Task: Find connections with filter location Cayambe with filter topic #Bitcoinwith filter profile language French with filter current company Wunderman Thompson Commerce & Technology with filter school Dwarkadas J. Sanghvi College of Engineering with filter industry Appliances, Electrical, and Electronics Manufacturing with filter service category Financial Accounting with filter keywords title Salon Manager
Action: Mouse moved to (614, 89)
Screenshot: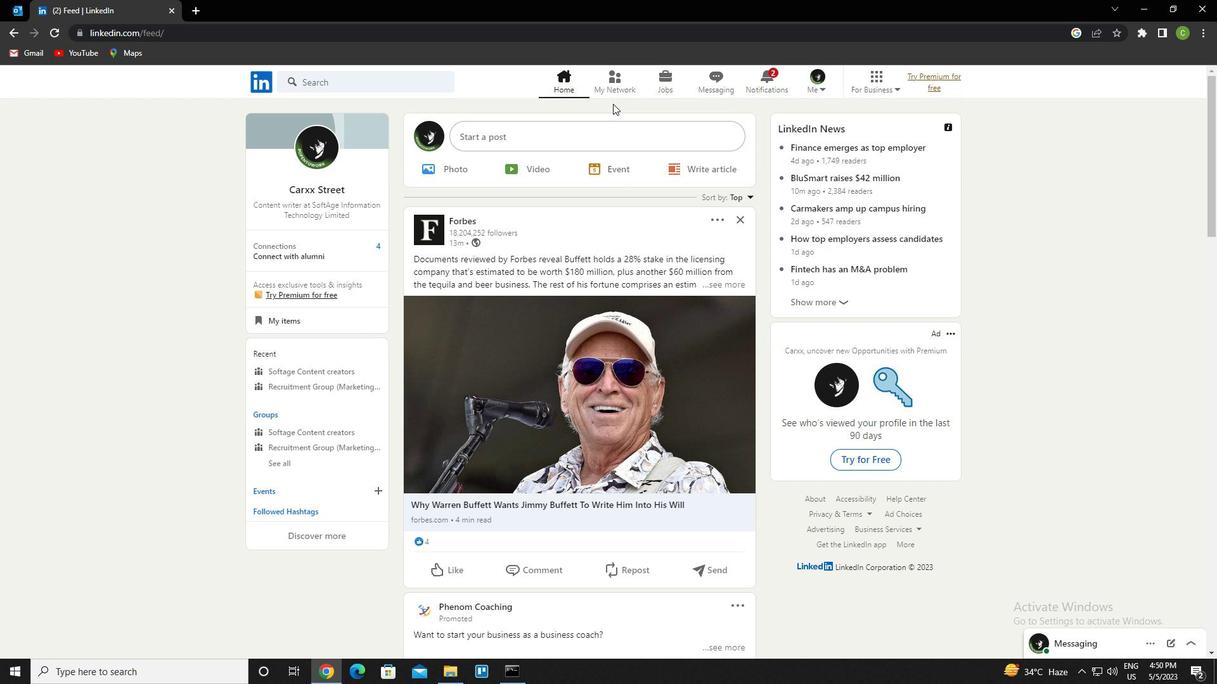 
Action: Mouse pressed left at (614, 89)
Screenshot: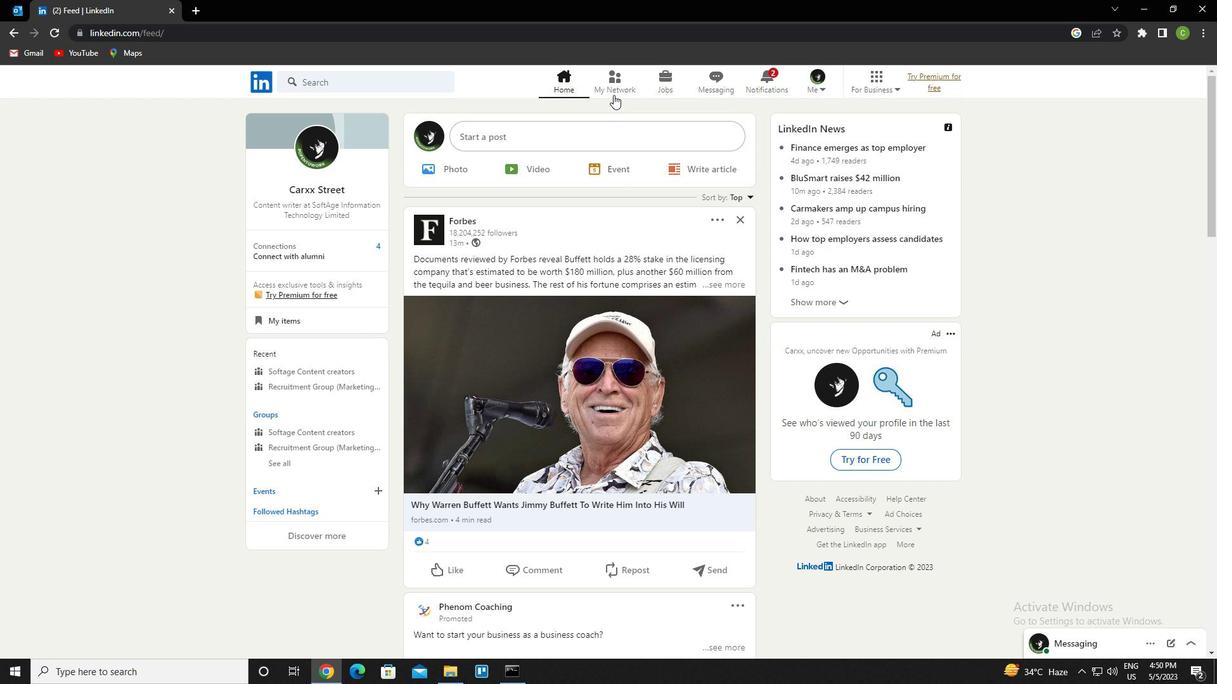 
Action: Mouse moved to (349, 159)
Screenshot: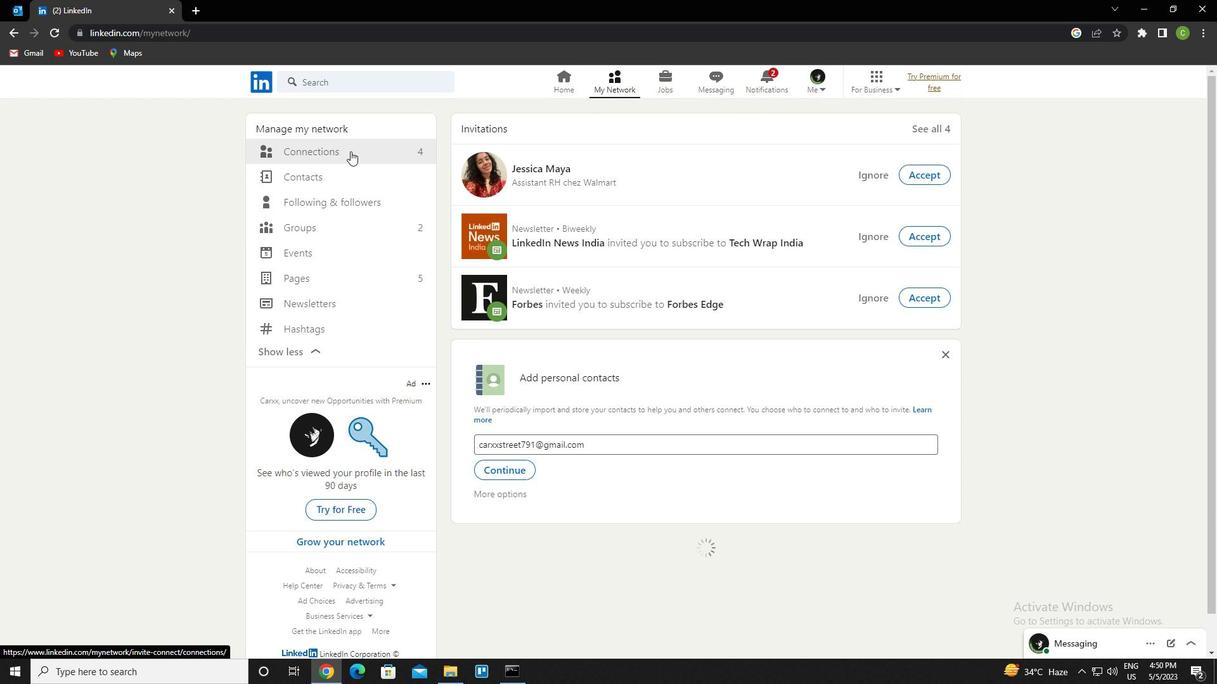 
Action: Mouse pressed left at (349, 159)
Screenshot: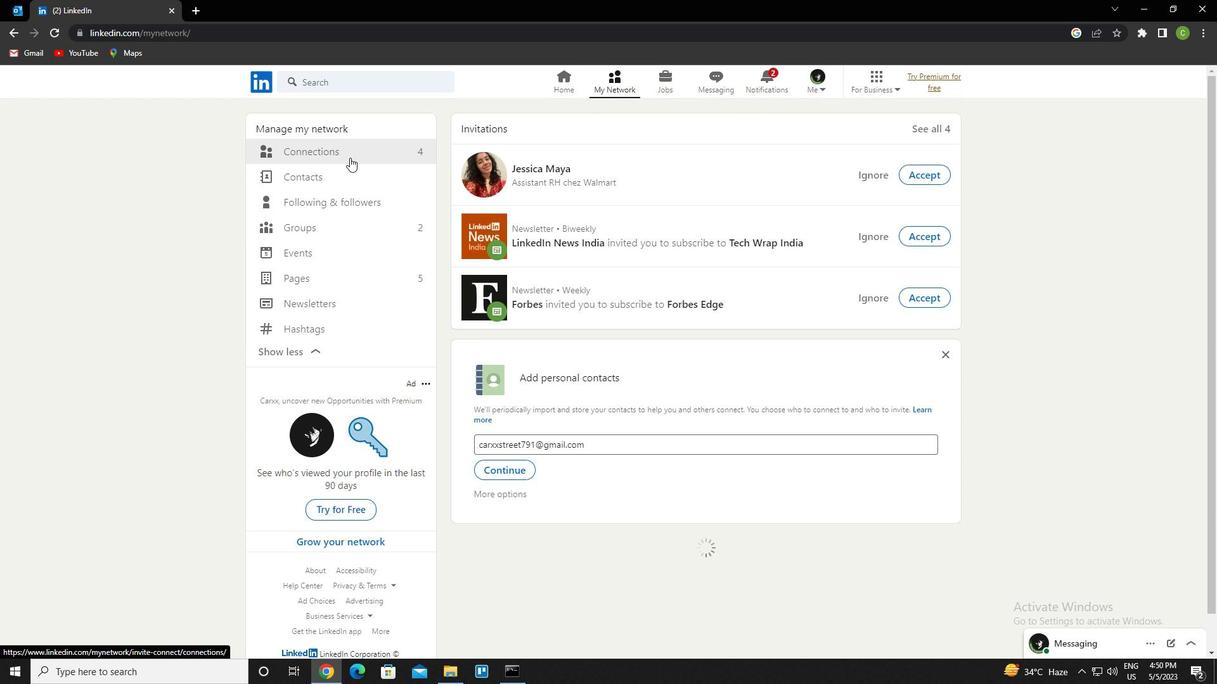 
Action: Mouse moved to (375, 157)
Screenshot: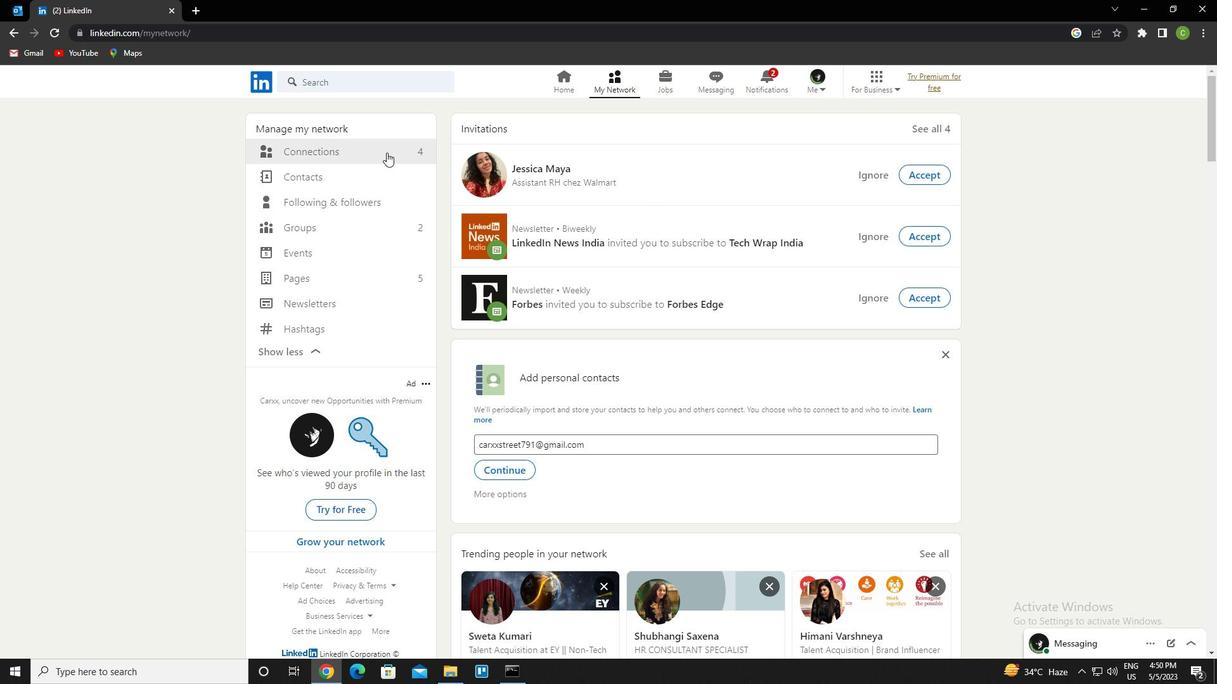 
Action: Mouse pressed left at (375, 157)
Screenshot: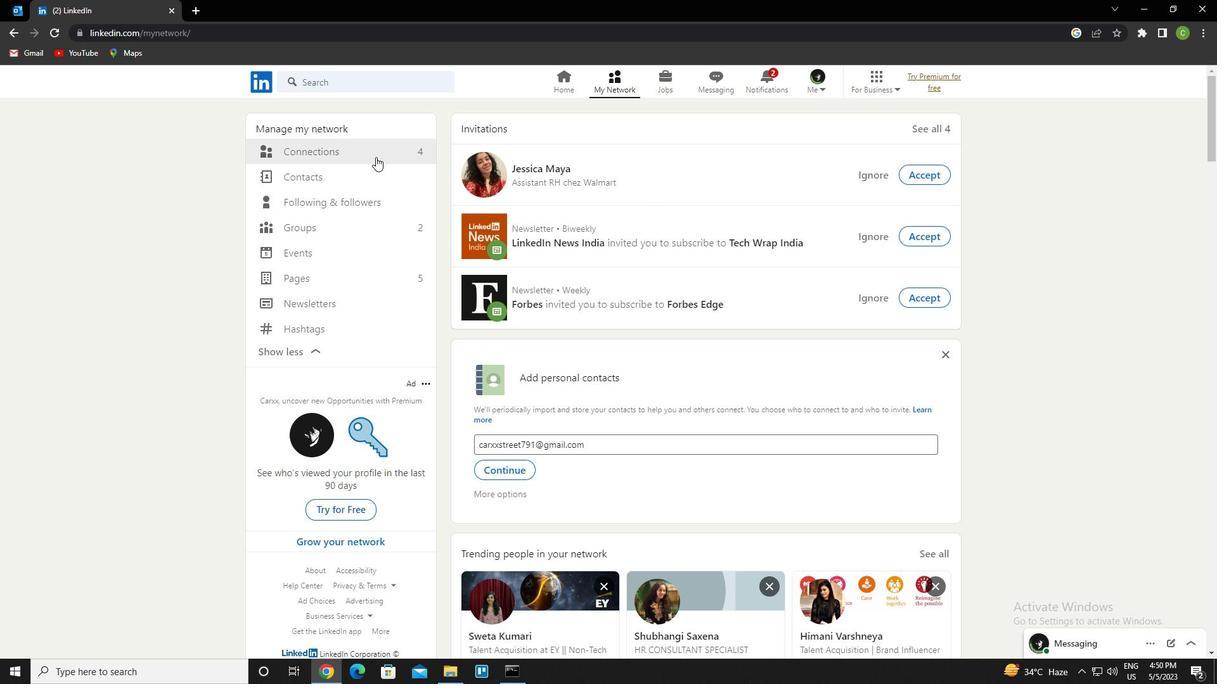 
Action: Mouse moved to (708, 152)
Screenshot: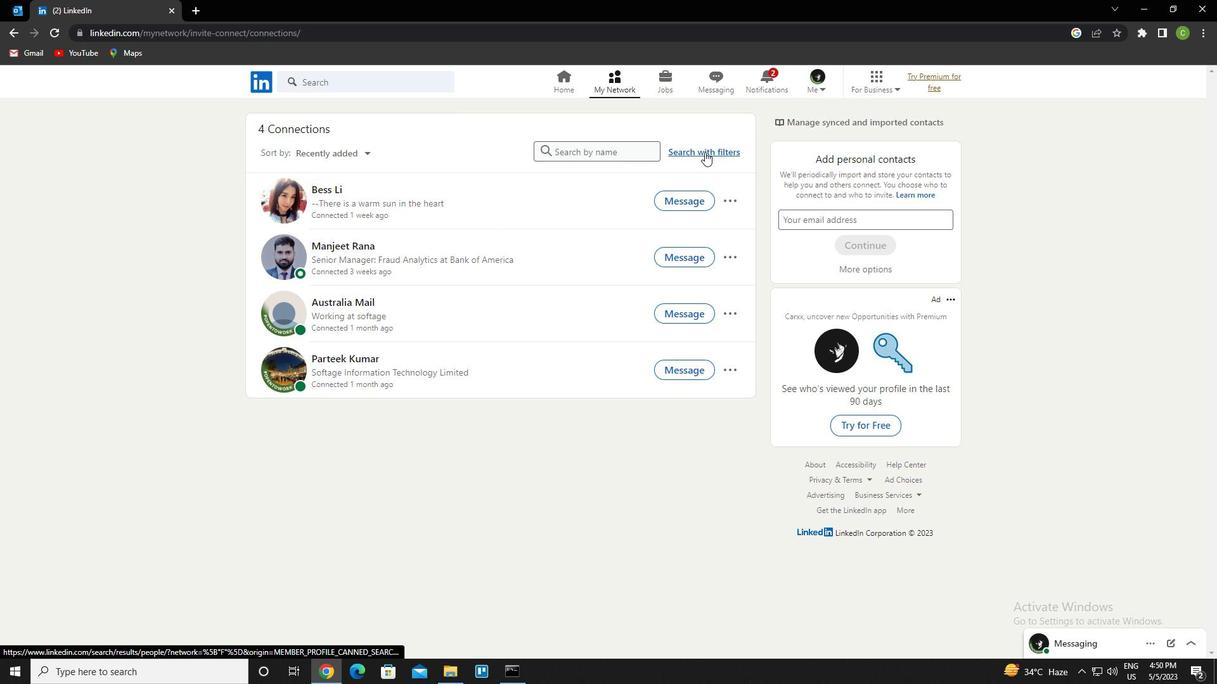 
Action: Mouse pressed left at (708, 152)
Screenshot: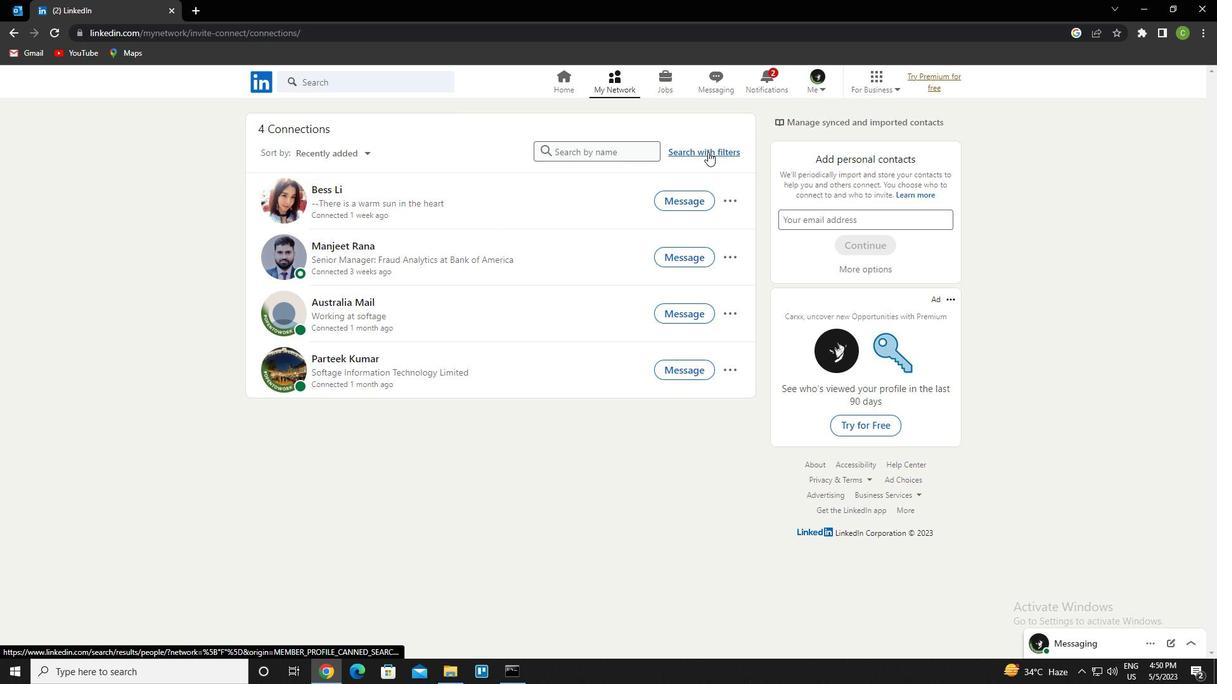 
Action: Mouse moved to (647, 119)
Screenshot: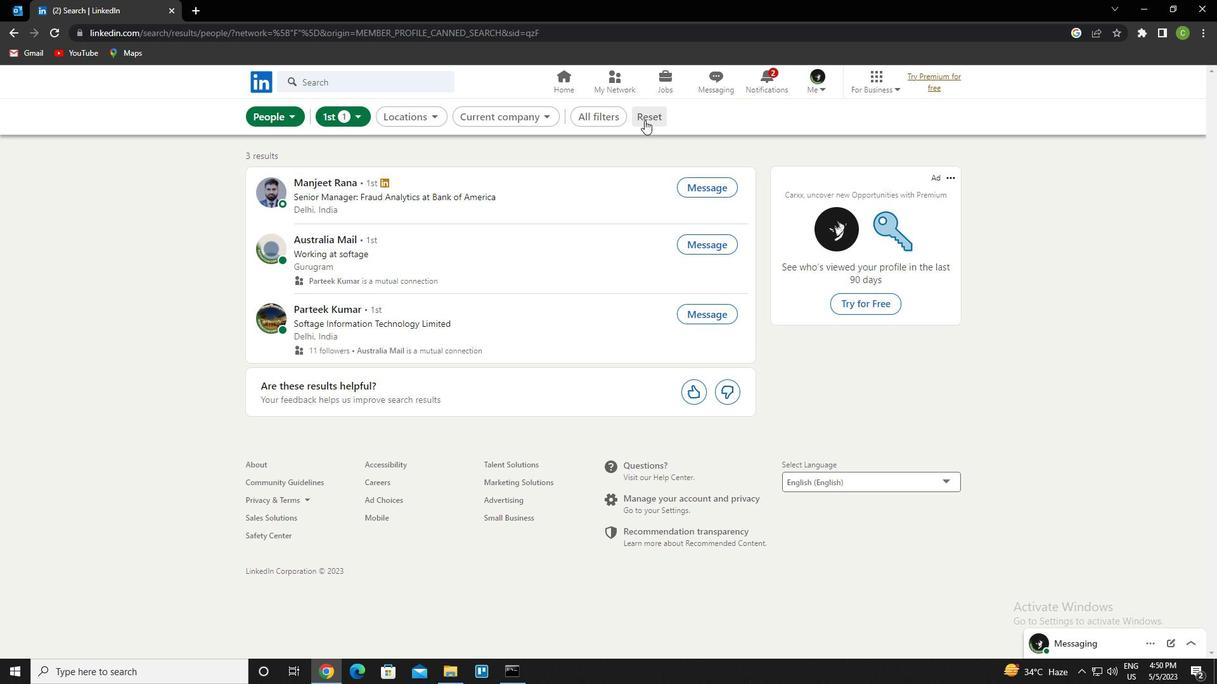 
Action: Mouse pressed left at (647, 119)
Screenshot: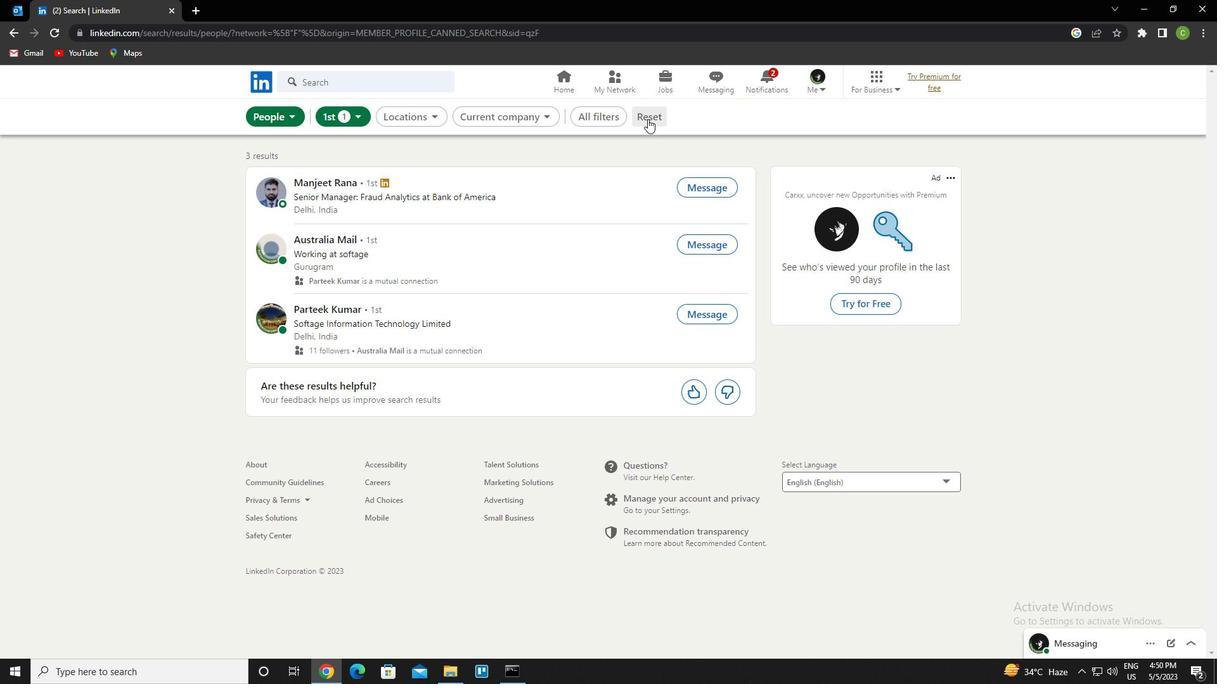 
Action: Mouse moved to (648, 118)
Screenshot: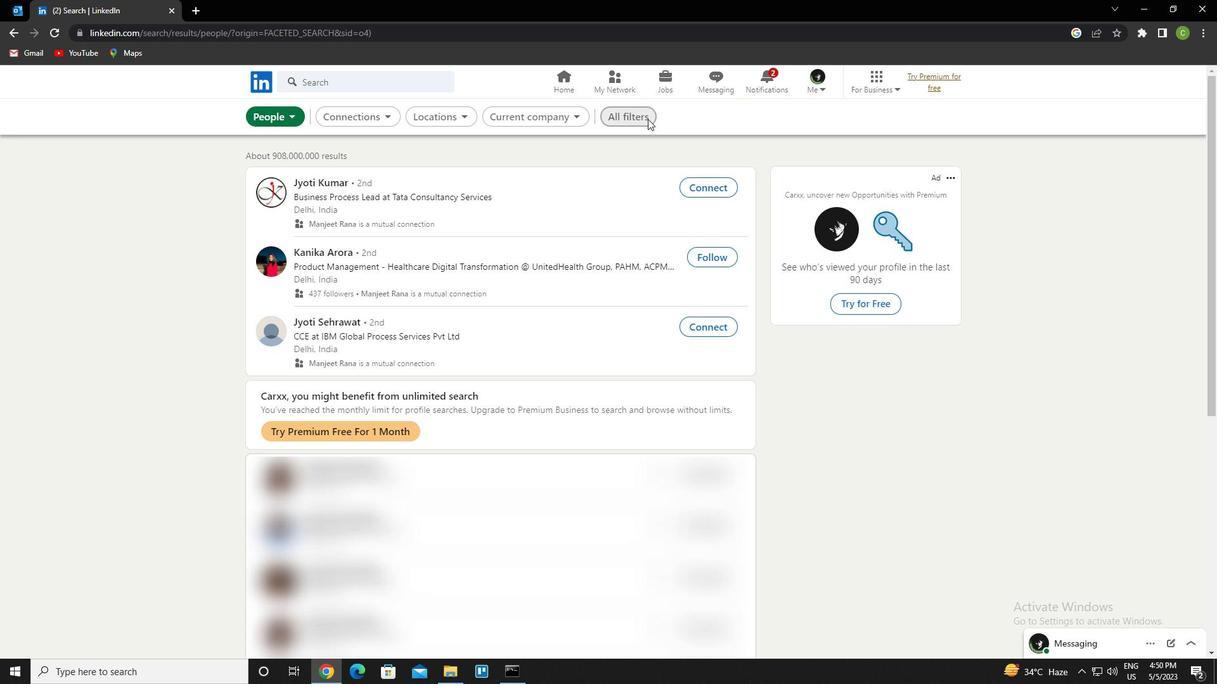 
Action: Mouse pressed left at (648, 118)
Screenshot: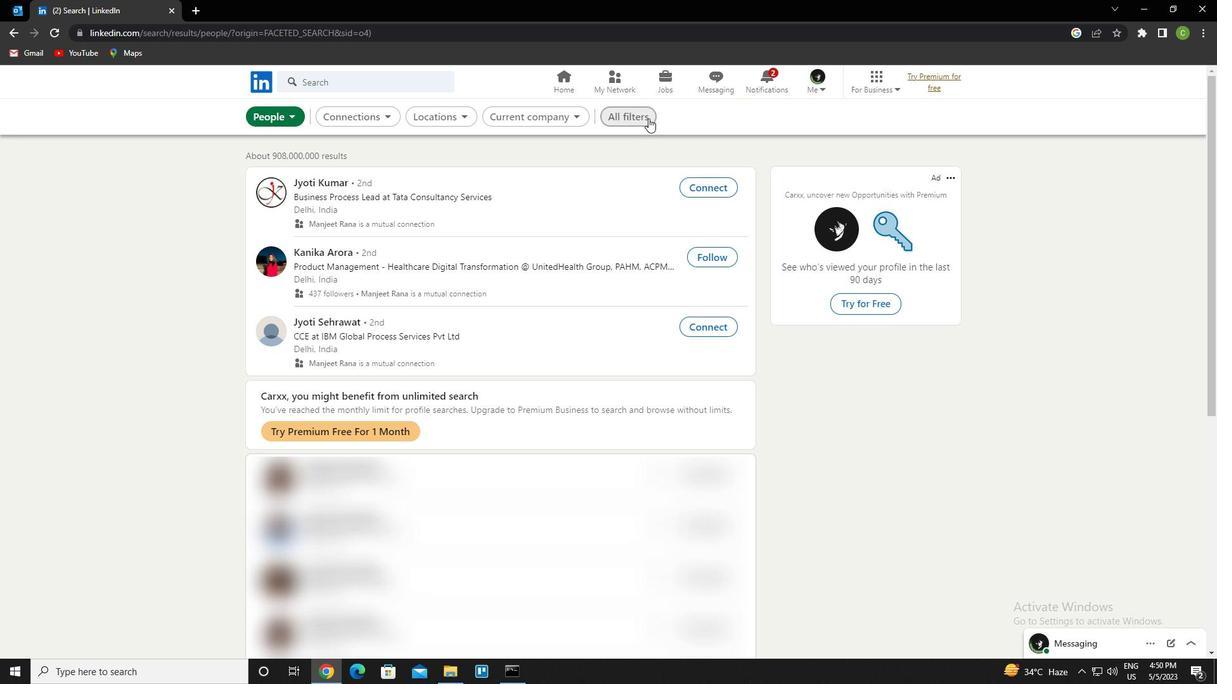 
Action: Mouse moved to (1104, 365)
Screenshot: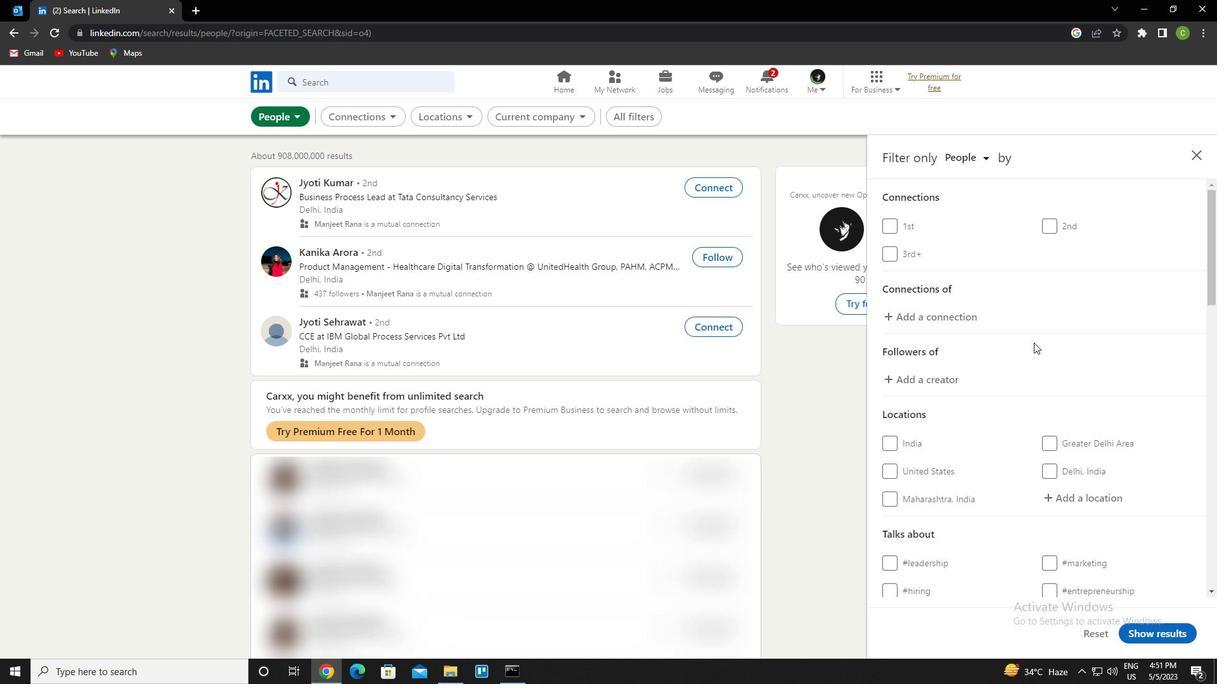 
Action: Mouse scrolled (1104, 365) with delta (0, 0)
Screenshot: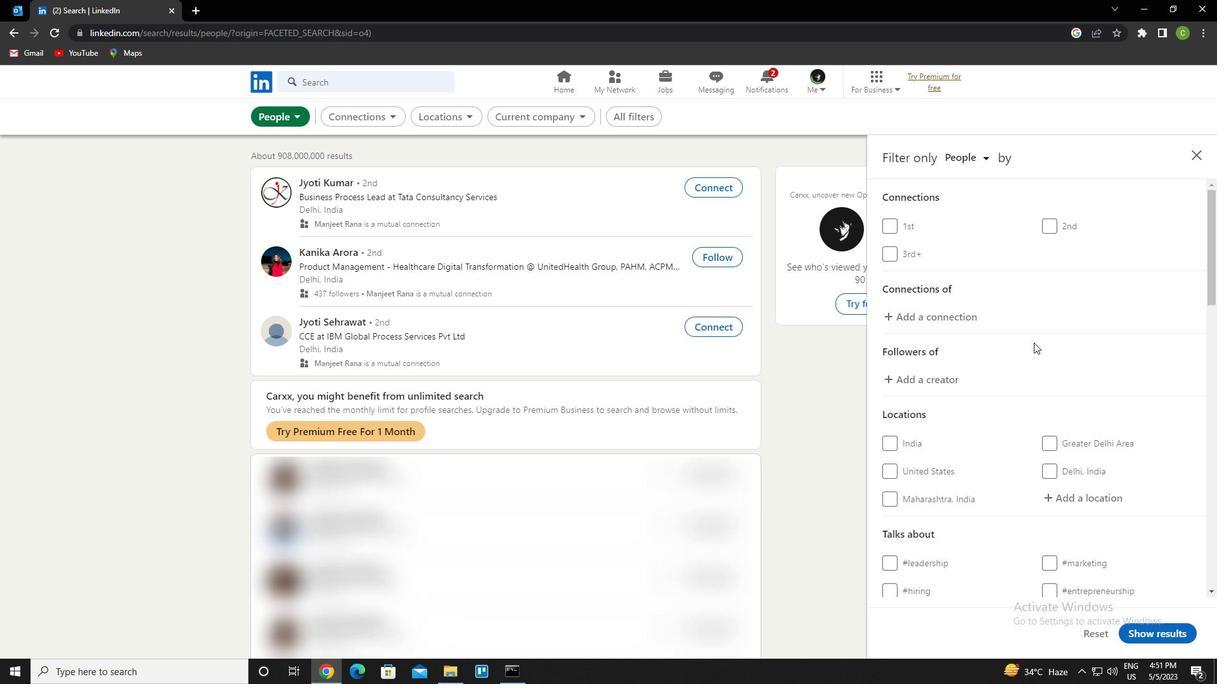 
Action: Mouse scrolled (1104, 365) with delta (0, 0)
Screenshot: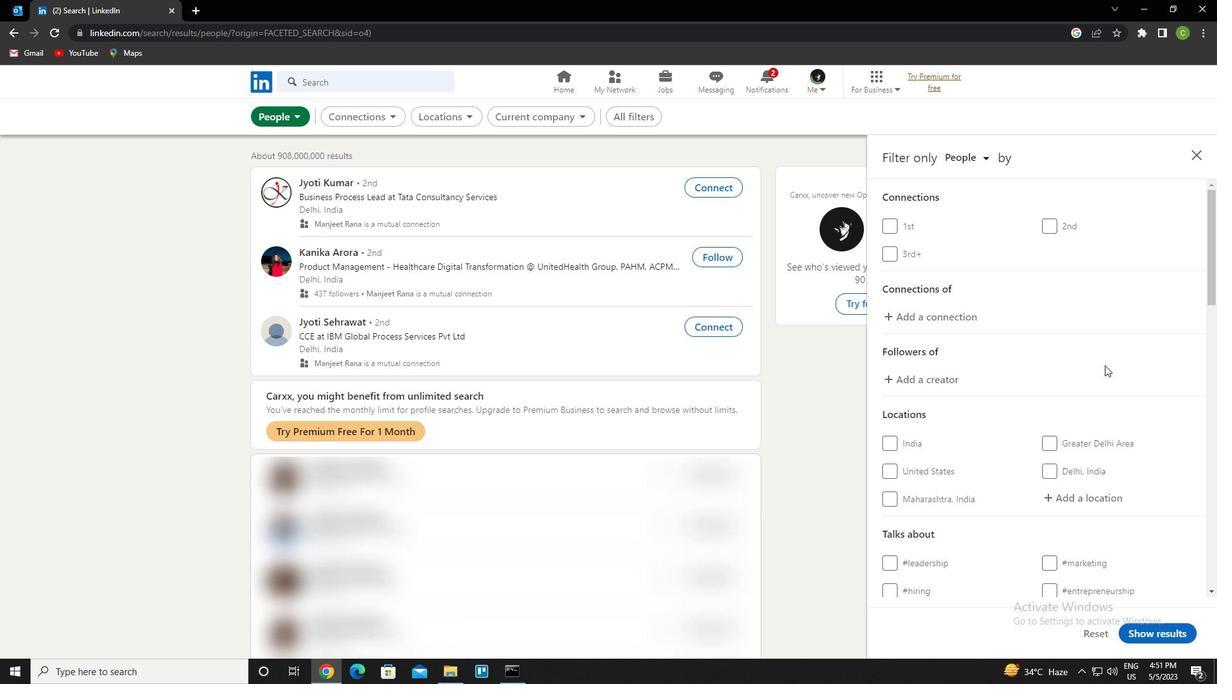 
Action: Mouse moved to (1092, 375)
Screenshot: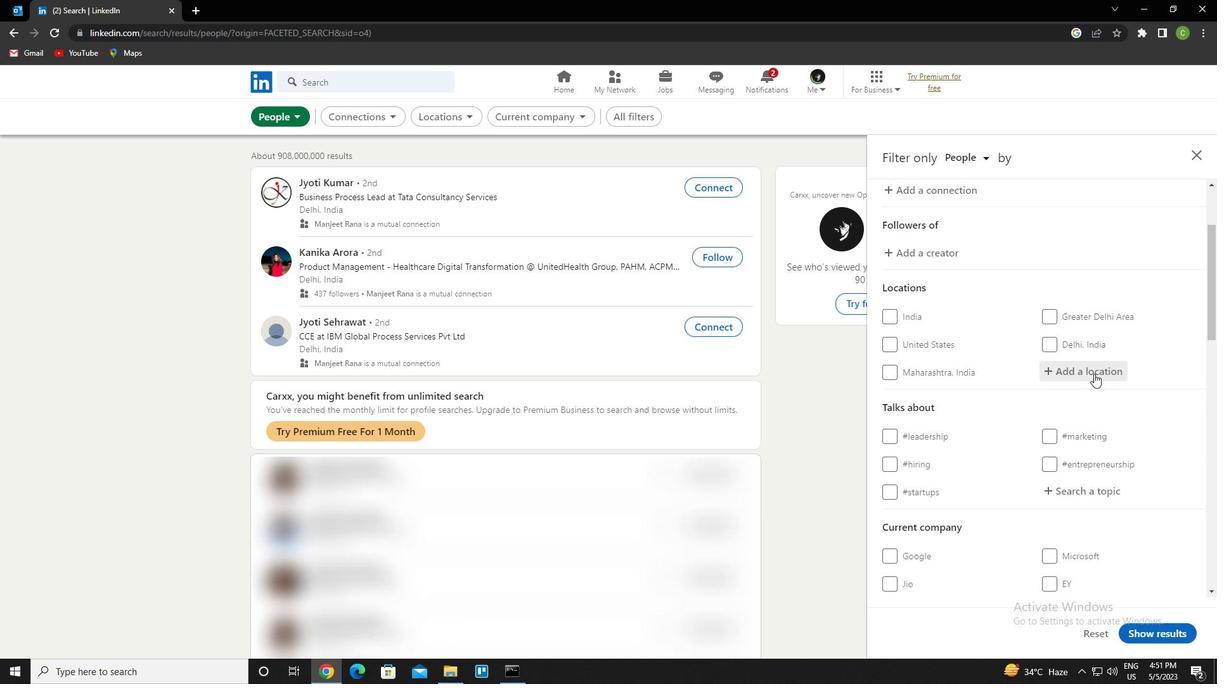 
Action: Mouse pressed left at (1092, 375)
Screenshot: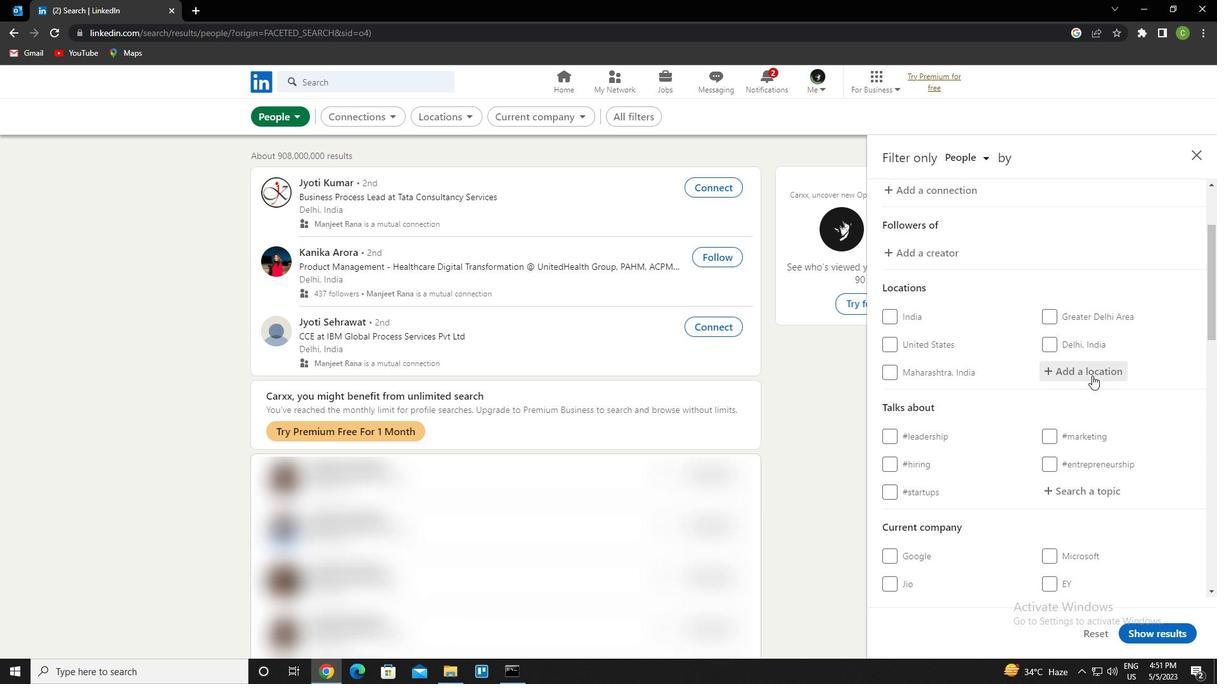 
Action: Key pressed <Key.caps_lock>c<Key.caps_lock>ayan<Key.backspace>mbe<Key.down><Key.enter>
Screenshot: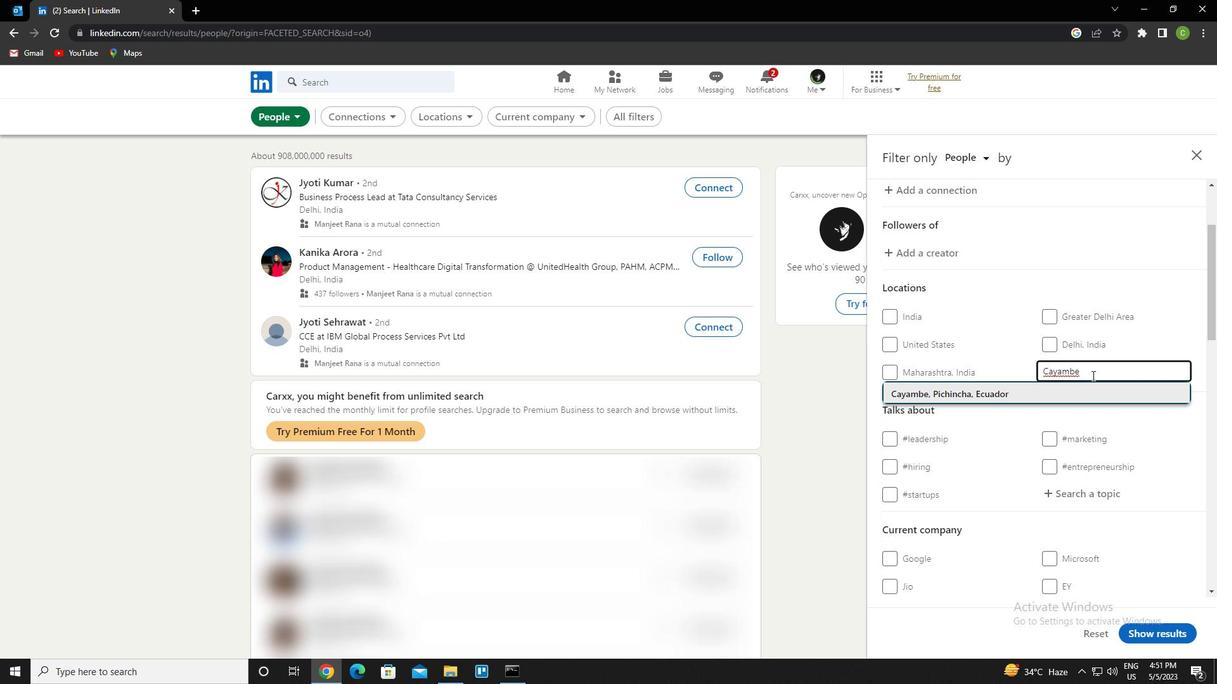 
Action: Mouse scrolled (1092, 375) with delta (0, 0)
Screenshot: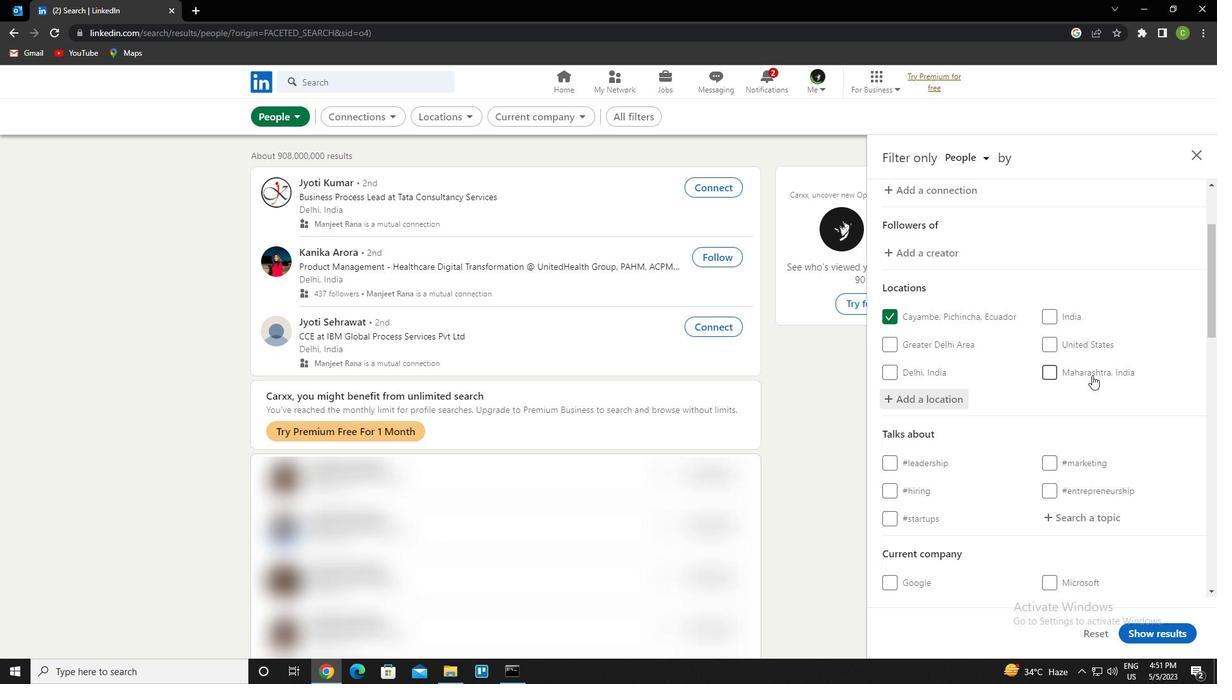 
Action: Mouse scrolled (1092, 375) with delta (0, 0)
Screenshot: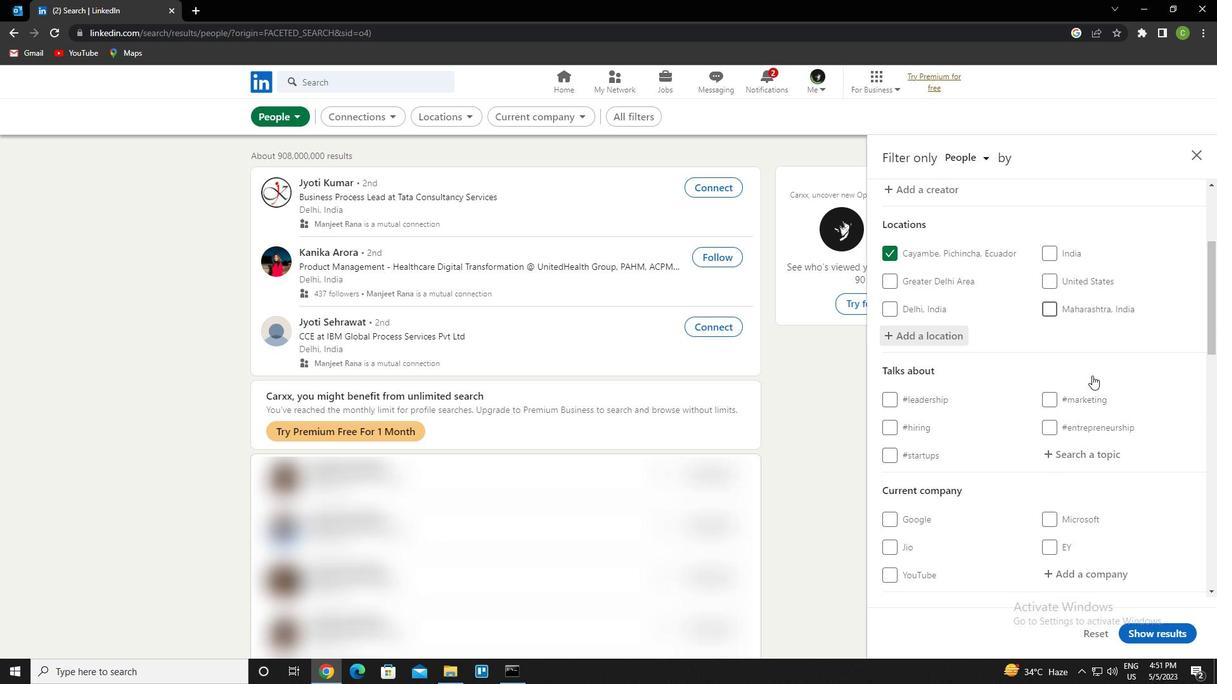 
Action: Mouse moved to (1080, 394)
Screenshot: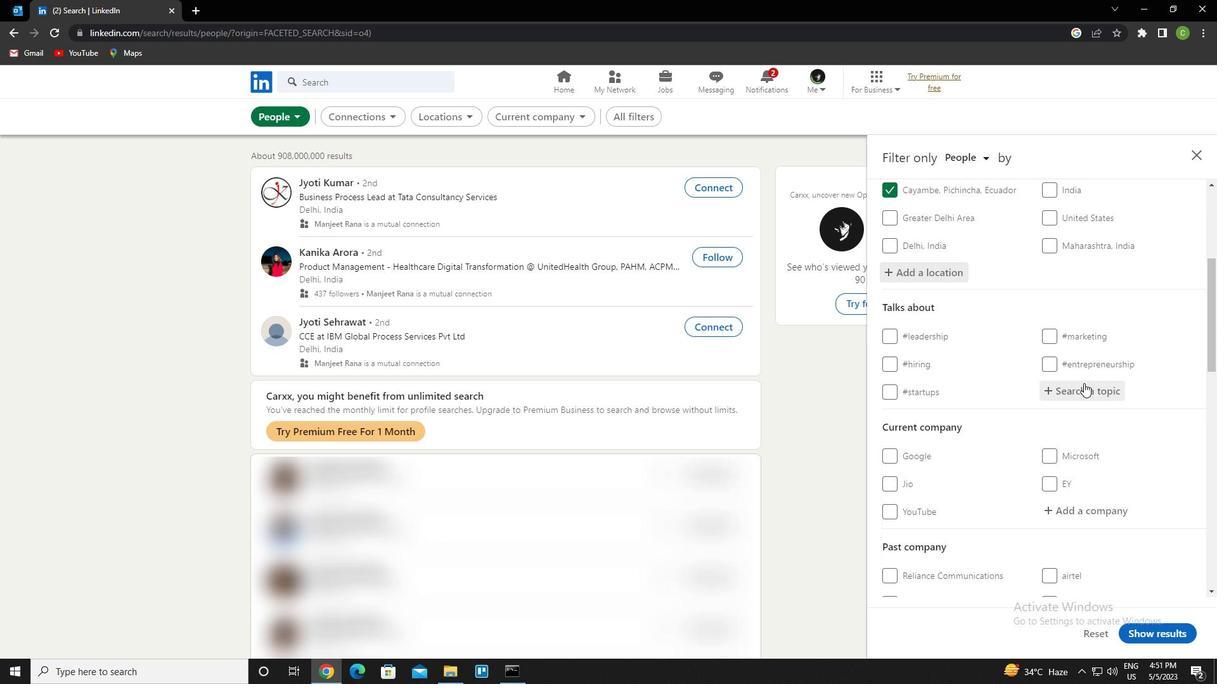 
Action: Mouse pressed left at (1080, 394)
Screenshot: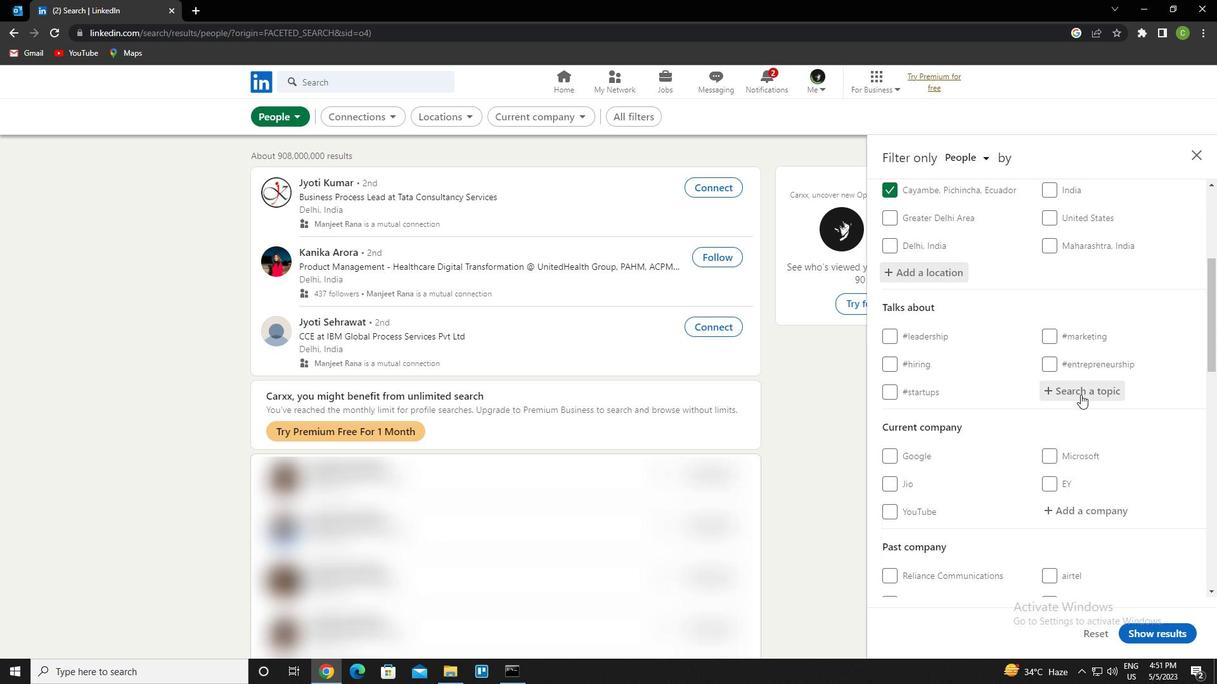 
Action: Key pressed bitcoin<Key.down><Key.enter>
Screenshot: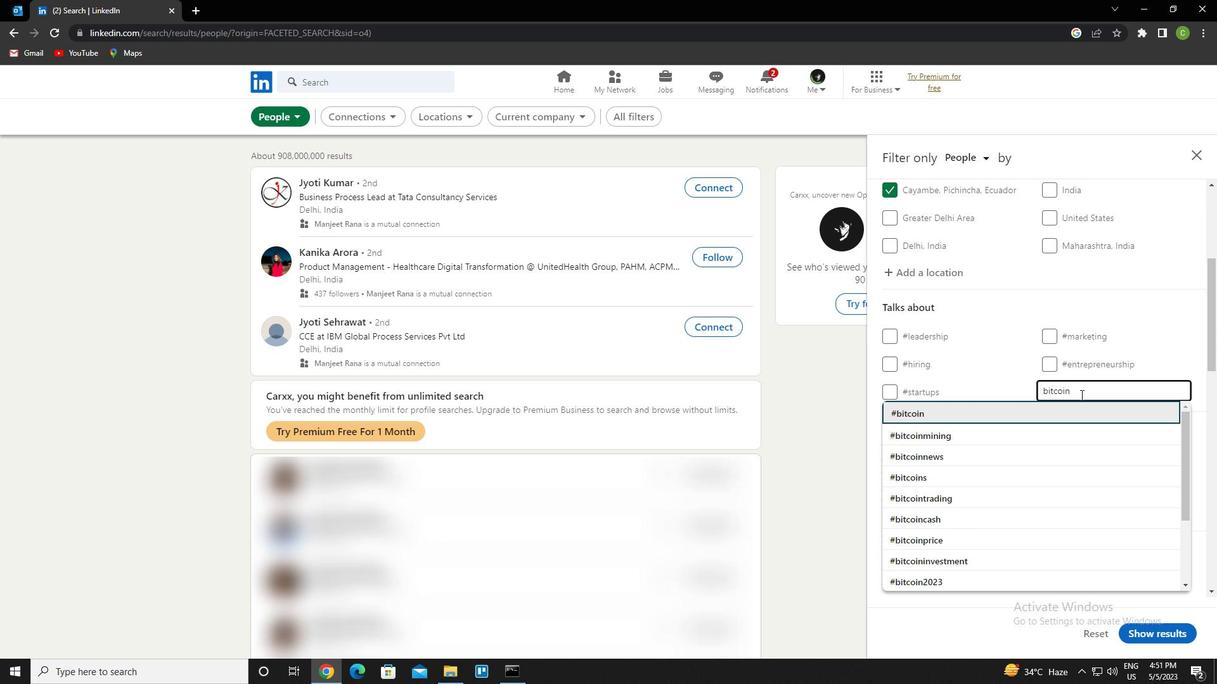 
Action: Mouse moved to (1080, 394)
Screenshot: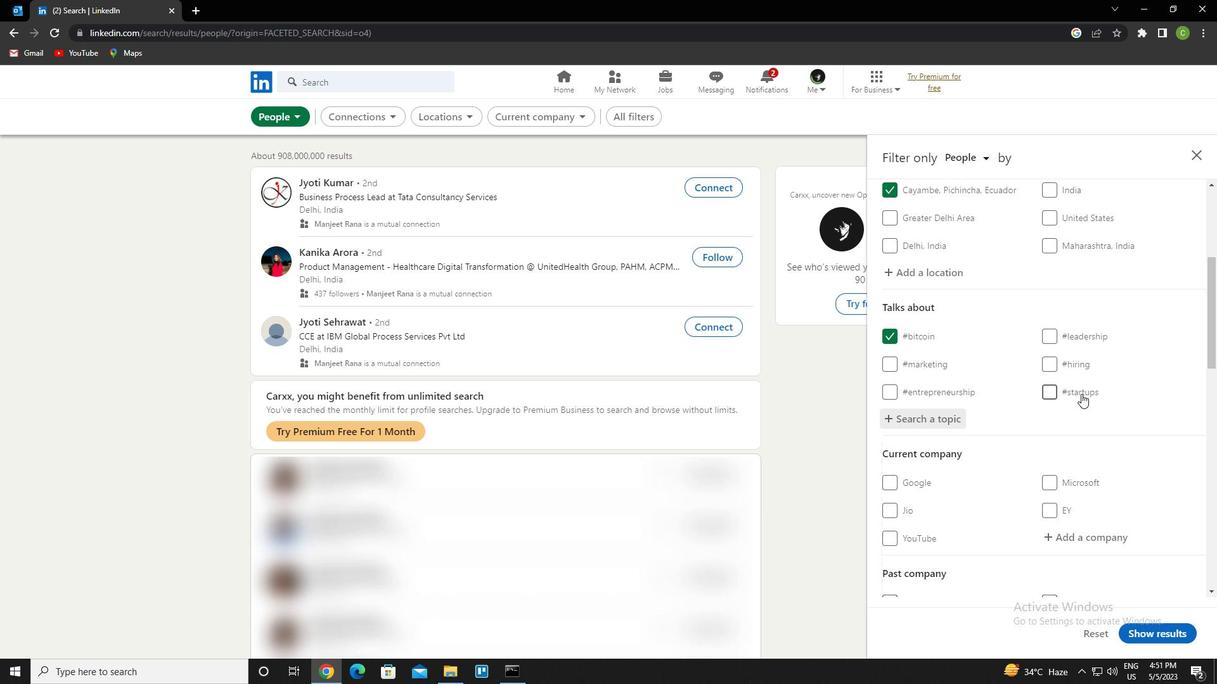 
Action: Mouse scrolled (1080, 394) with delta (0, 0)
Screenshot: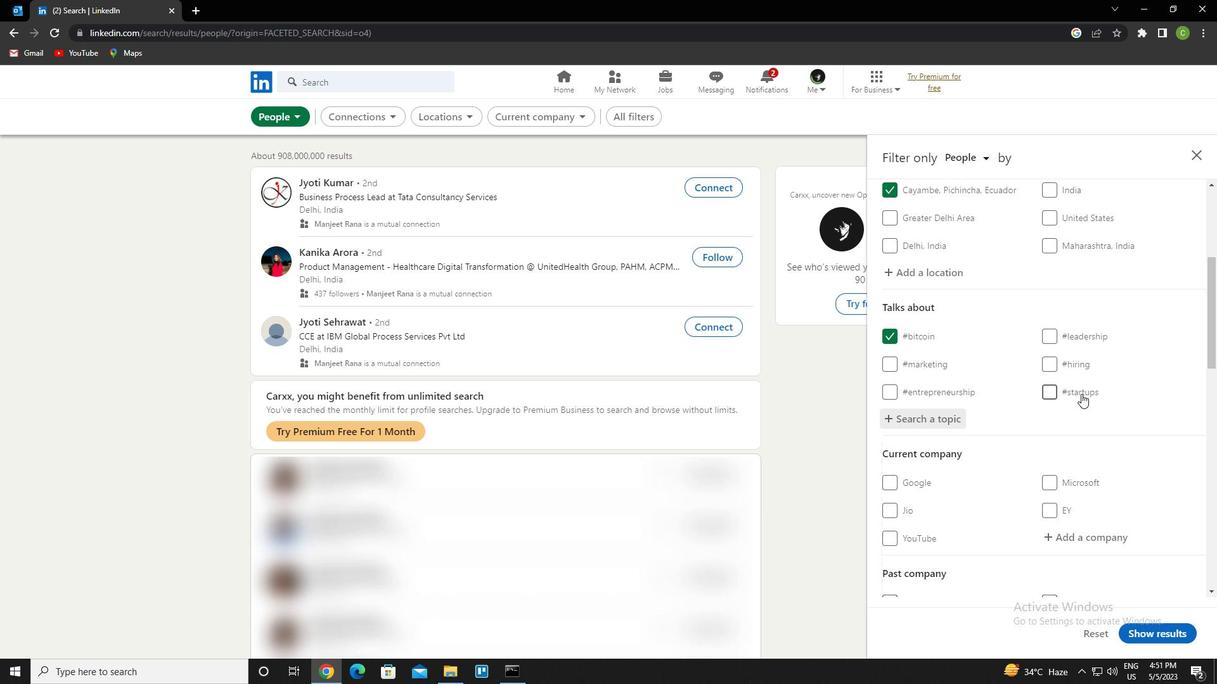 
Action: Mouse moved to (1063, 400)
Screenshot: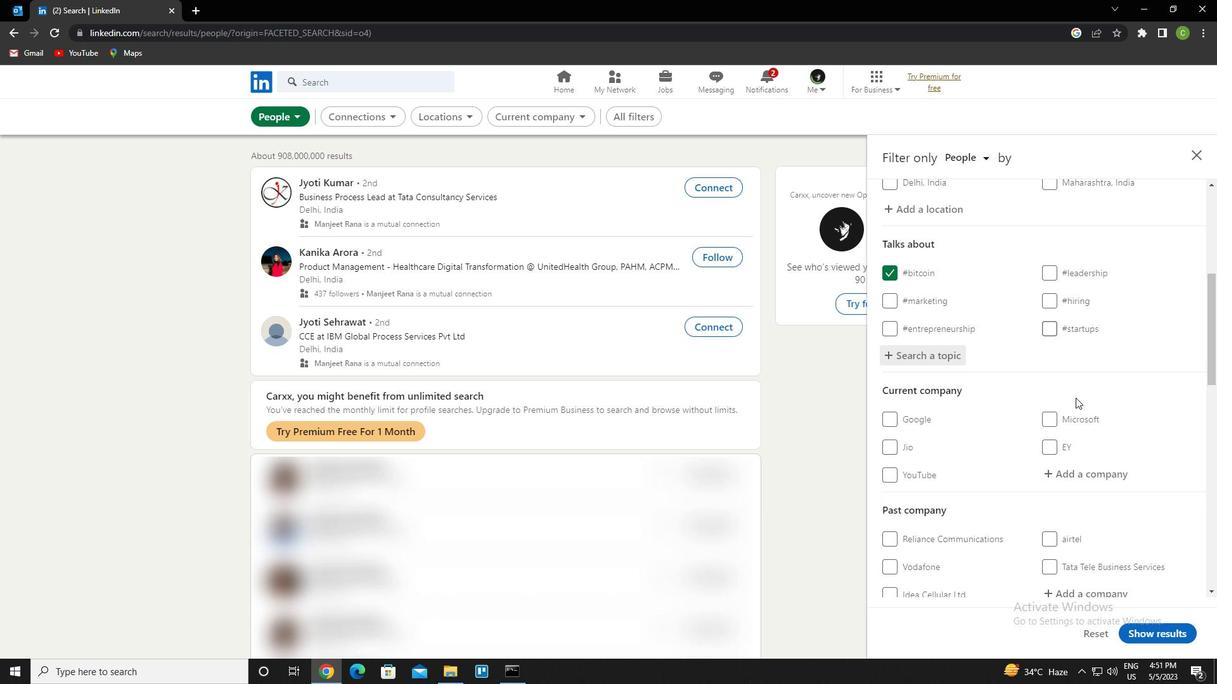 
Action: Mouse scrolled (1063, 399) with delta (0, 0)
Screenshot: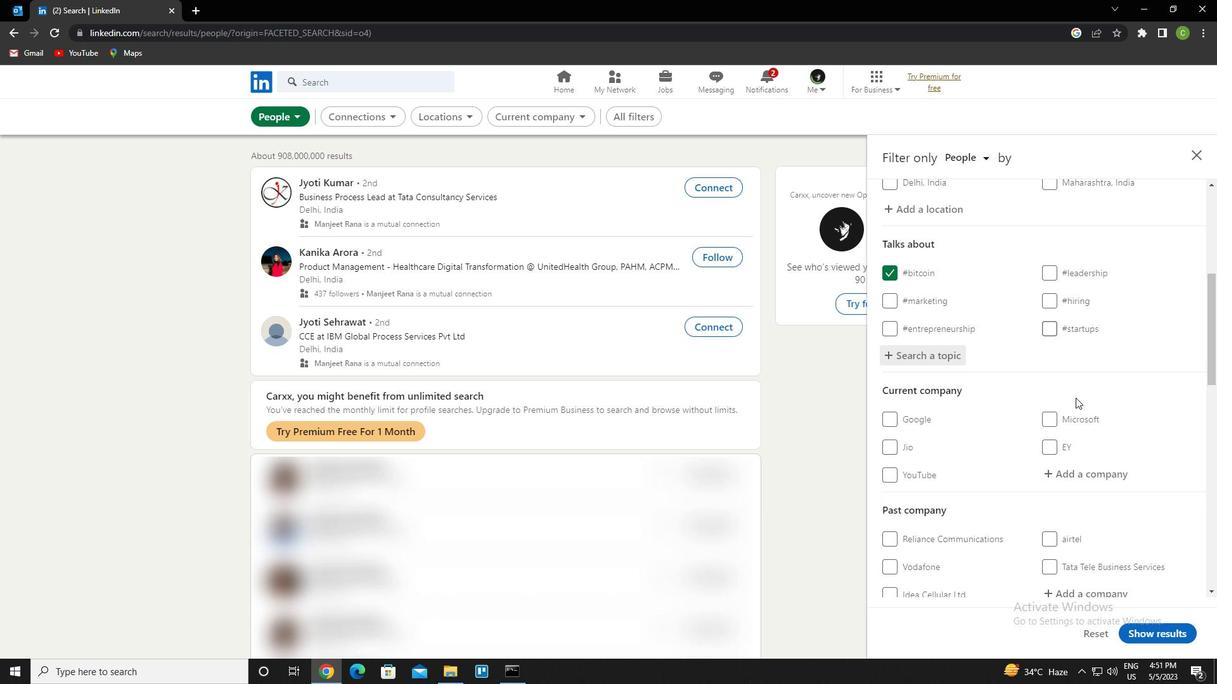 
Action: Mouse moved to (1053, 401)
Screenshot: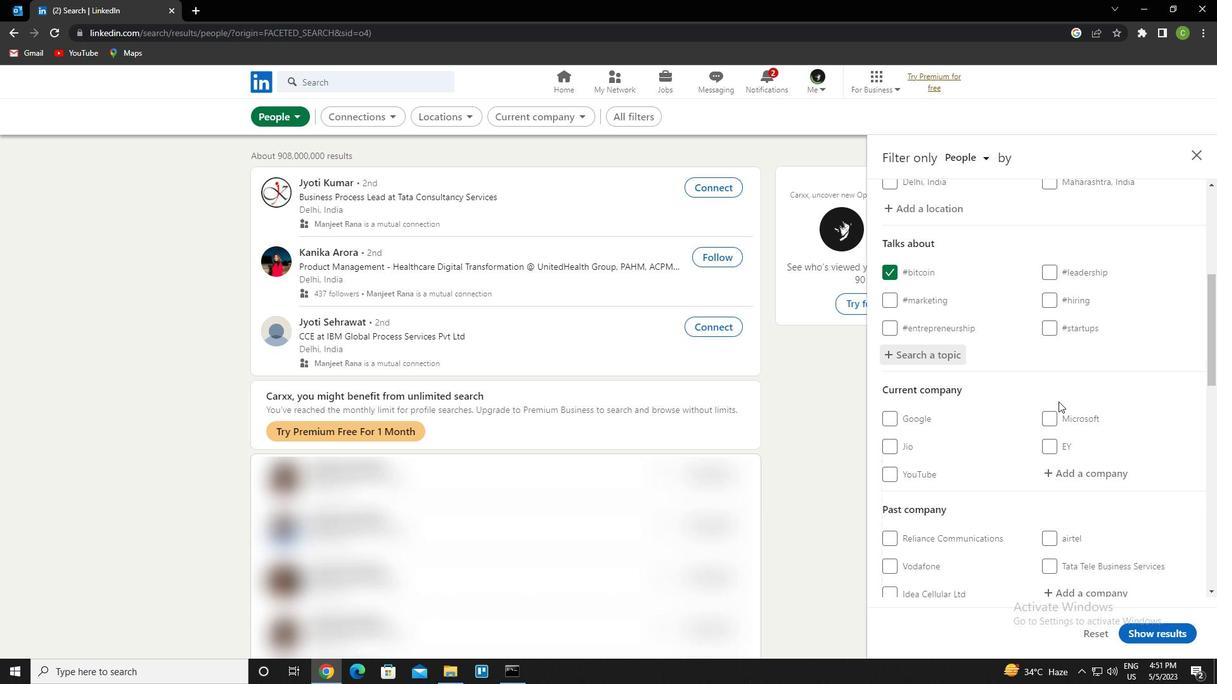 
Action: Mouse scrolled (1053, 401) with delta (0, 0)
Screenshot: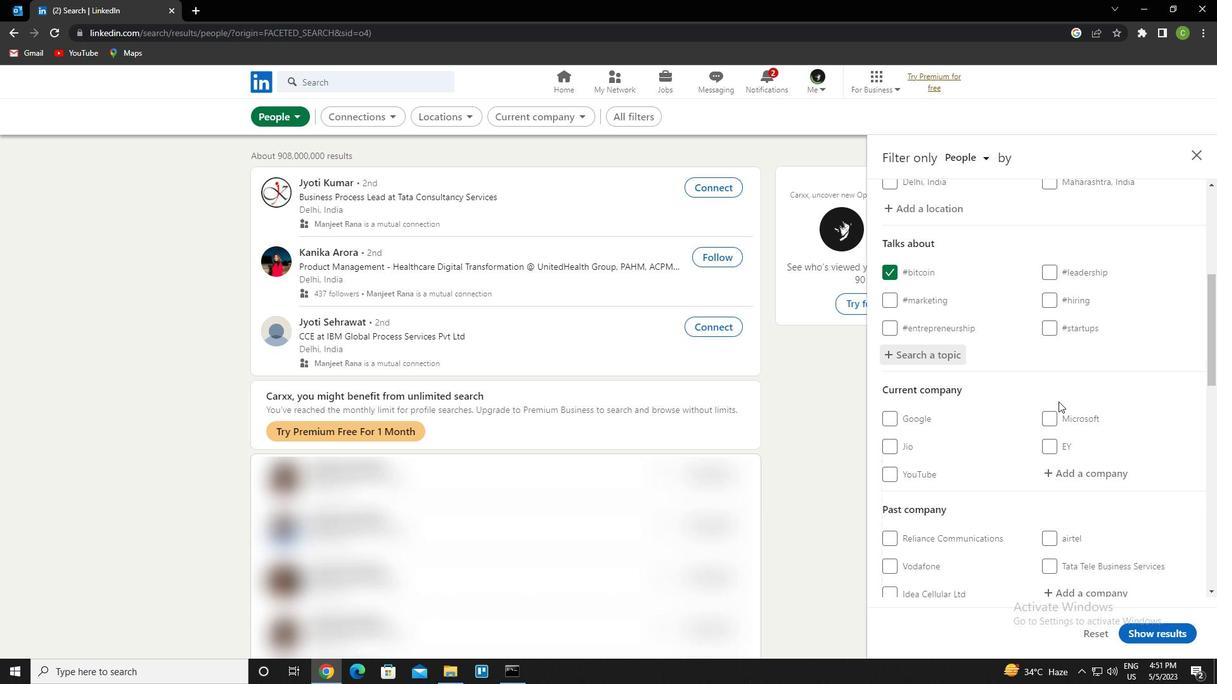 
Action: Mouse moved to (1052, 401)
Screenshot: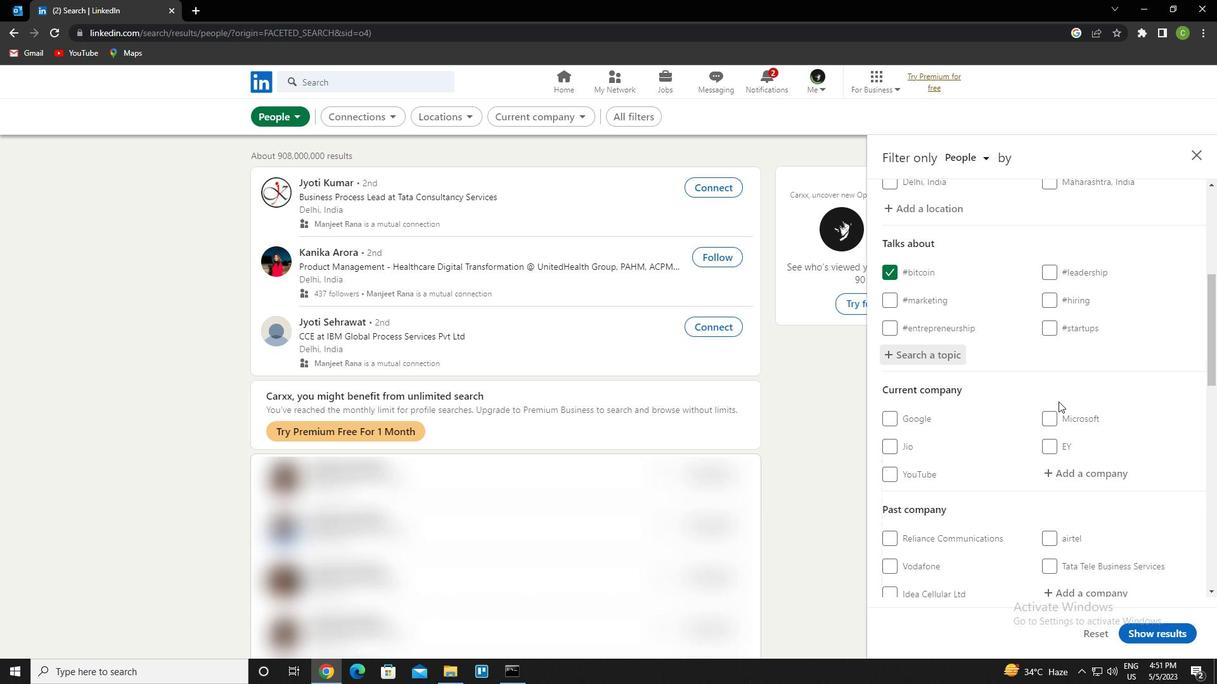 
Action: Mouse scrolled (1052, 401) with delta (0, 0)
Screenshot: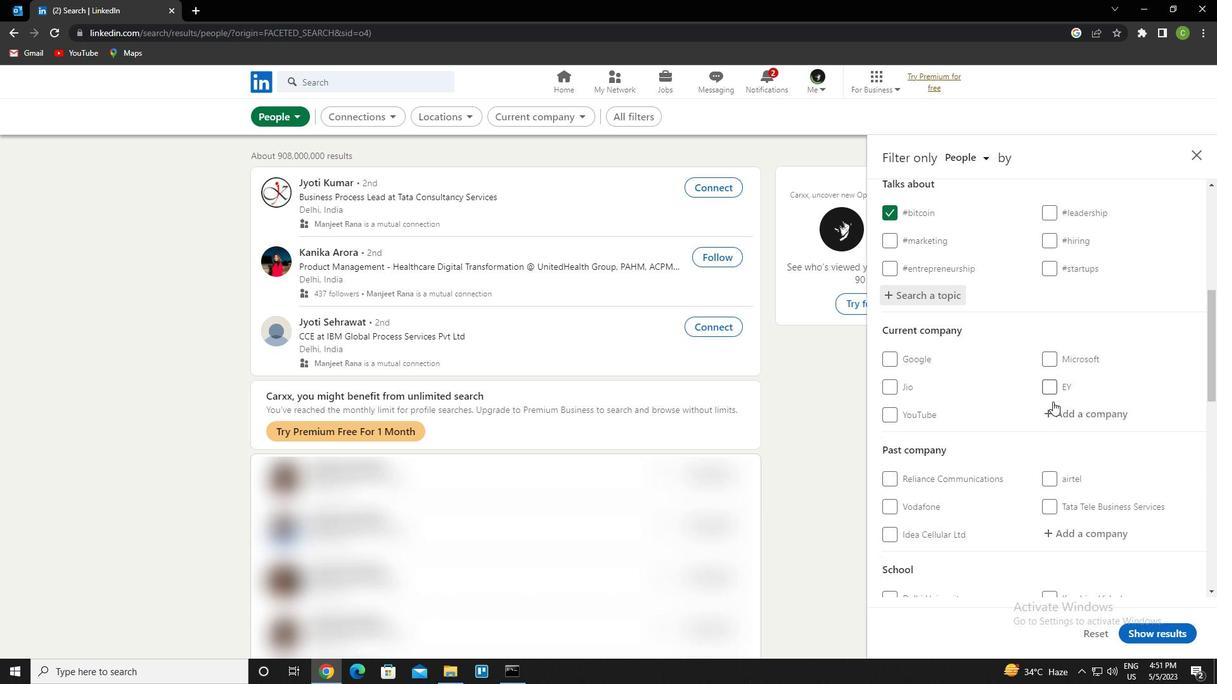 
Action: Mouse scrolled (1052, 401) with delta (0, 0)
Screenshot: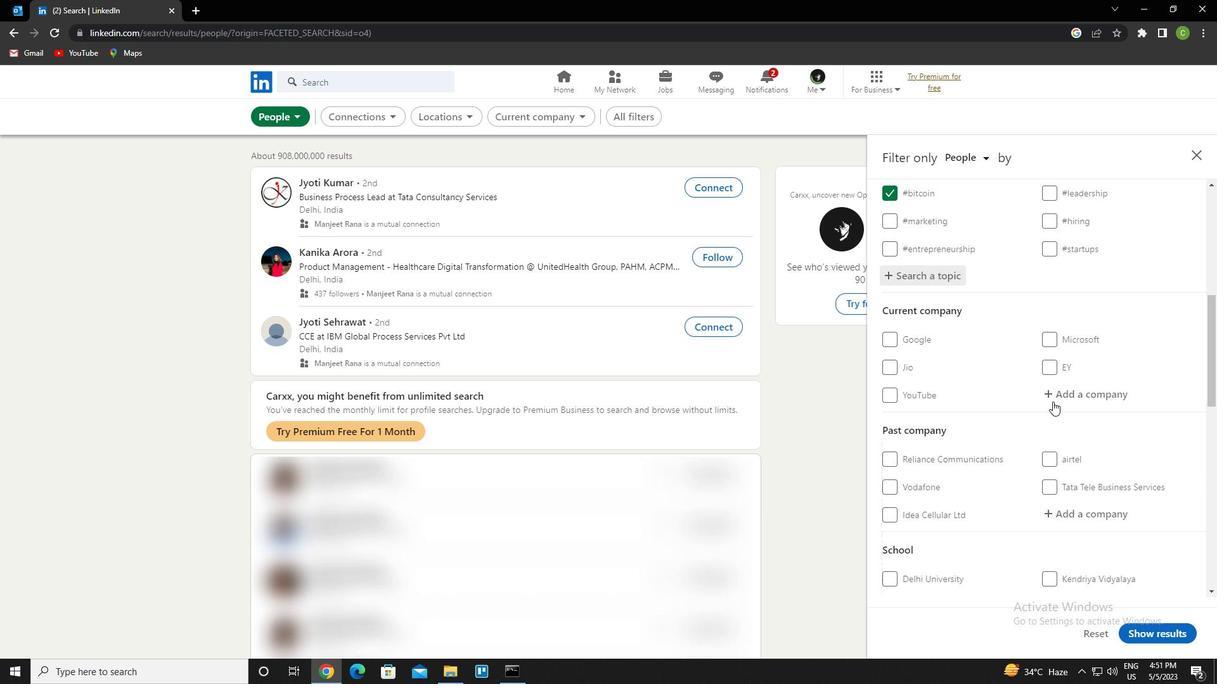 
Action: Mouse scrolled (1052, 401) with delta (0, 0)
Screenshot: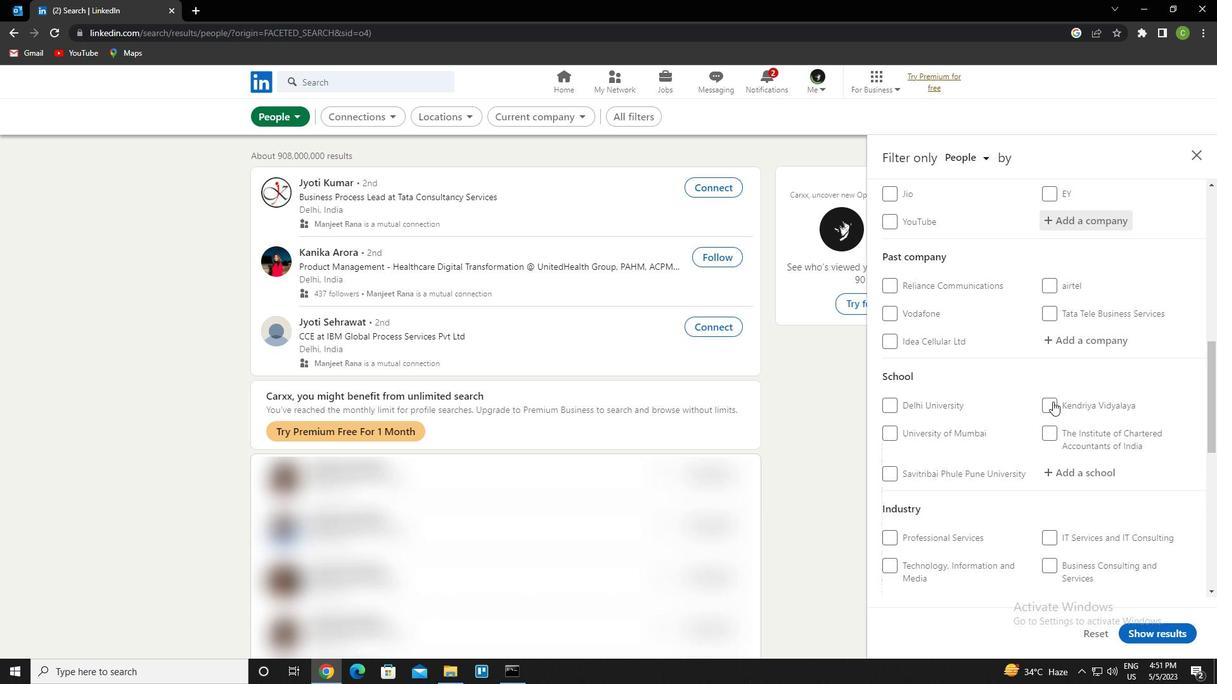 
Action: Mouse scrolled (1052, 401) with delta (0, 0)
Screenshot: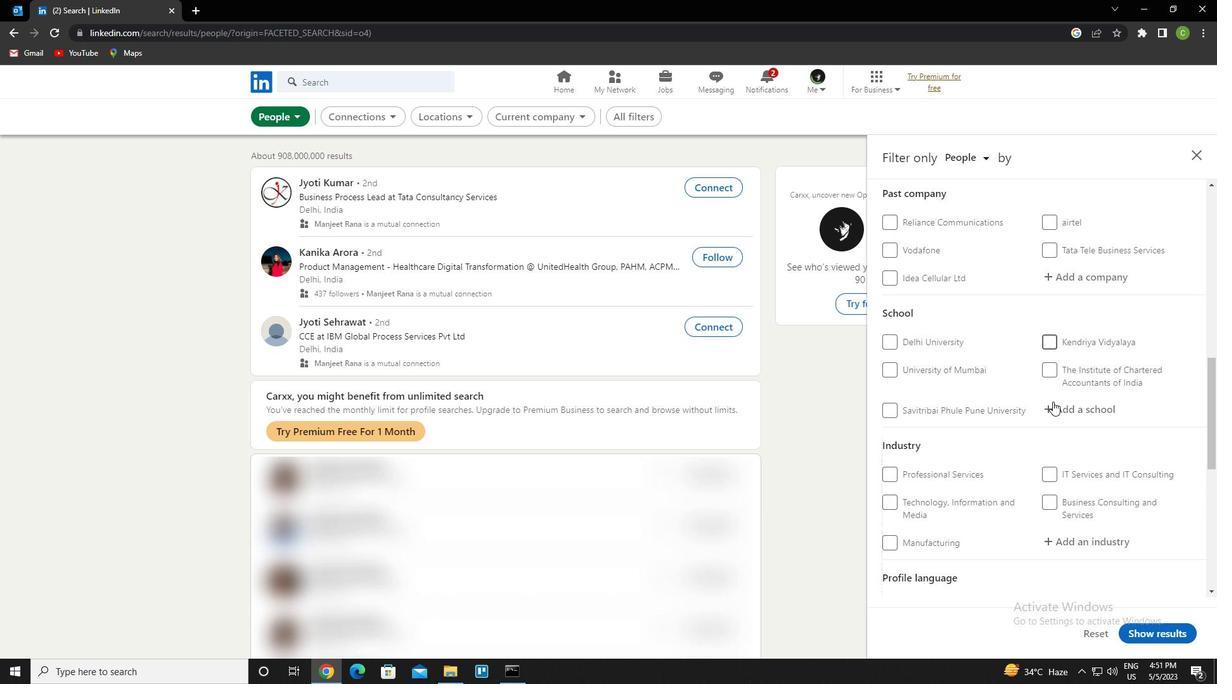 
Action: Mouse scrolled (1052, 401) with delta (0, 0)
Screenshot: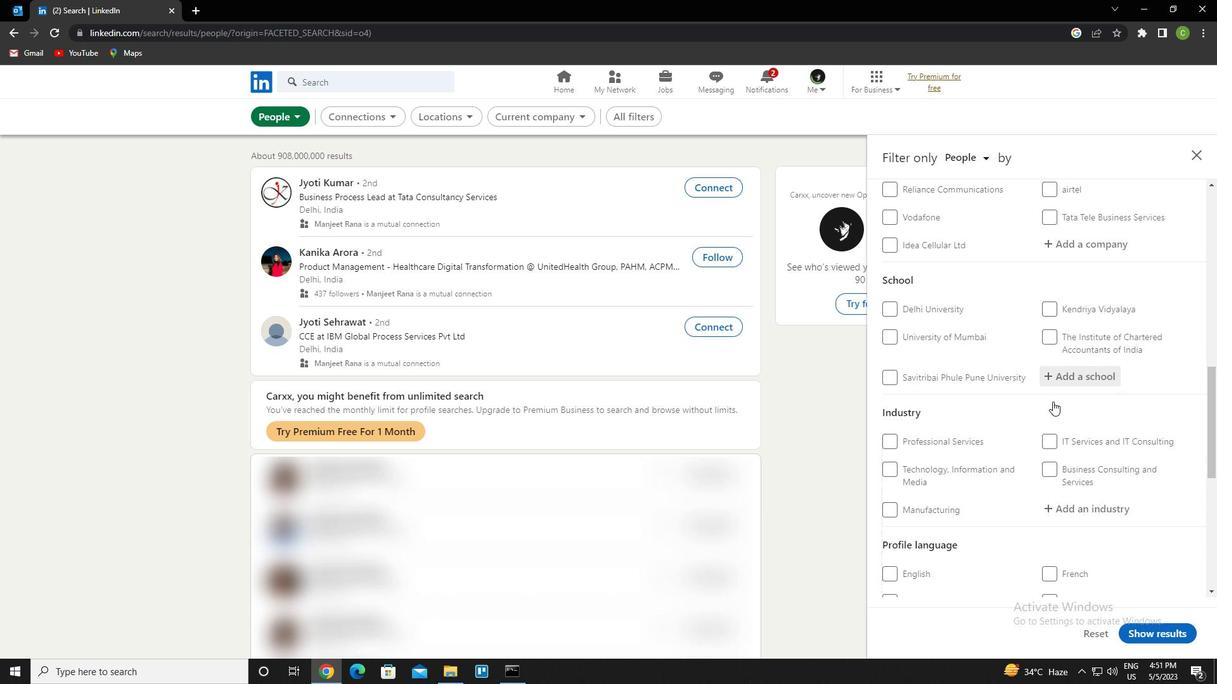 
Action: Mouse scrolled (1052, 401) with delta (0, 0)
Screenshot: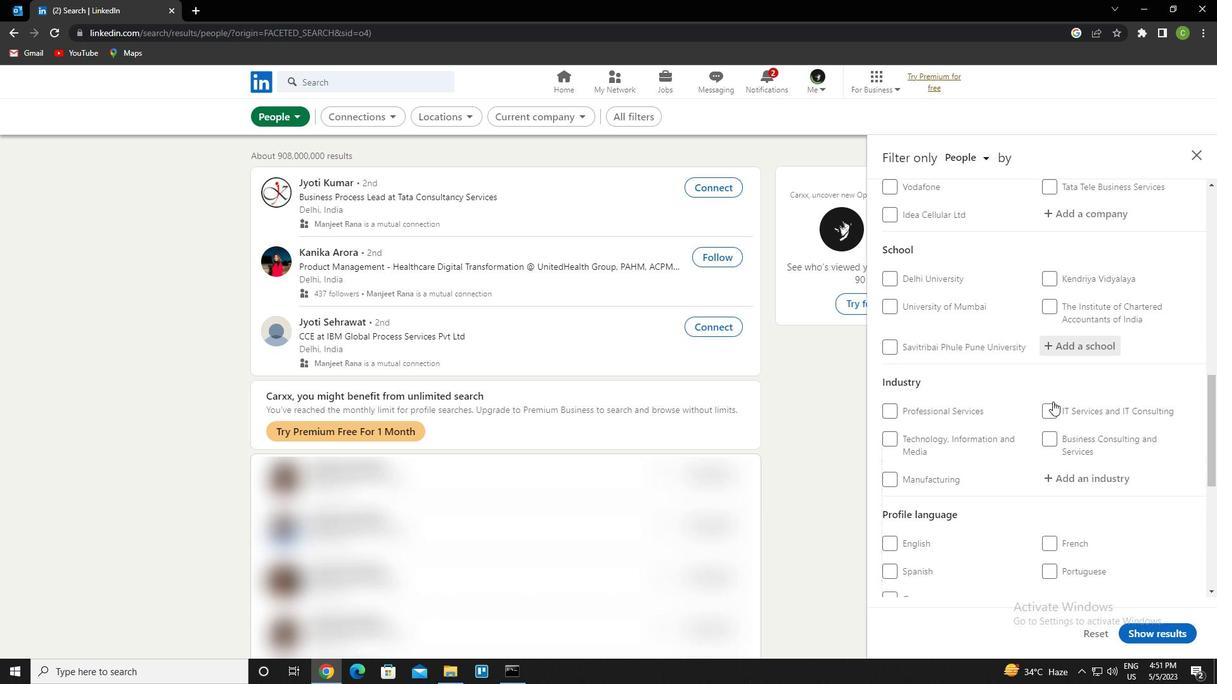 
Action: Mouse moved to (1057, 421)
Screenshot: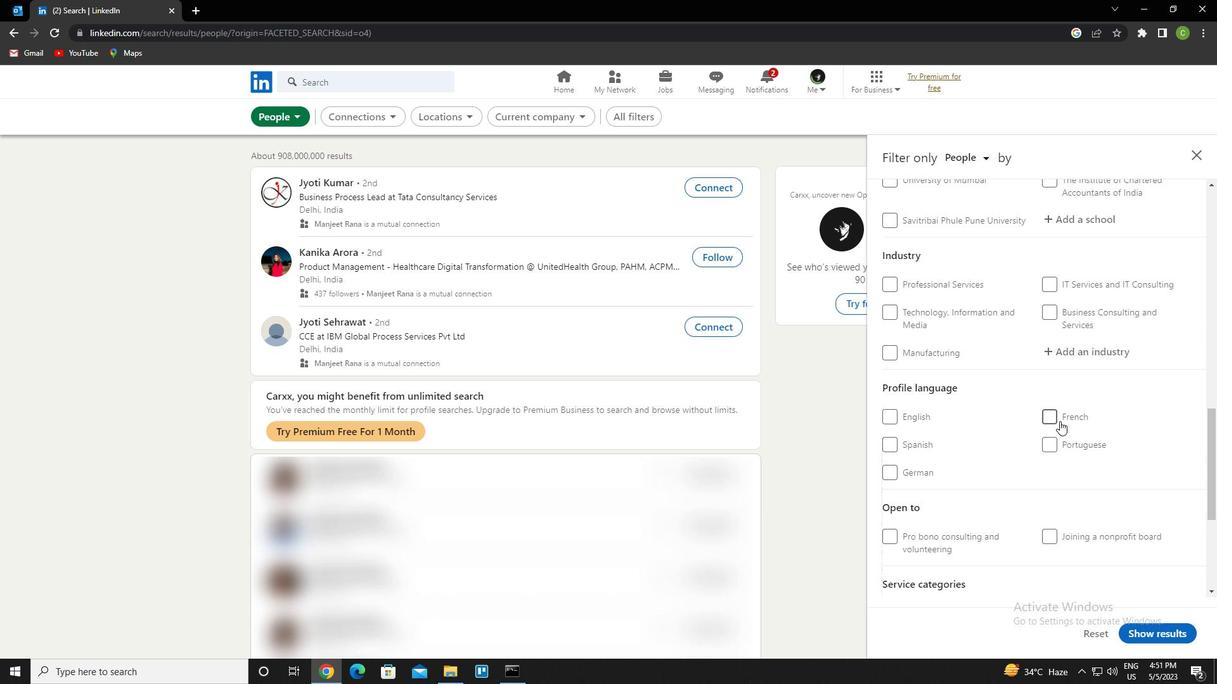
Action: Mouse pressed left at (1057, 421)
Screenshot: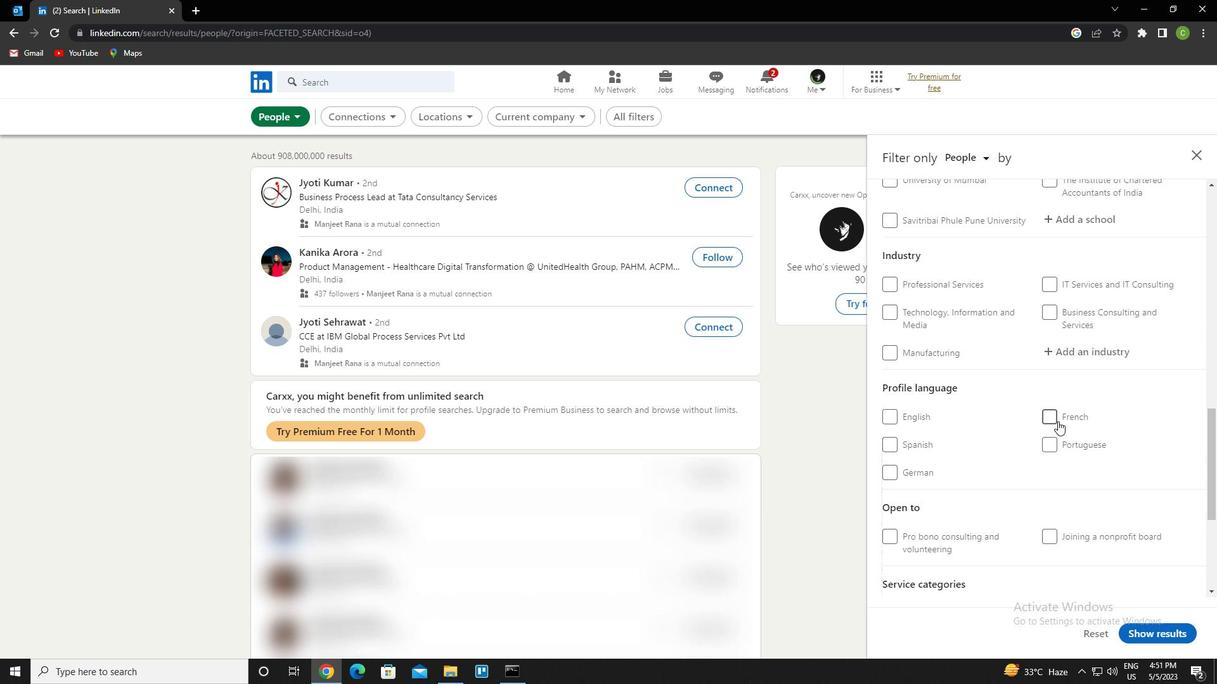 
Action: Mouse moved to (1012, 390)
Screenshot: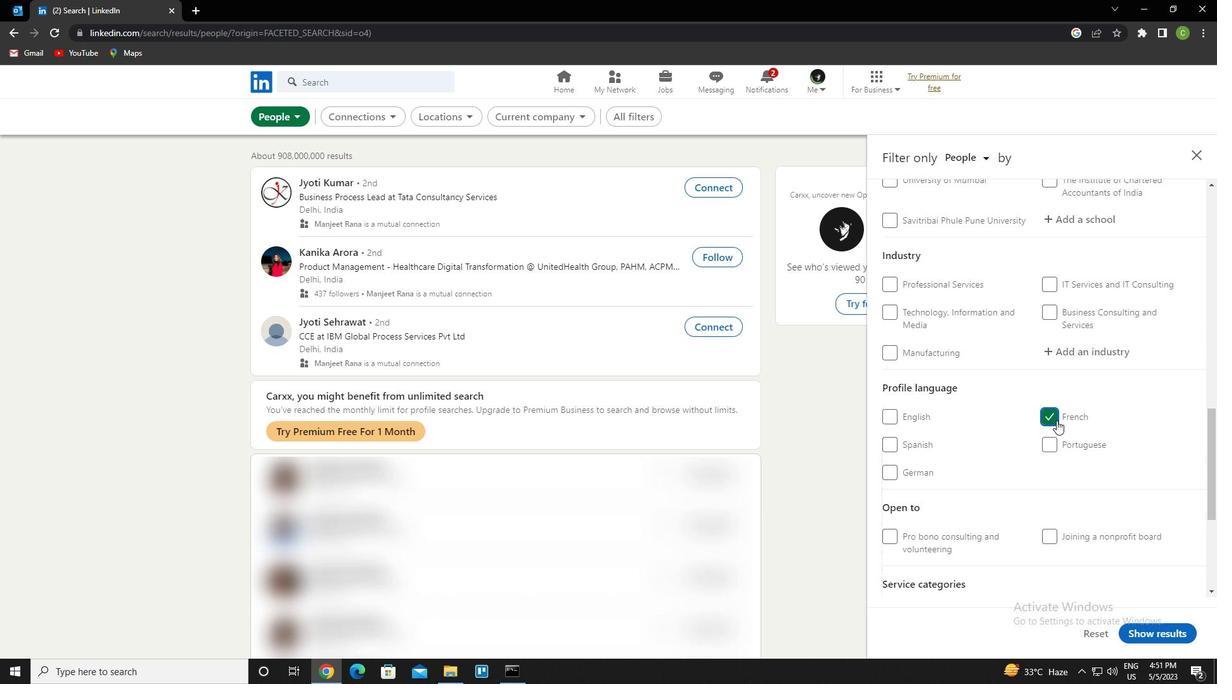 
Action: Mouse scrolled (1012, 391) with delta (0, 0)
Screenshot: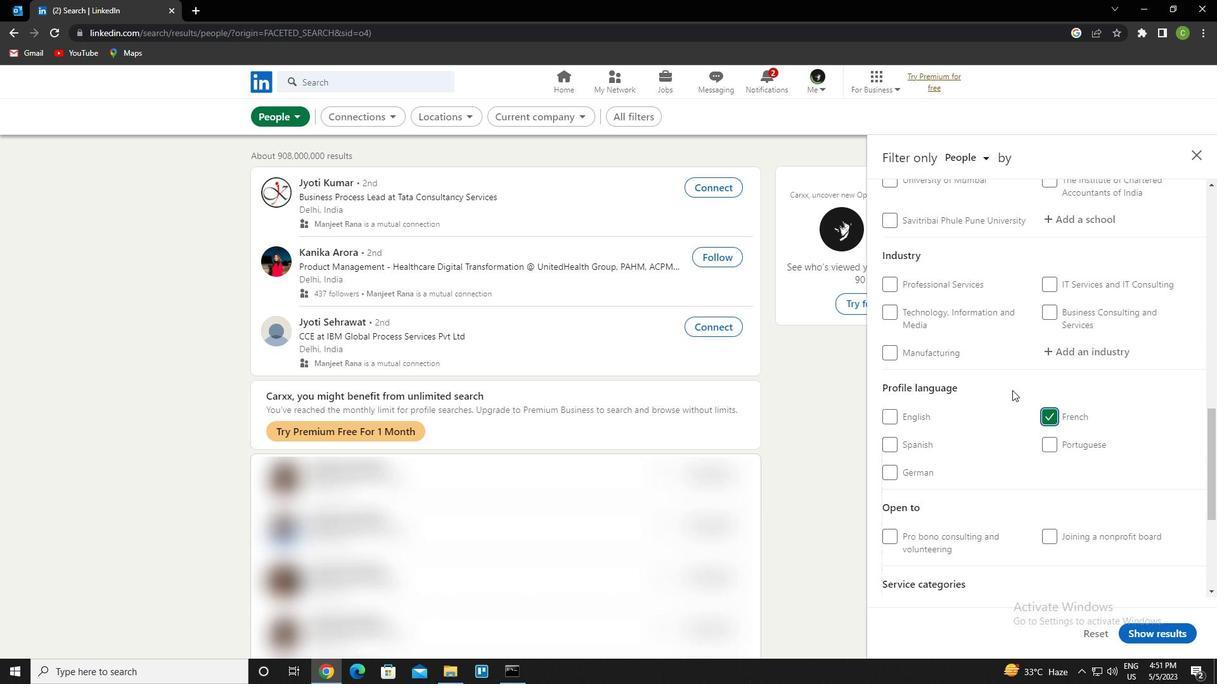 
Action: Mouse scrolled (1012, 391) with delta (0, 0)
Screenshot: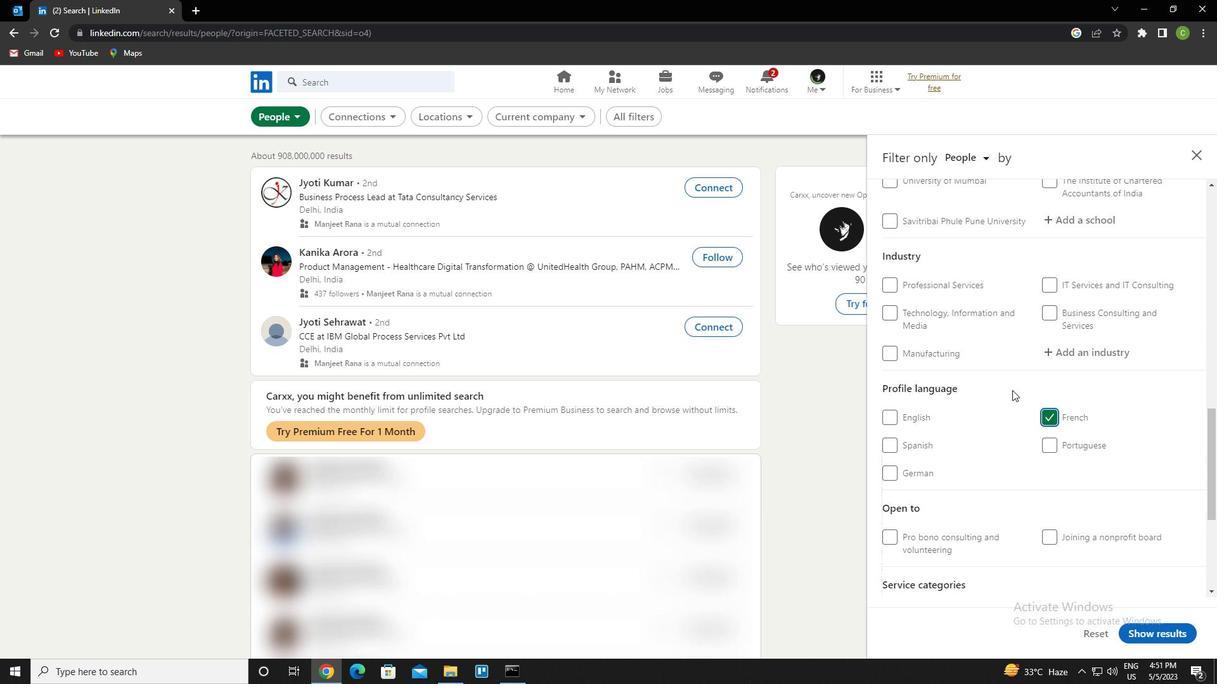 
Action: Mouse scrolled (1012, 391) with delta (0, 0)
Screenshot: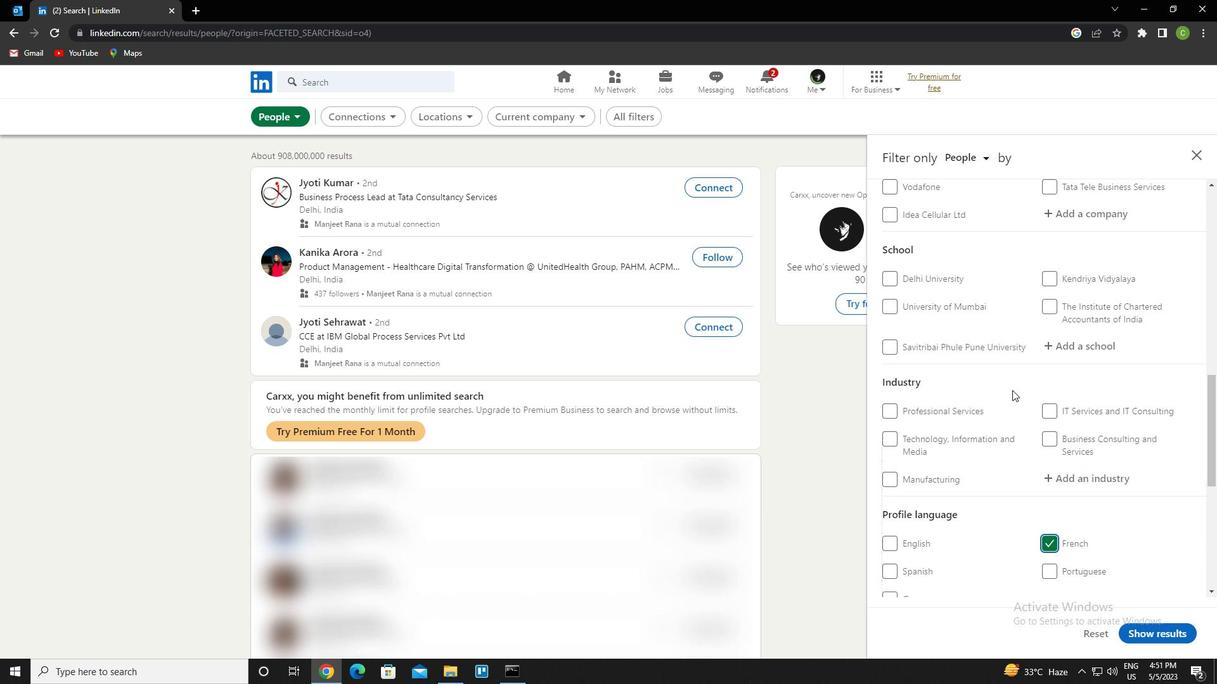 
Action: Mouse scrolled (1012, 391) with delta (0, 0)
Screenshot: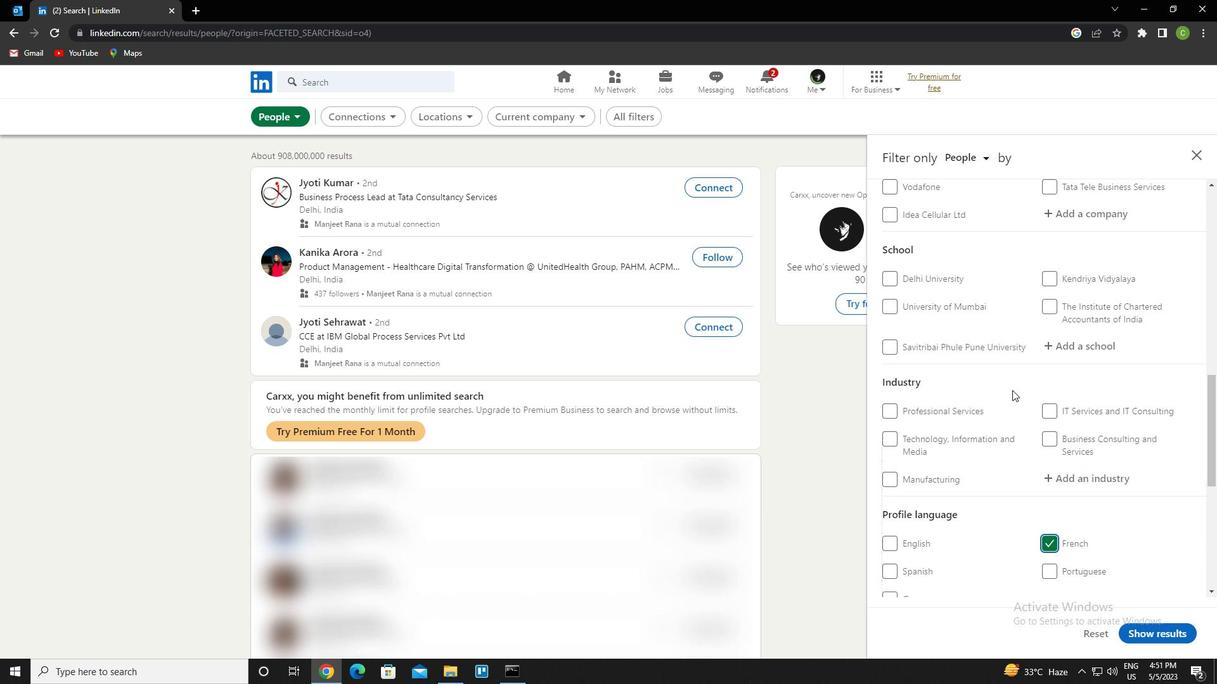 
Action: Mouse scrolled (1012, 391) with delta (0, 0)
Screenshot: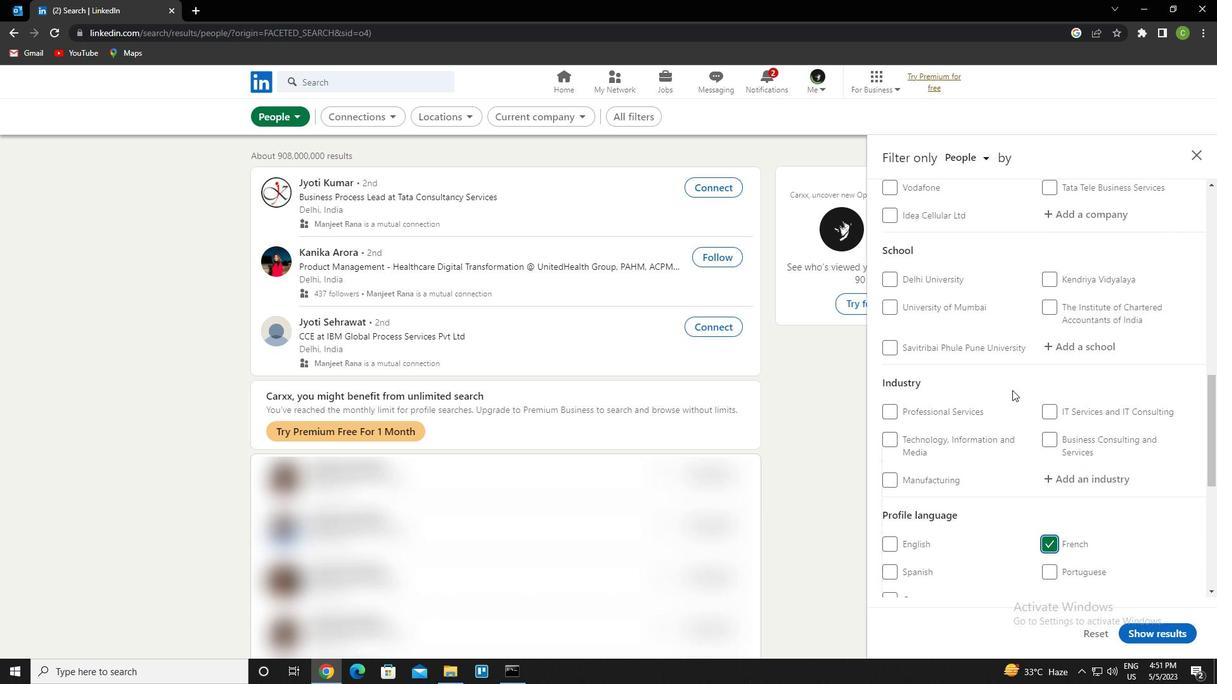 
Action: Mouse scrolled (1012, 391) with delta (0, 0)
Screenshot: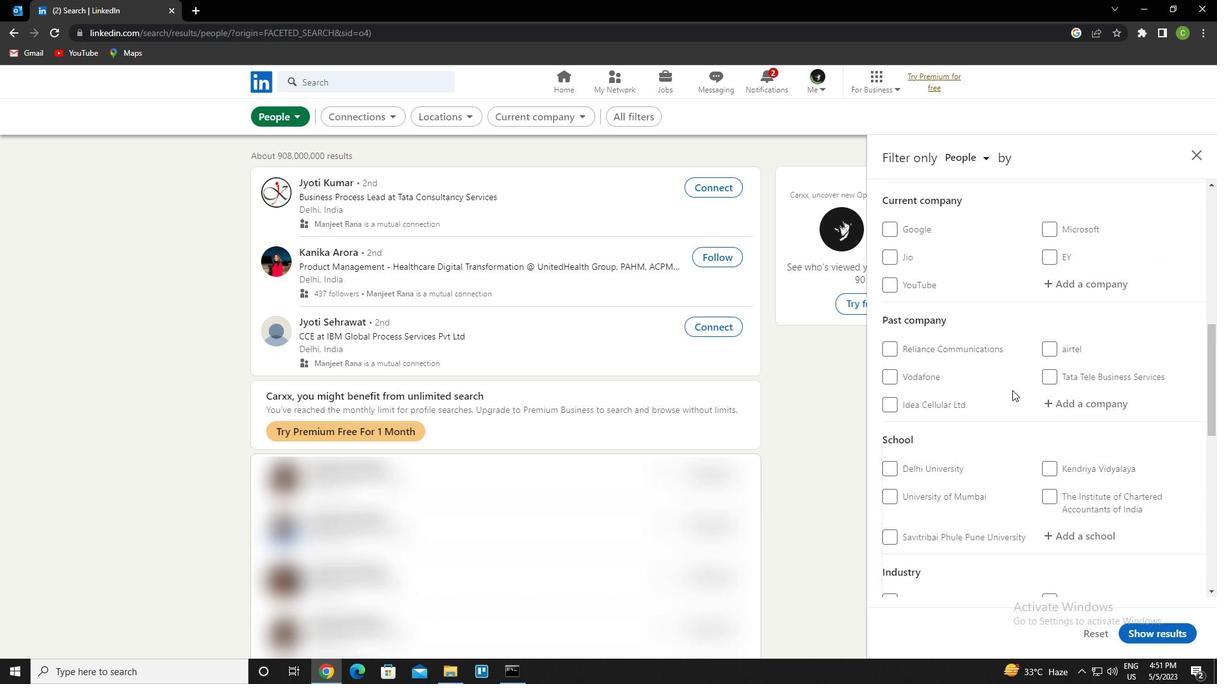 
Action: Mouse scrolled (1012, 391) with delta (0, 0)
Screenshot: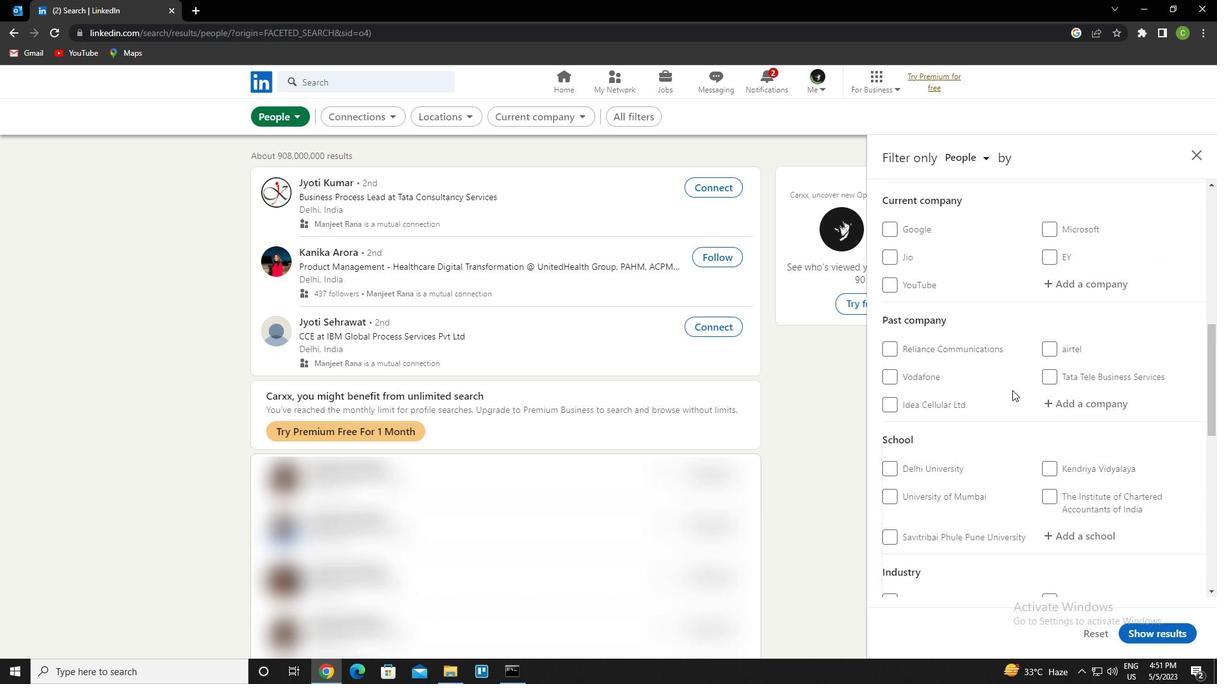 
Action: Mouse moved to (1106, 416)
Screenshot: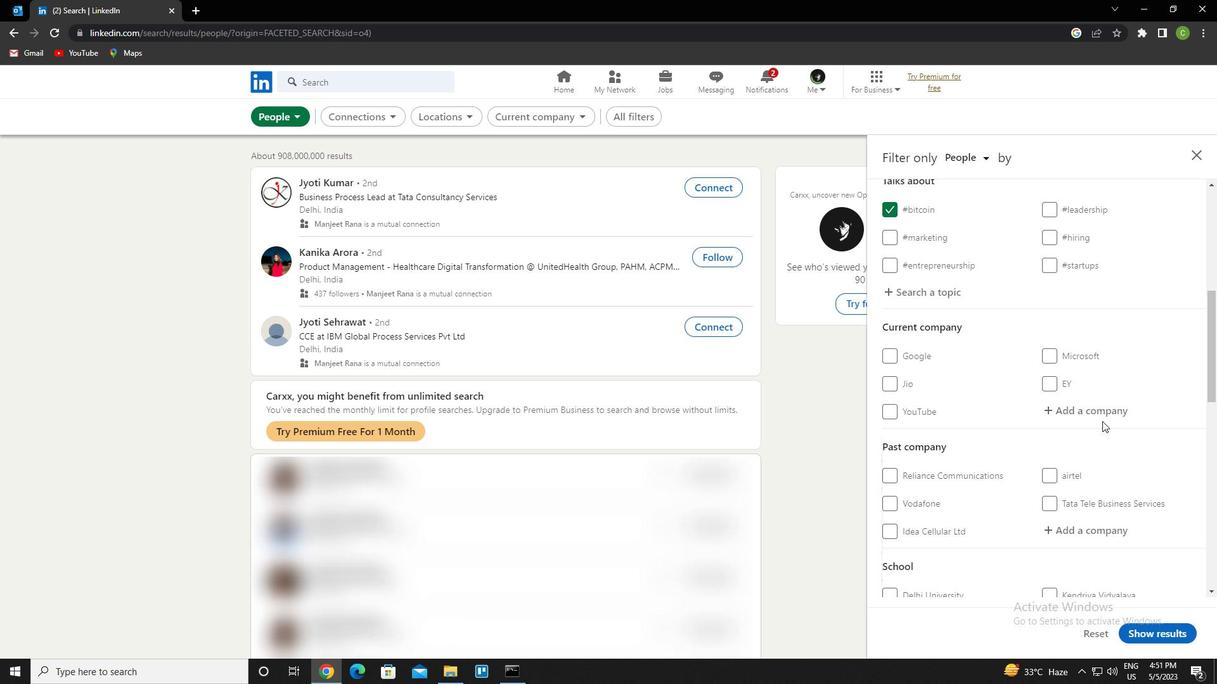 
Action: Mouse pressed left at (1106, 416)
Screenshot: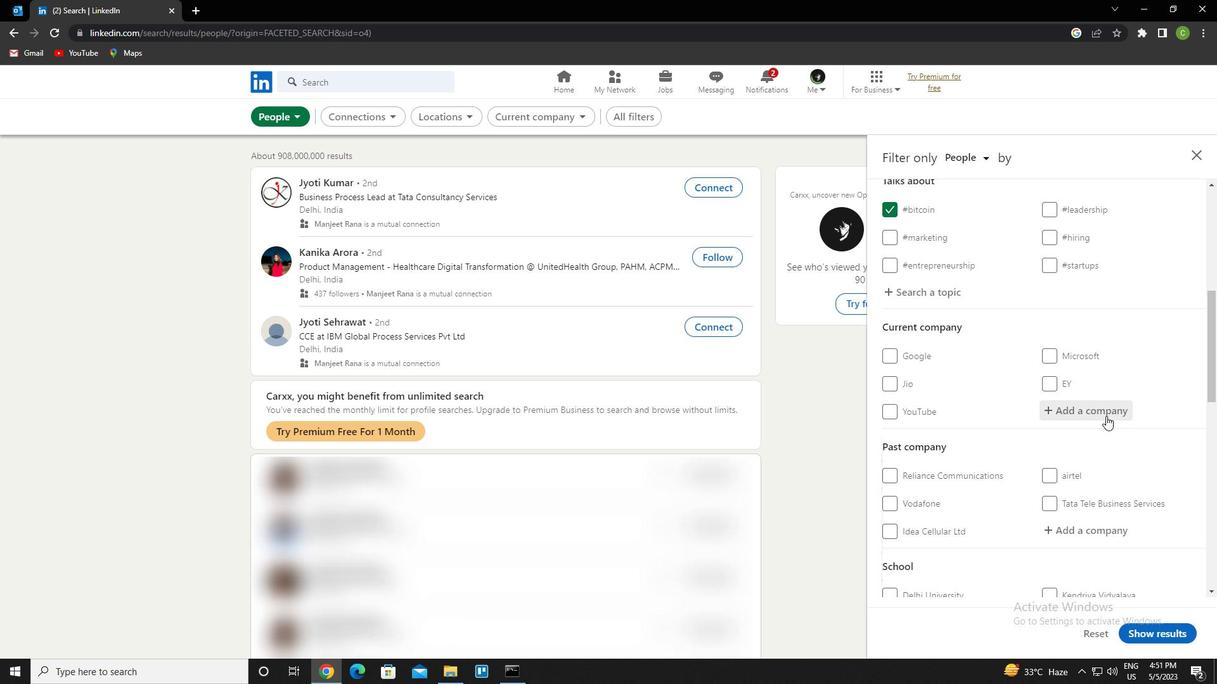 
Action: Key pressed <Key.caps_lock>w<Key.caps_lock>underman<Key.space>thompson<Key.space>commerce<Key.shift><Key.shift><Key.shift><Key.shift><Key.shift><Key.shift><Key.shift><Key.shift><Key.shift><Key.shift><Key.shift><Key.shift><Key.shift><Key.shift><Key.shift><Key.shift><Key.shift><Key.shift><Key.shift><Key.shift><Key.shift><Key.shift><Key.shift><Key.shift><Key.shift><Key.shift><Key.down><Key.enter>
Screenshot: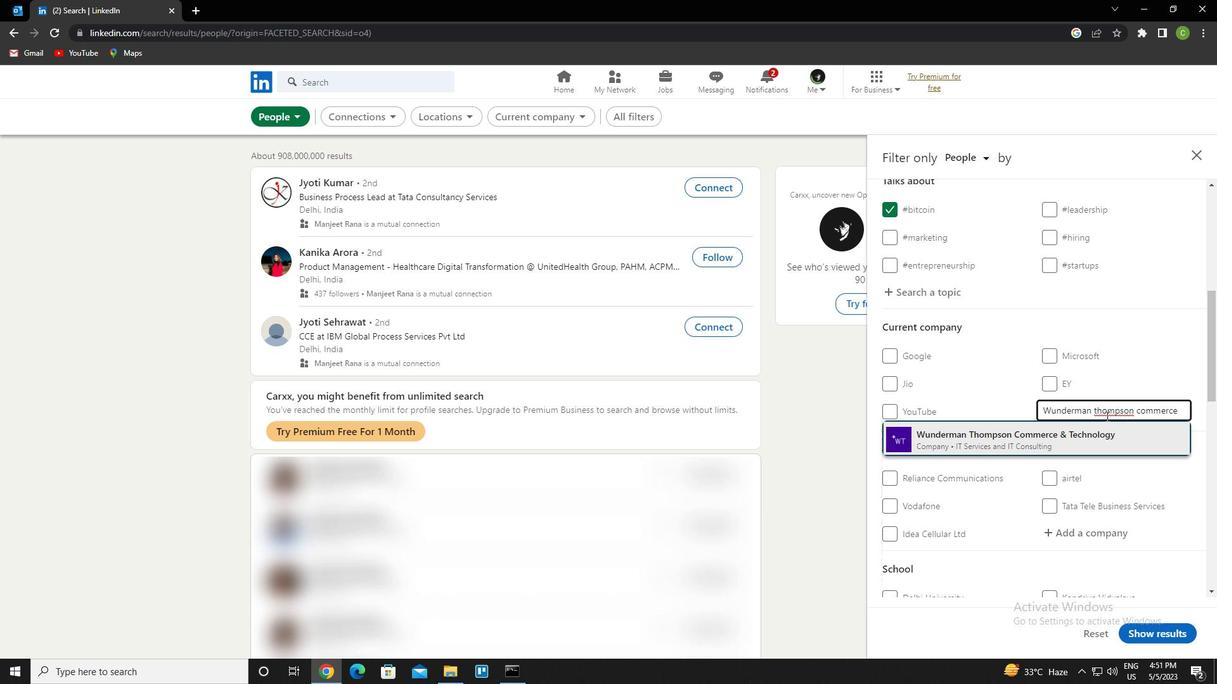 
Action: Mouse scrolled (1106, 415) with delta (0, 0)
Screenshot: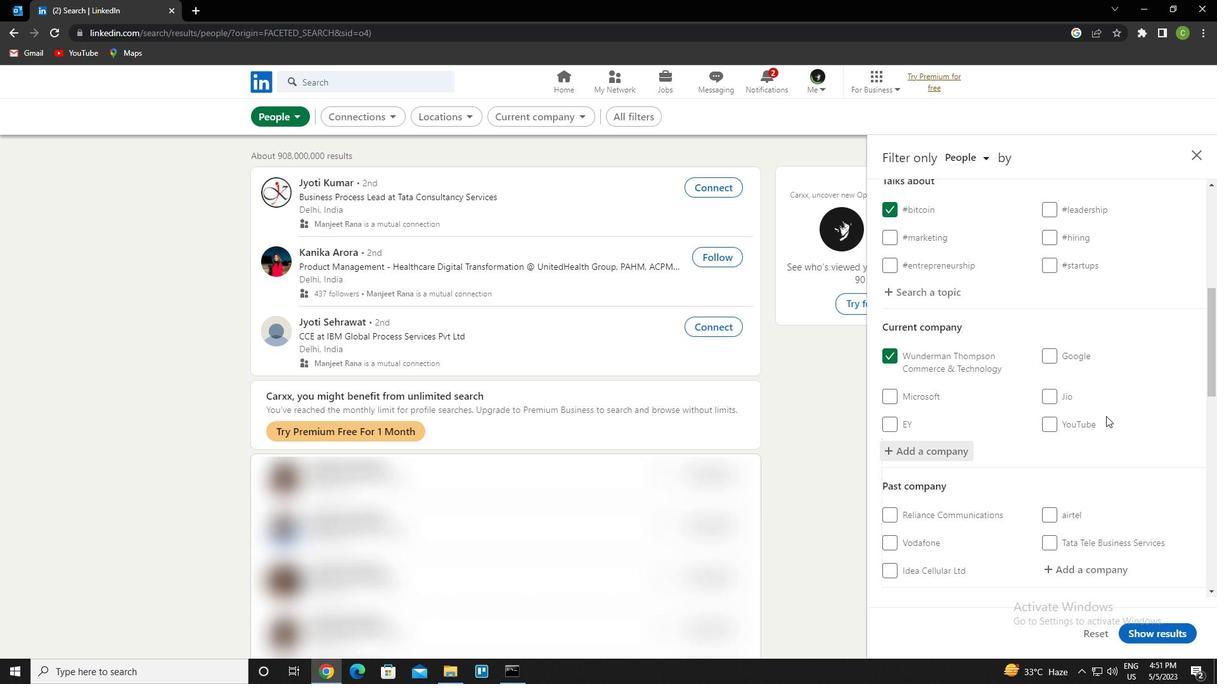 
Action: Mouse scrolled (1106, 415) with delta (0, 0)
Screenshot: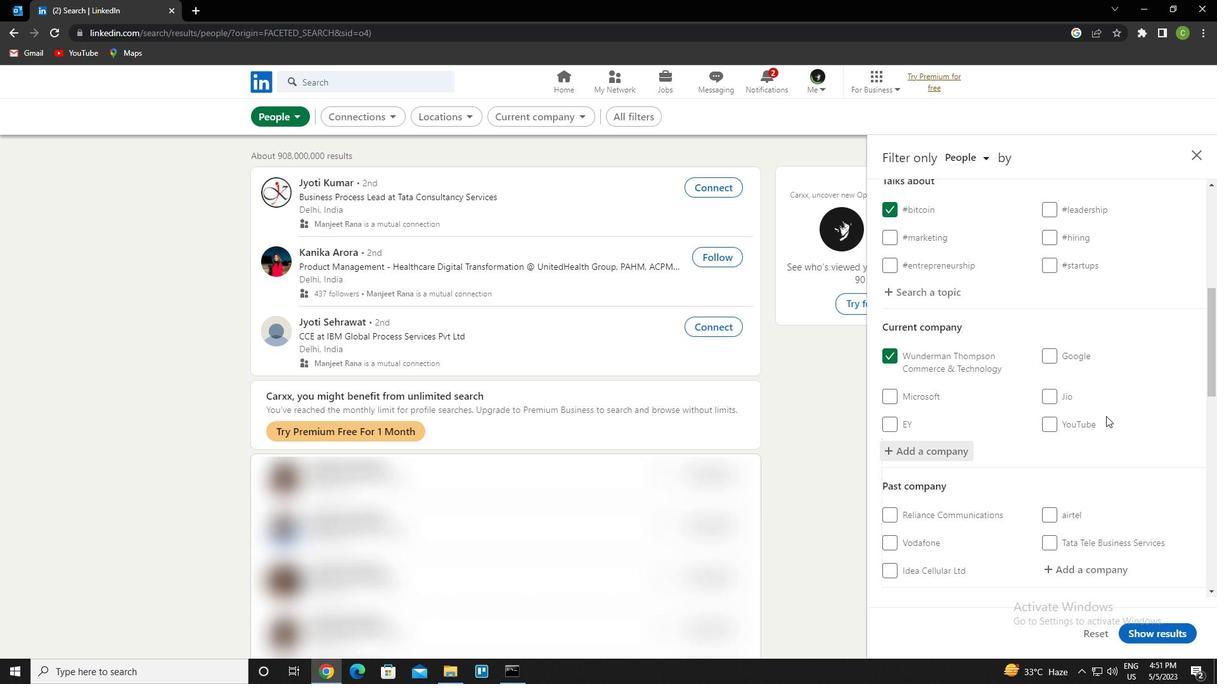 
Action: Mouse scrolled (1106, 415) with delta (0, 0)
Screenshot: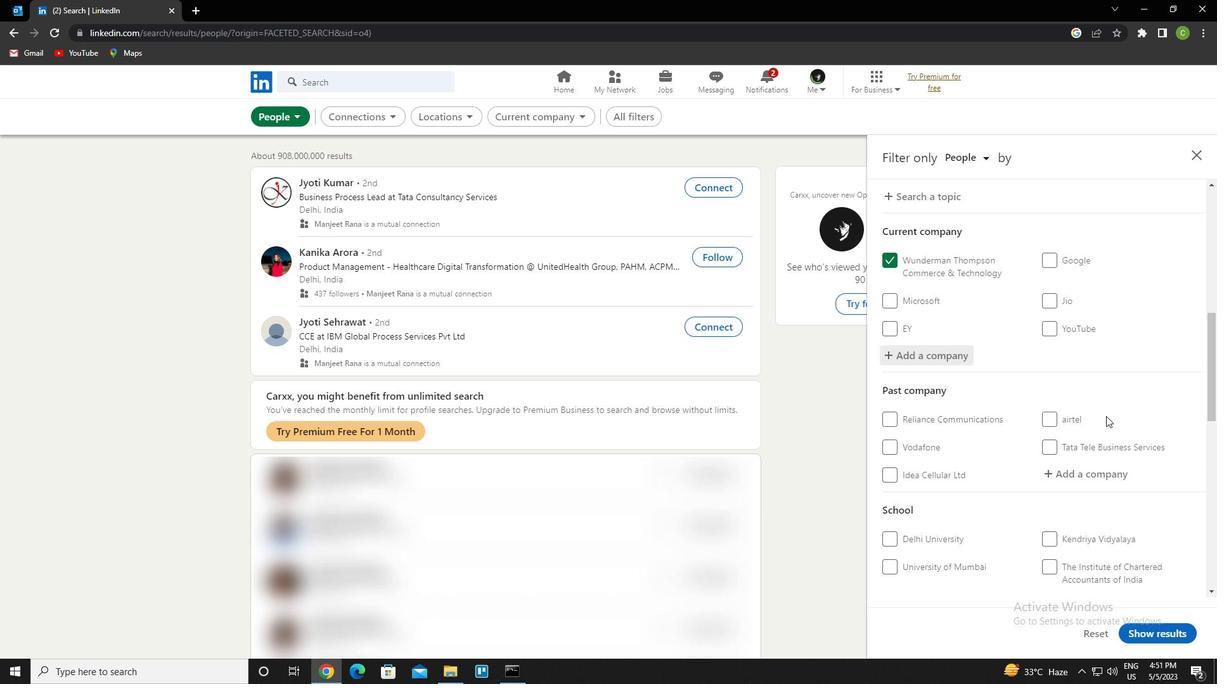 
Action: Mouse scrolled (1106, 415) with delta (0, 0)
Screenshot: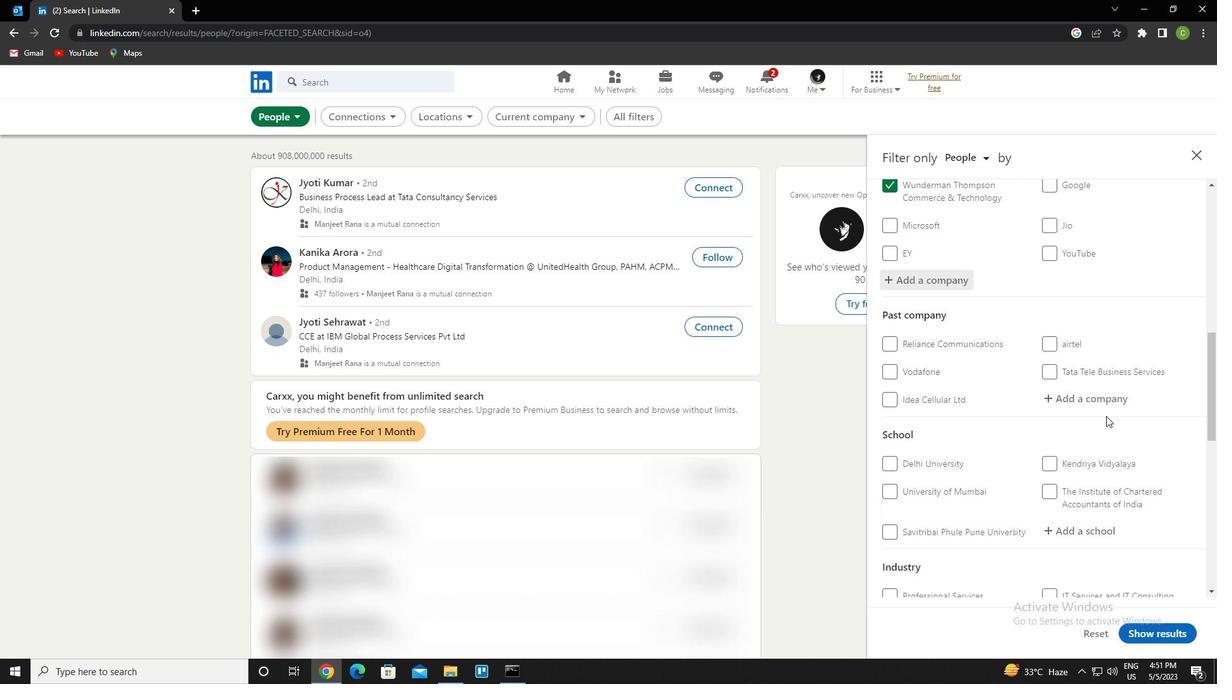 
Action: Mouse scrolled (1106, 415) with delta (0, 0)
Screenshot: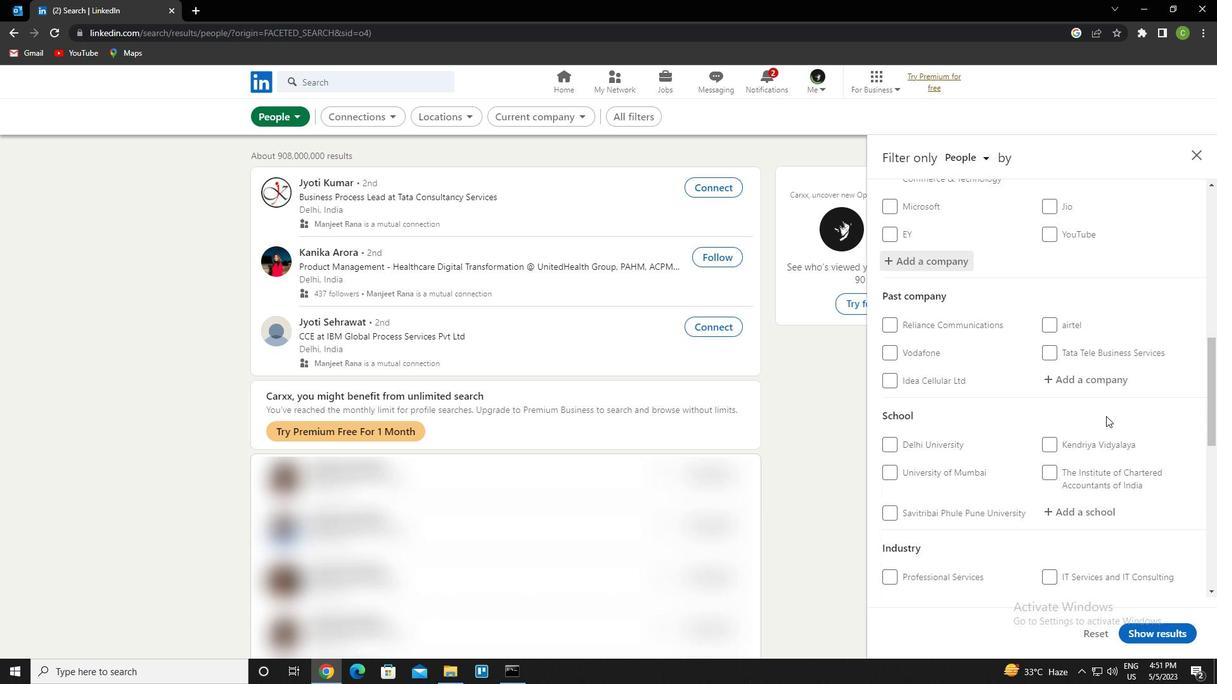 
Action: Mouse moved to (1098, 388)
Screenshot: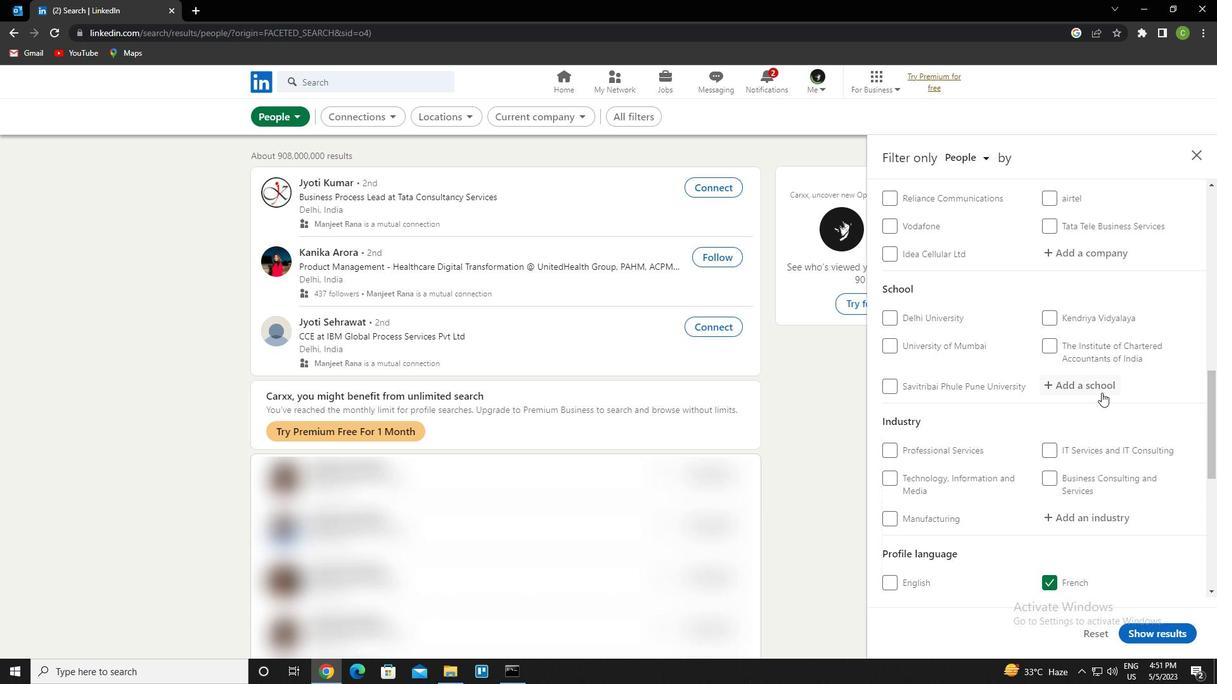 
Action: Mouse pressed left at (1098, 388)
Screenshot: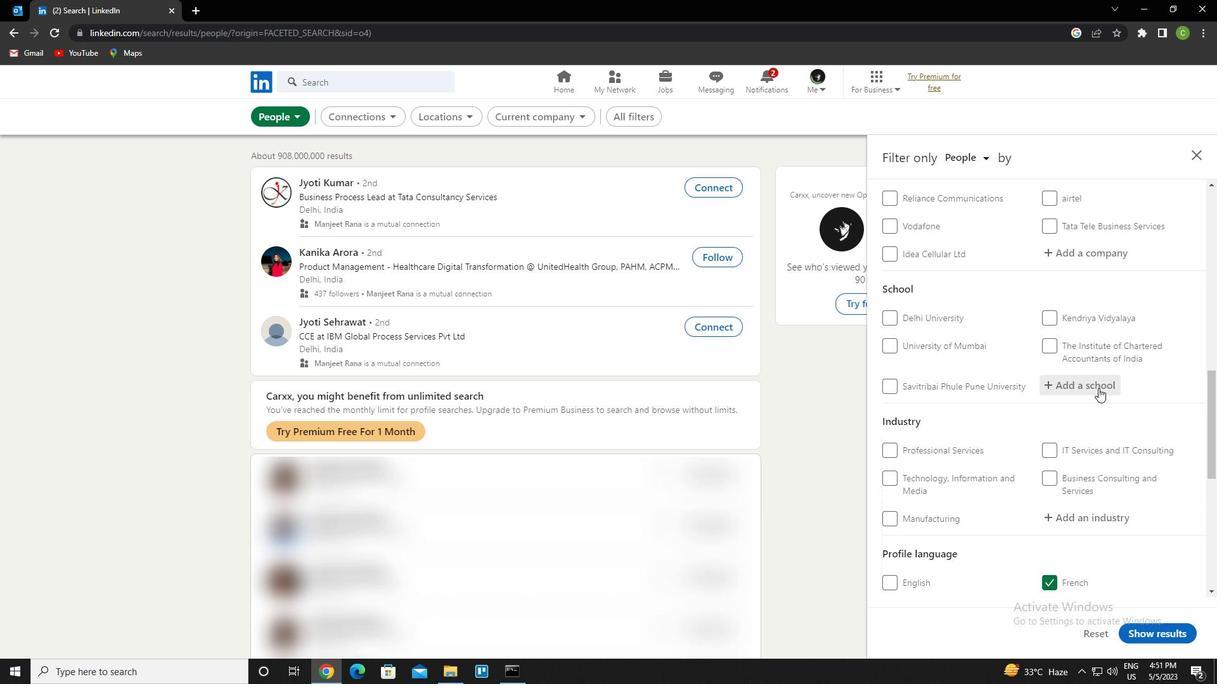 
Action: Key pressed <Key.caps_lock>D<Key.caps_lock>WARKADAS<Key.space><Key.caps_lock>J.<Key.space><Key.down><Key.enter>
Screenshot: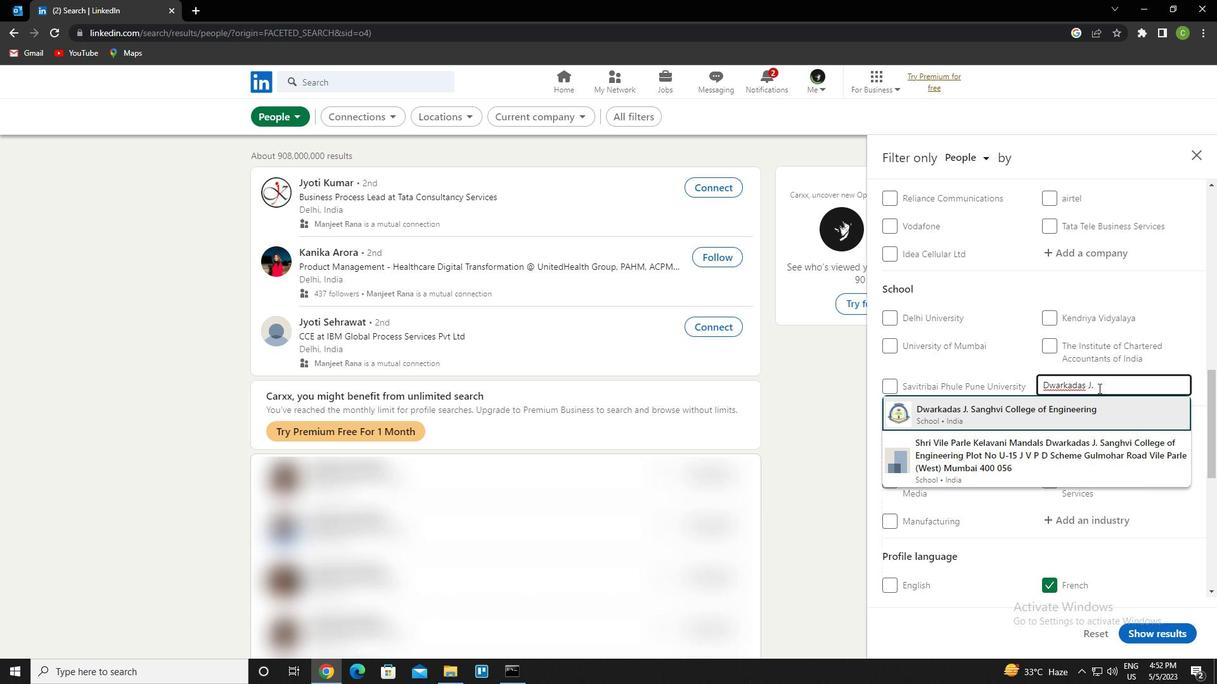 
Action: Mouse scrolled (1098, 387) with delta (0, 0)
Screenshot: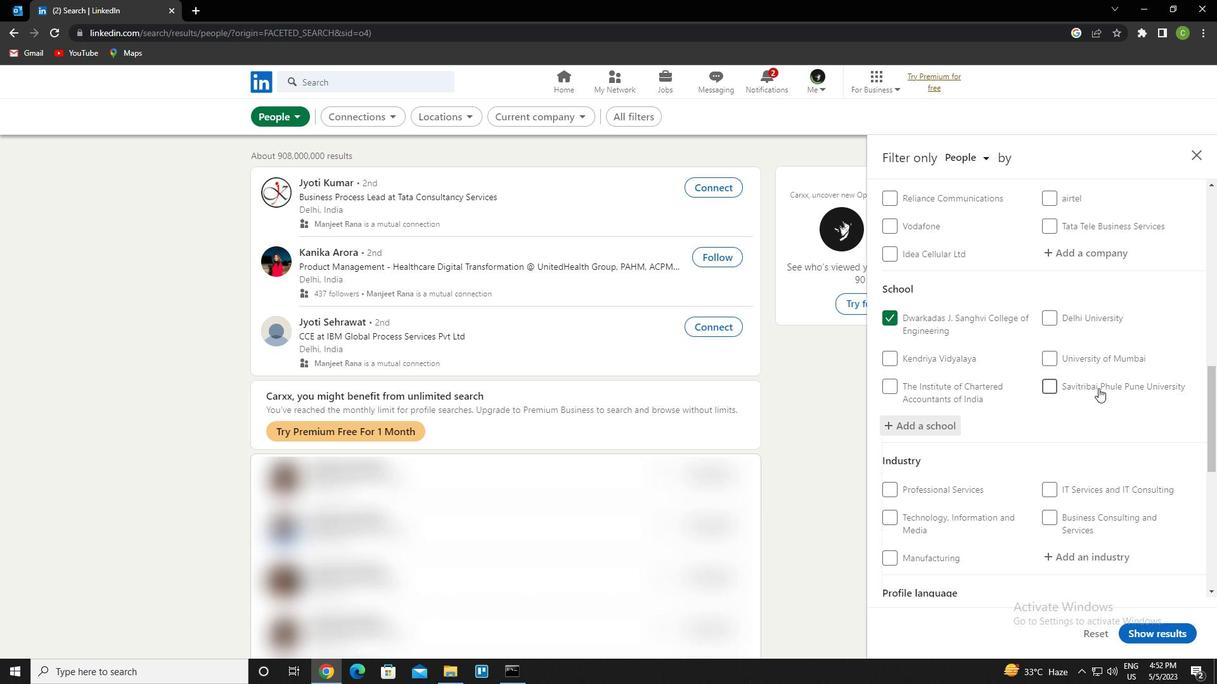 
Action: Mouse scrolled (1098, 387) with delta (0, 0)
Screenshot: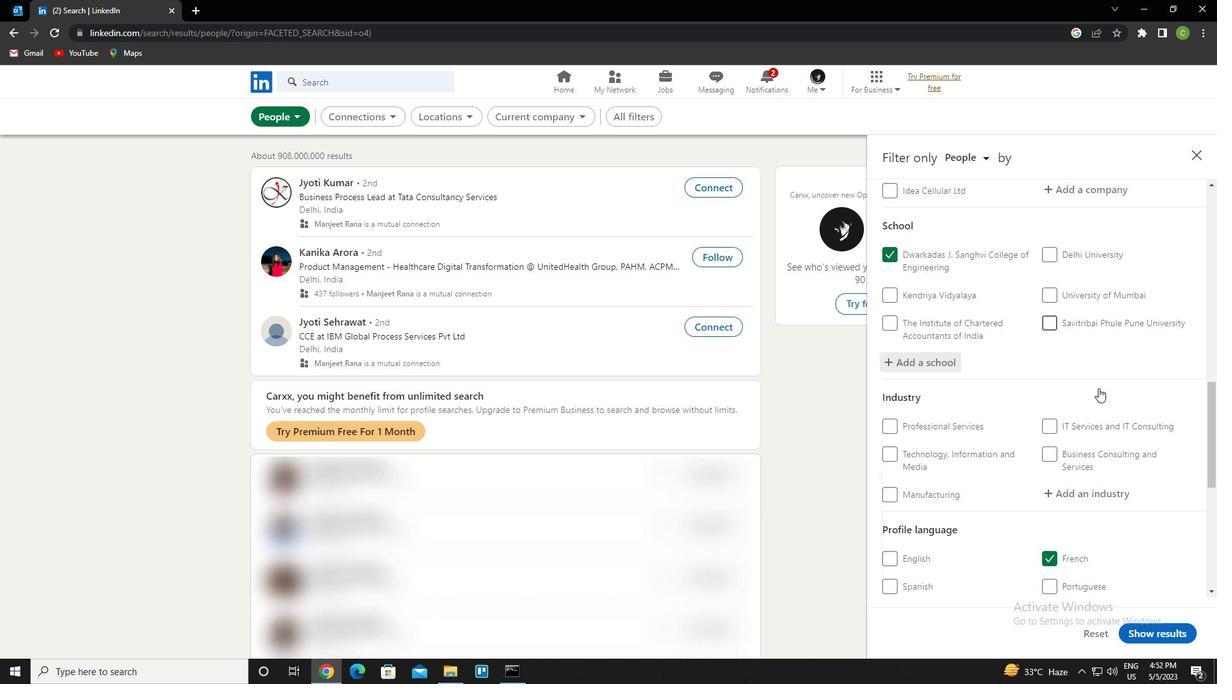 
Action: Mouse scrolled (1098, 387) with delta (0, 0)
Screenshot: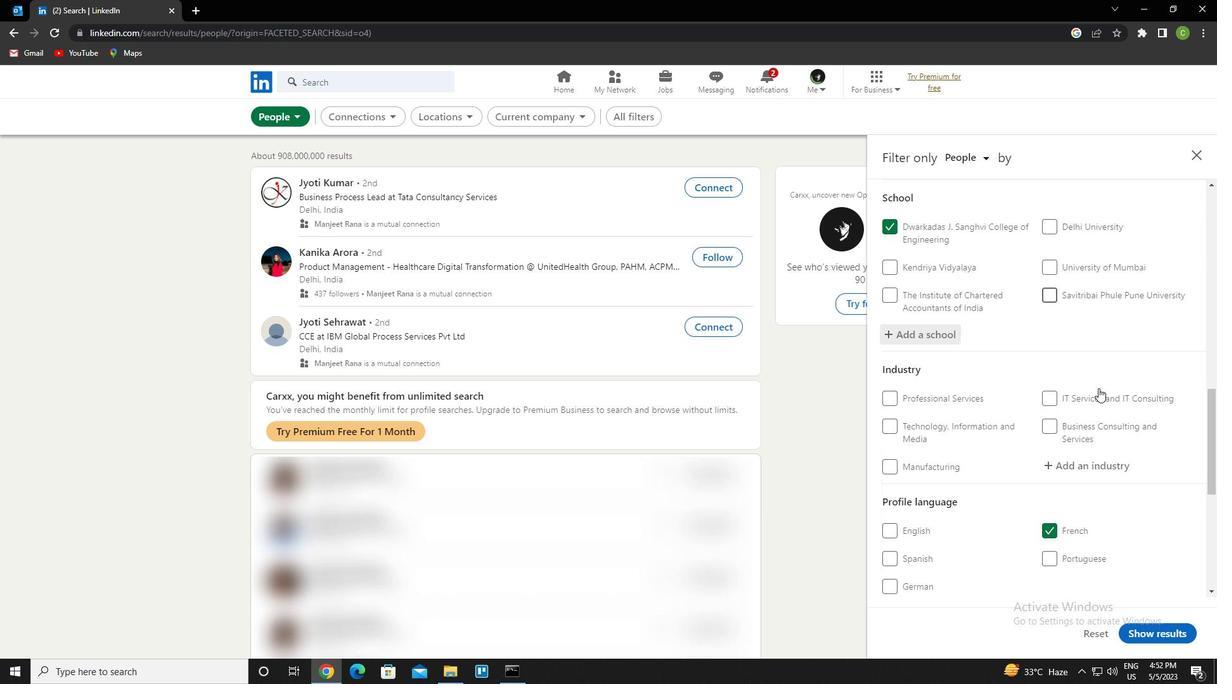 
Action: Mouse moved to (1101, 370)
Screenshot: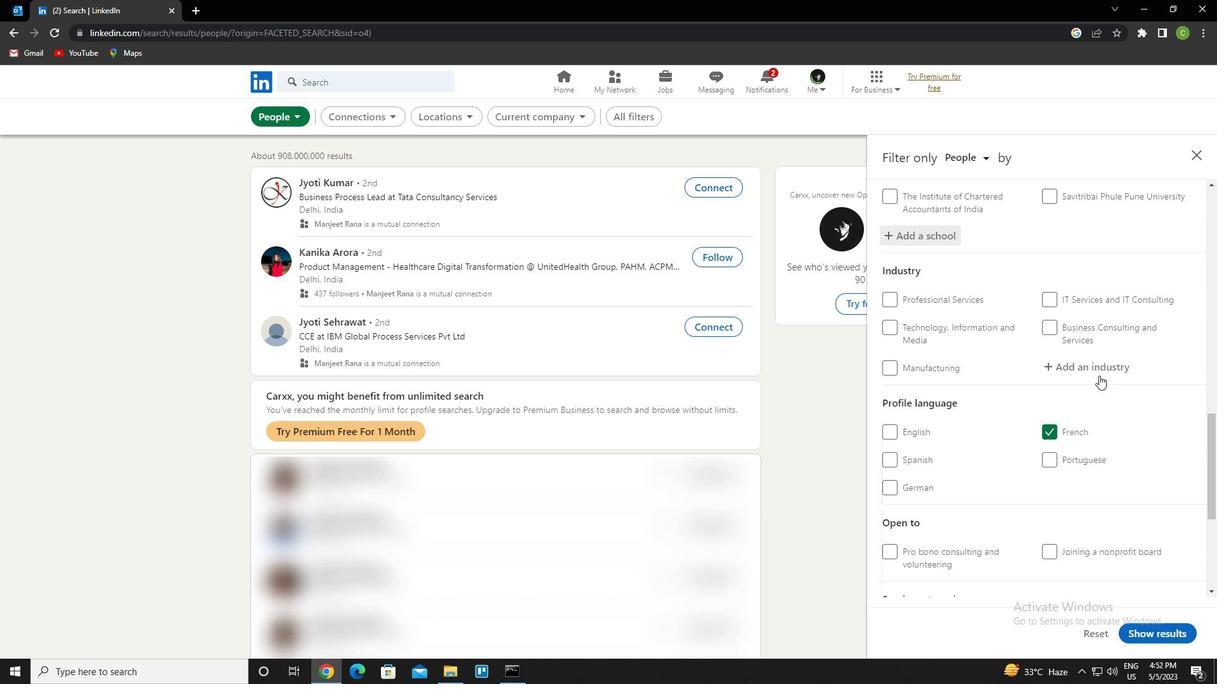 
Action: Mouse pressed left at (1101, 370)
Screenshot: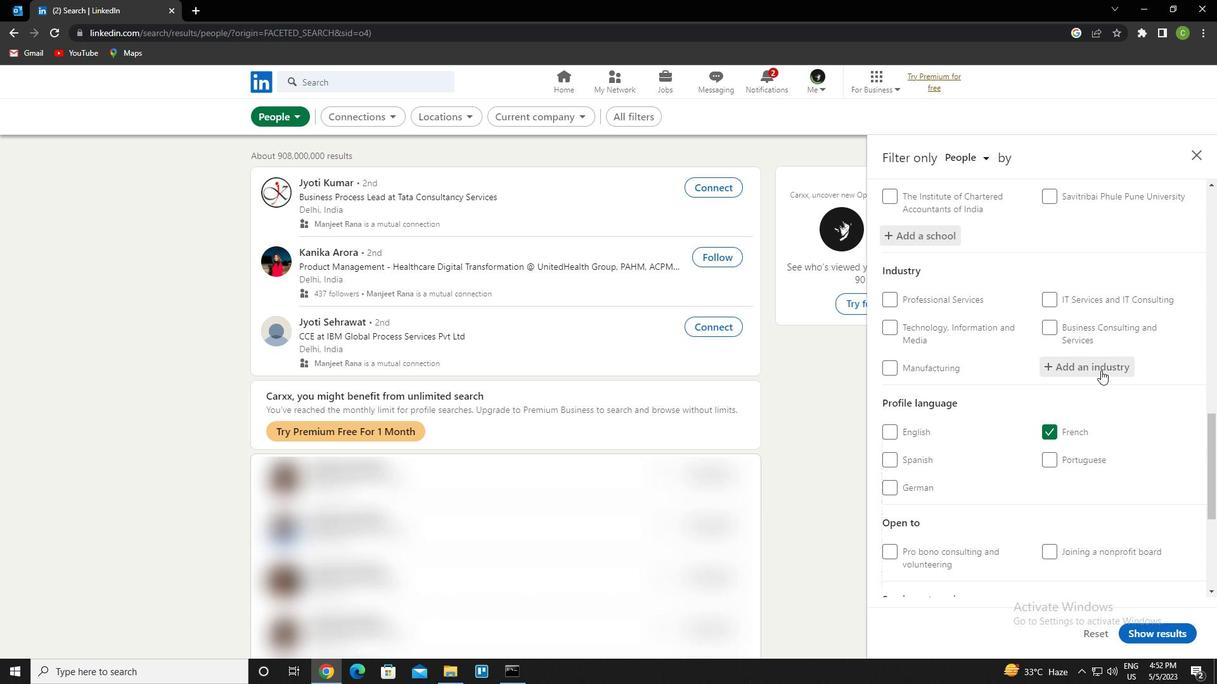 
Action: Key pressed A<Key.caps_lock>PPLIANCE<Key.space>ELECTRICAL<Key.backspace><Key.backspace><Key.backspace><Key.backspace><Key.backspace><Key.backspace><Key.backspace><Key.backspace><Key.backspace><Key.backspace><Key.backspace><Key.down><Key.enter>
Screenshot: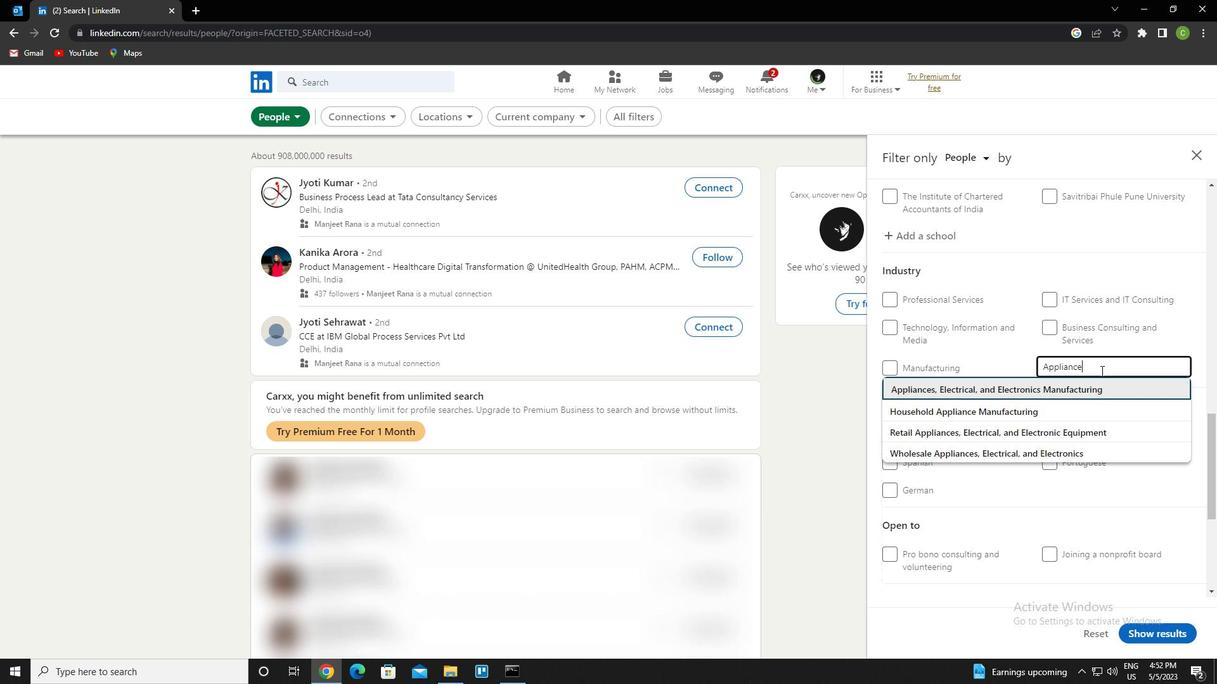 
Action: Mouse scrolled (1101, 370) with delta (0, 0)
Screenshot: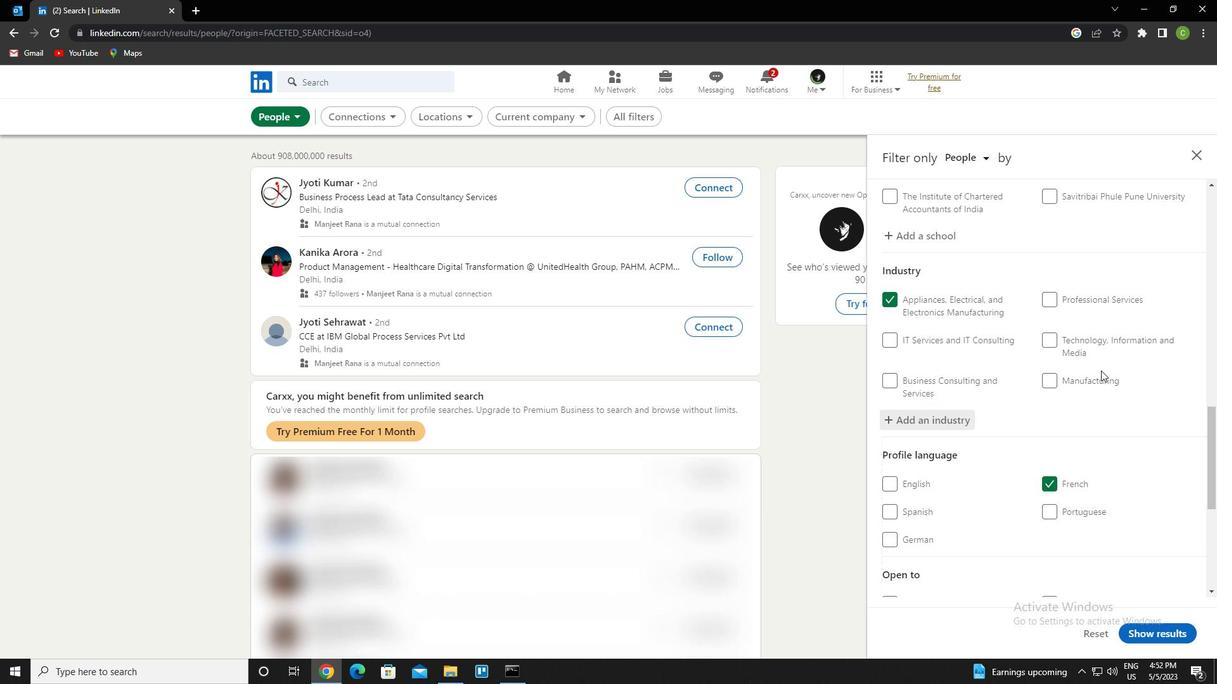 
Action: Mouse moved to (1094, 367)
Screenshot: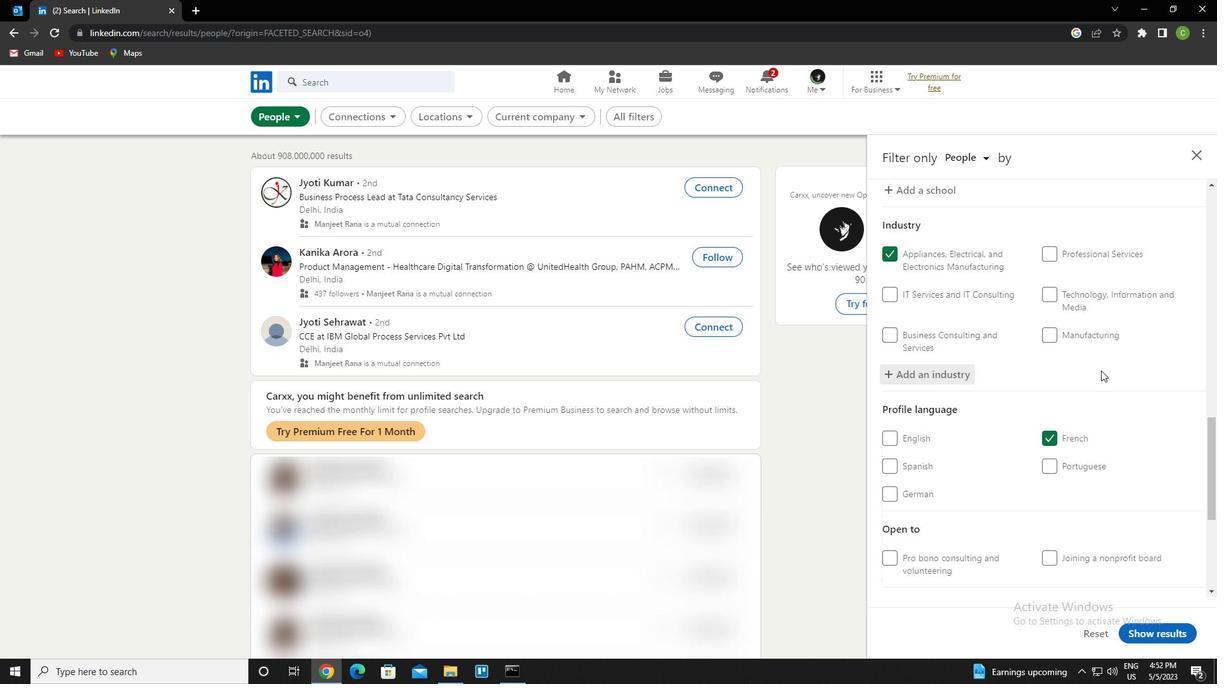 
Action: Mouse scrolled (1094, 366) with delta (0, 0)
Screenshot: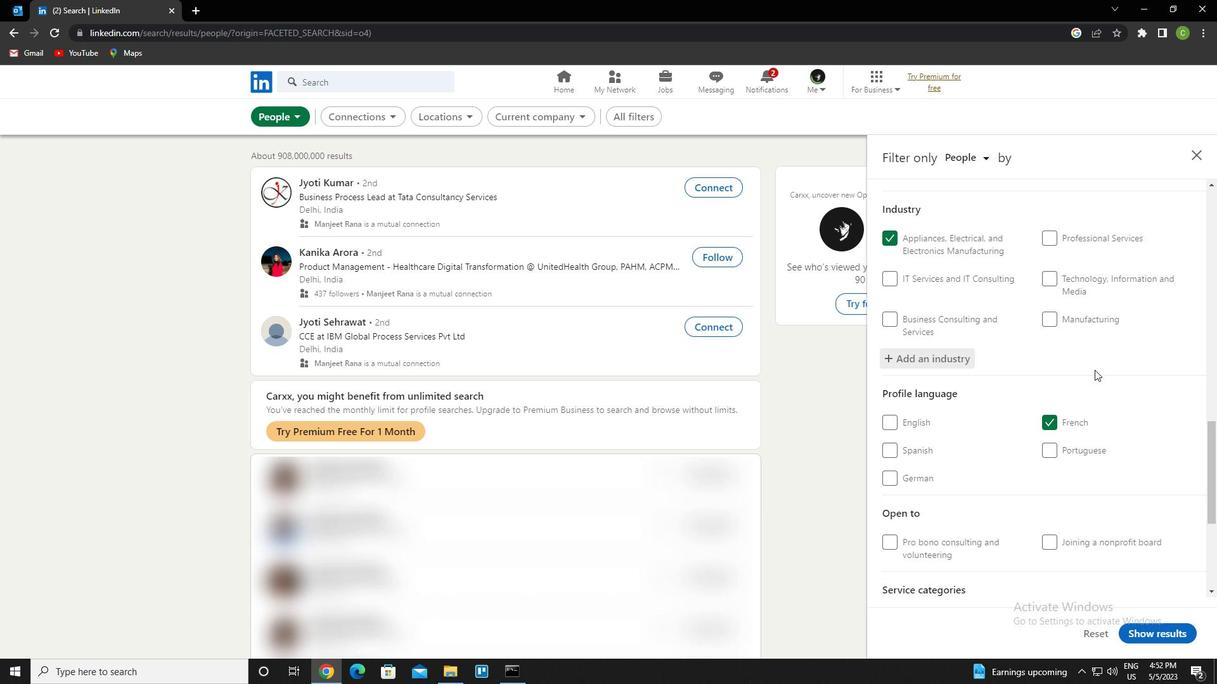 
Action: Mouse moved to (1094, 366)
Screenshot: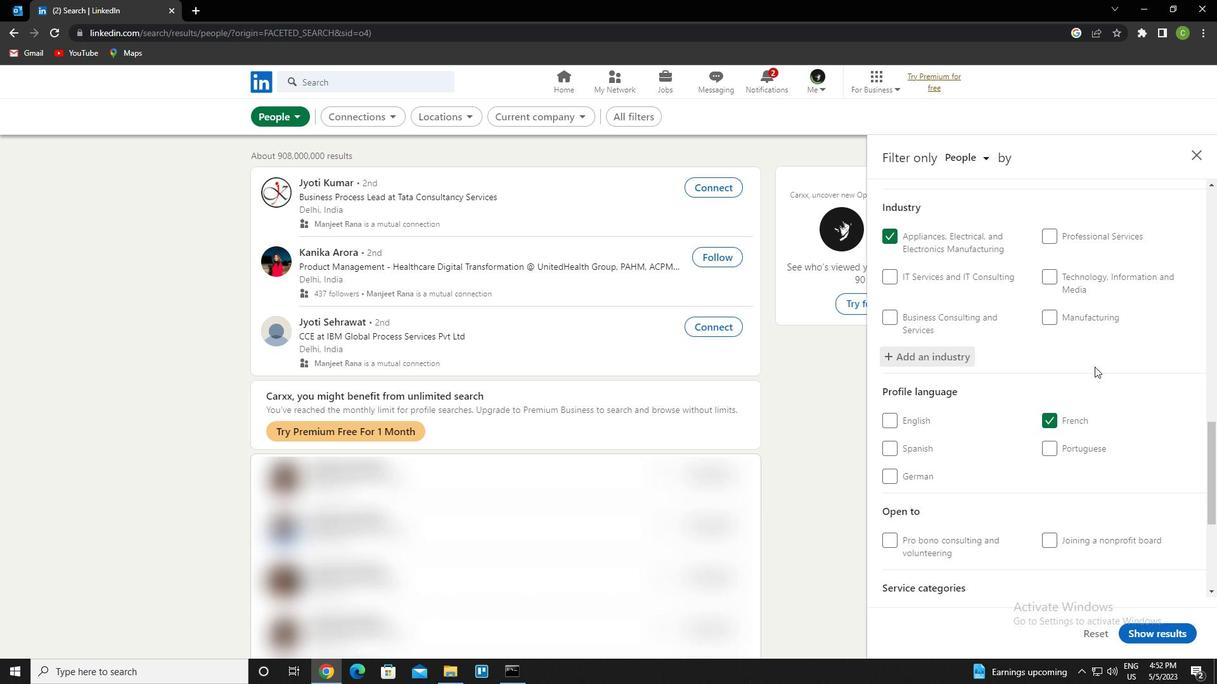 
Action: Mouse scrolled (1094, 365) with delta (0, 0)
Screenshot: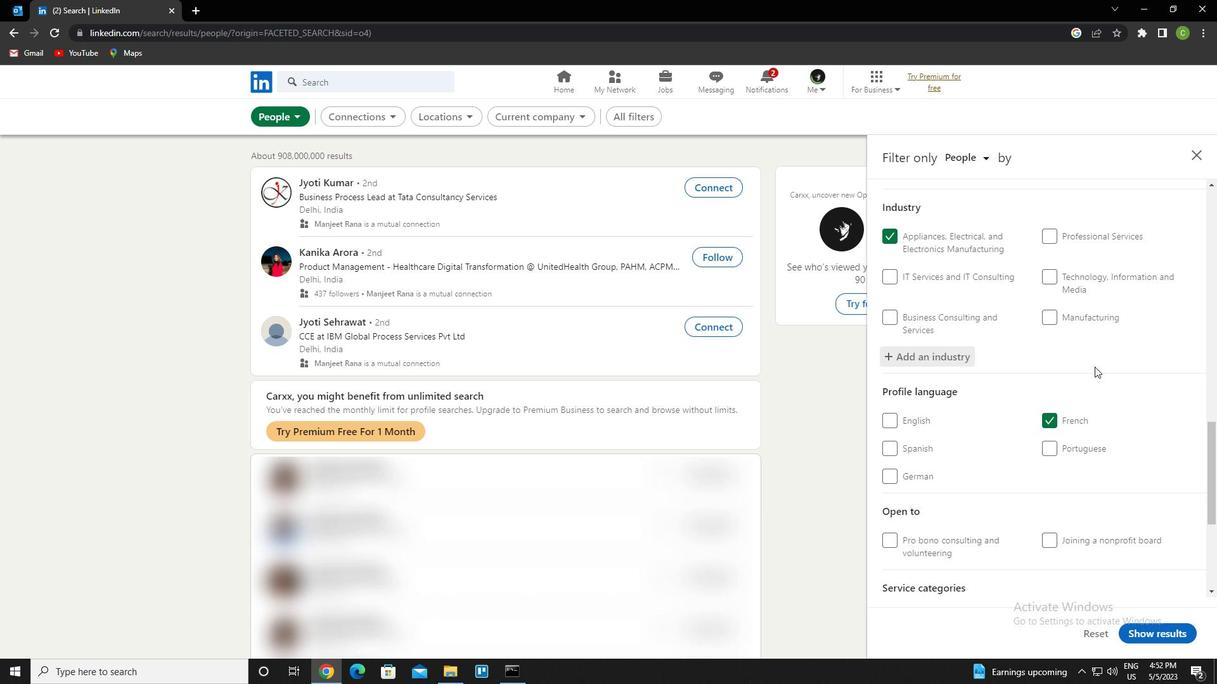 
Action: Mouse moved to (1090, 480)
Screenshot: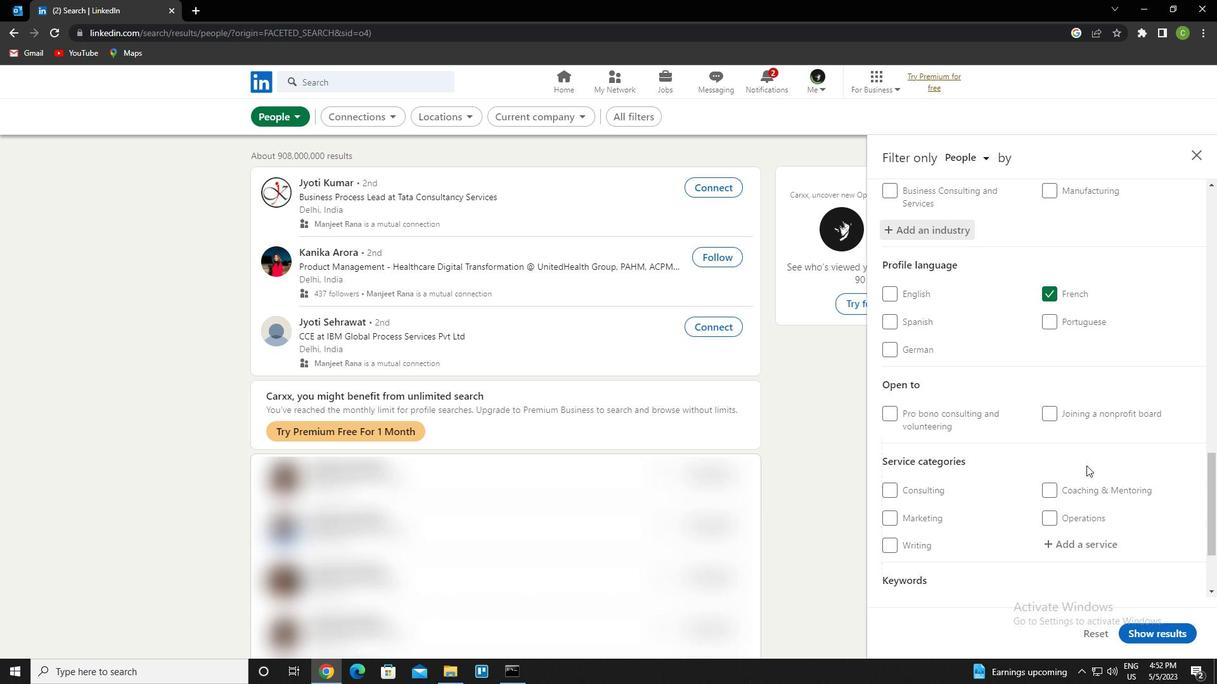 
Action: Mouse scrolled (1090, 479) with delta (0, 0)
Screenshot: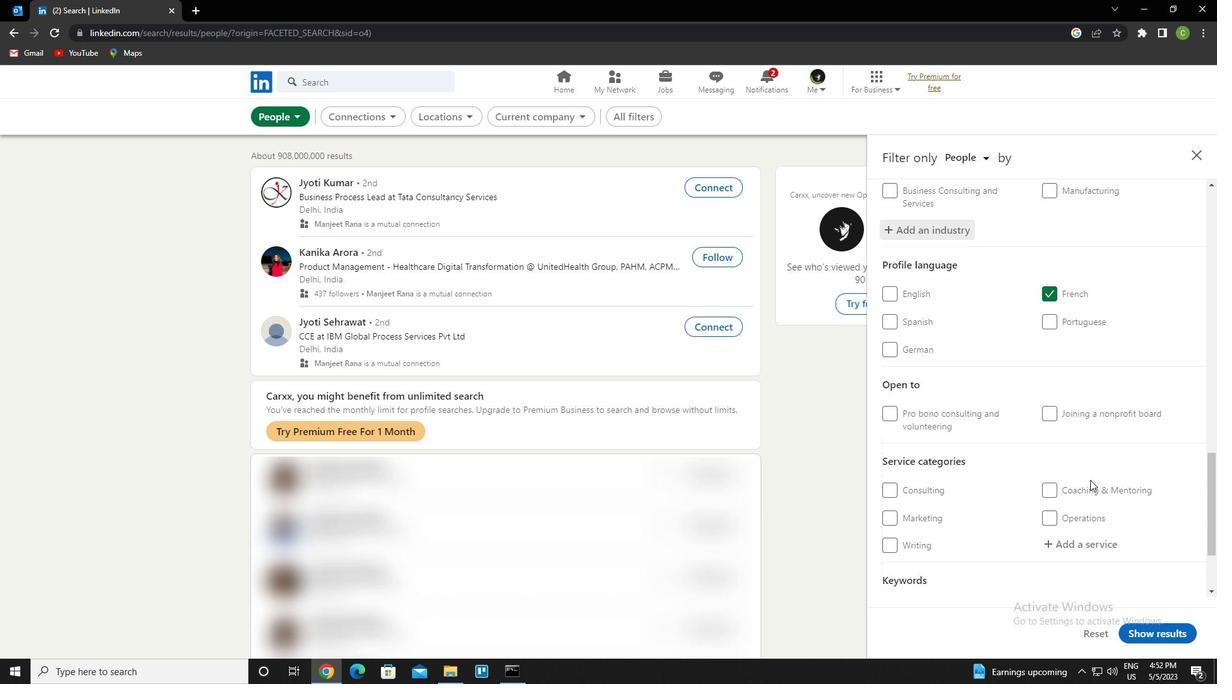 
Action: Mouse scrolled (1090, 479) with delta (0, 0)
Screenshot: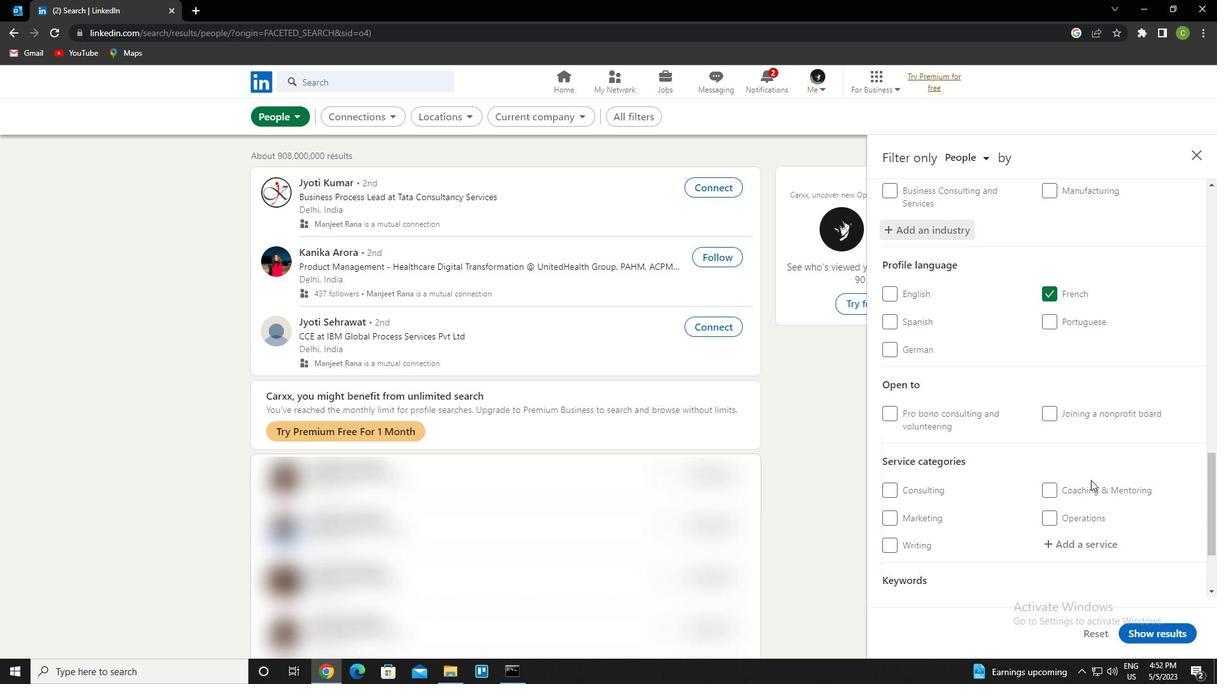 
Action: Mouse scrolled (1090, 479) with delta (0, 0)
Screenshot: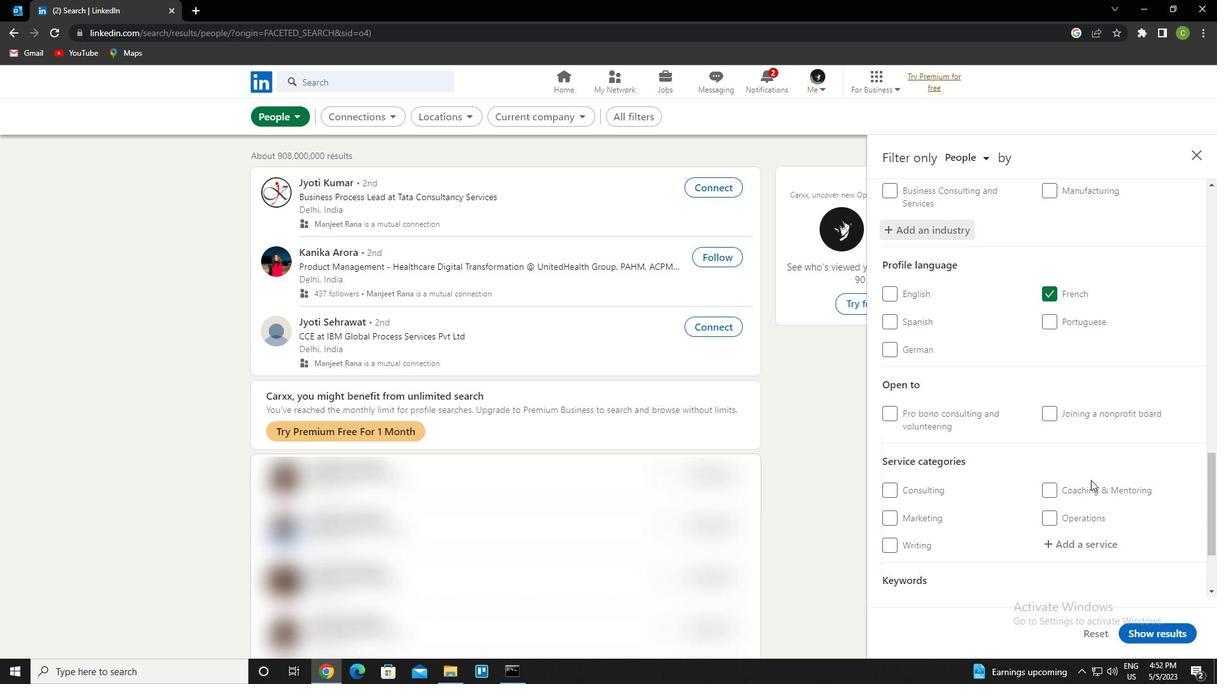 
Action: Mouse moved to (1096, 425)
Screenshot: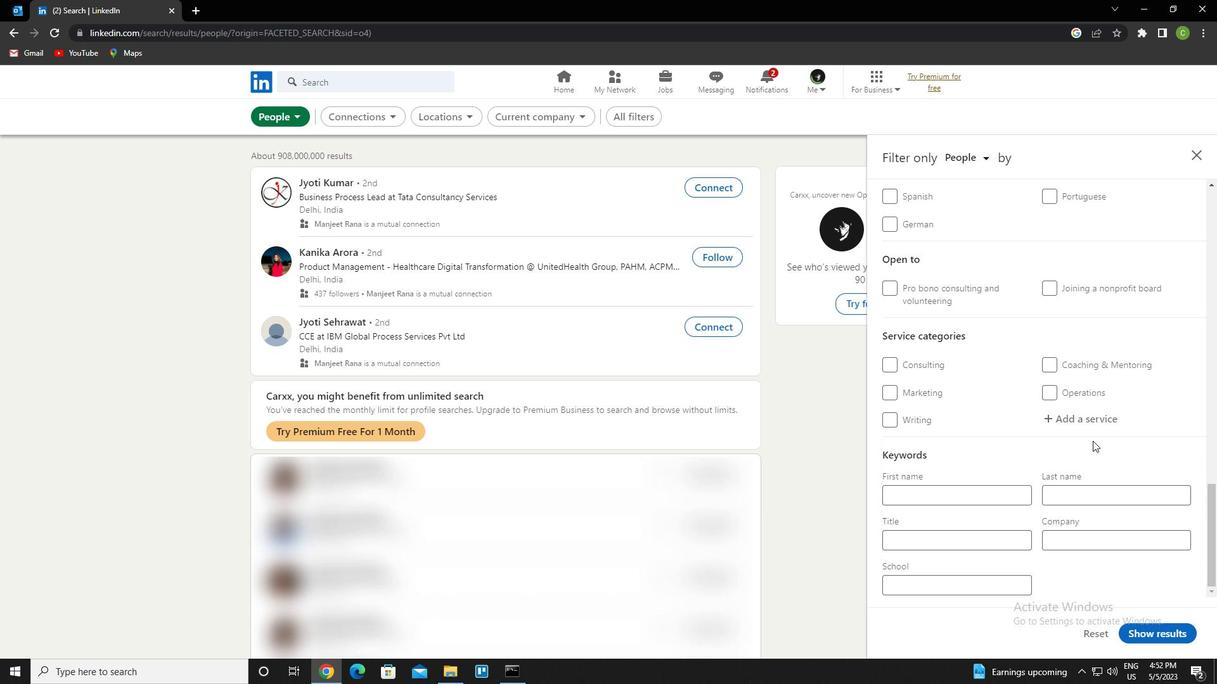 
Action: Mouse pressed left at (1096, 425)
Screenshot: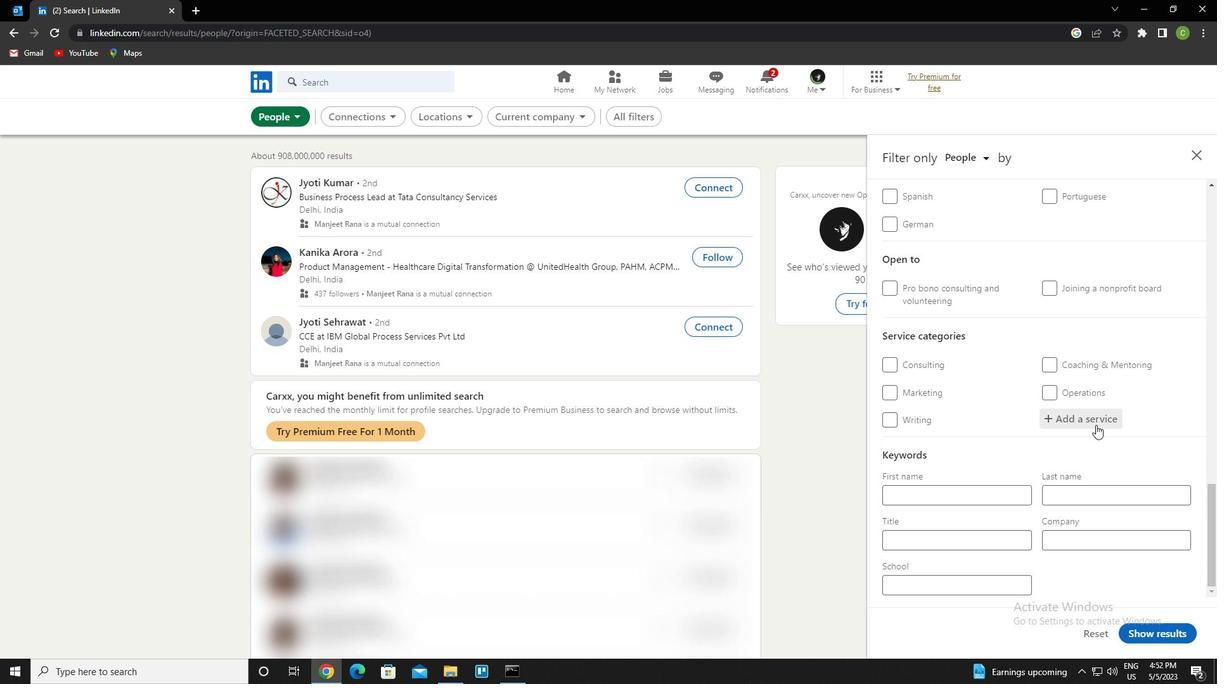 
Action: Key pressed <Key.caps_lock>F<Key.caps_lock>INANCIAL<Key.space><Key.caps_lock>A<Key.caps_lock>CCOUNTING<Key.down><Key.enter>
Screenshot: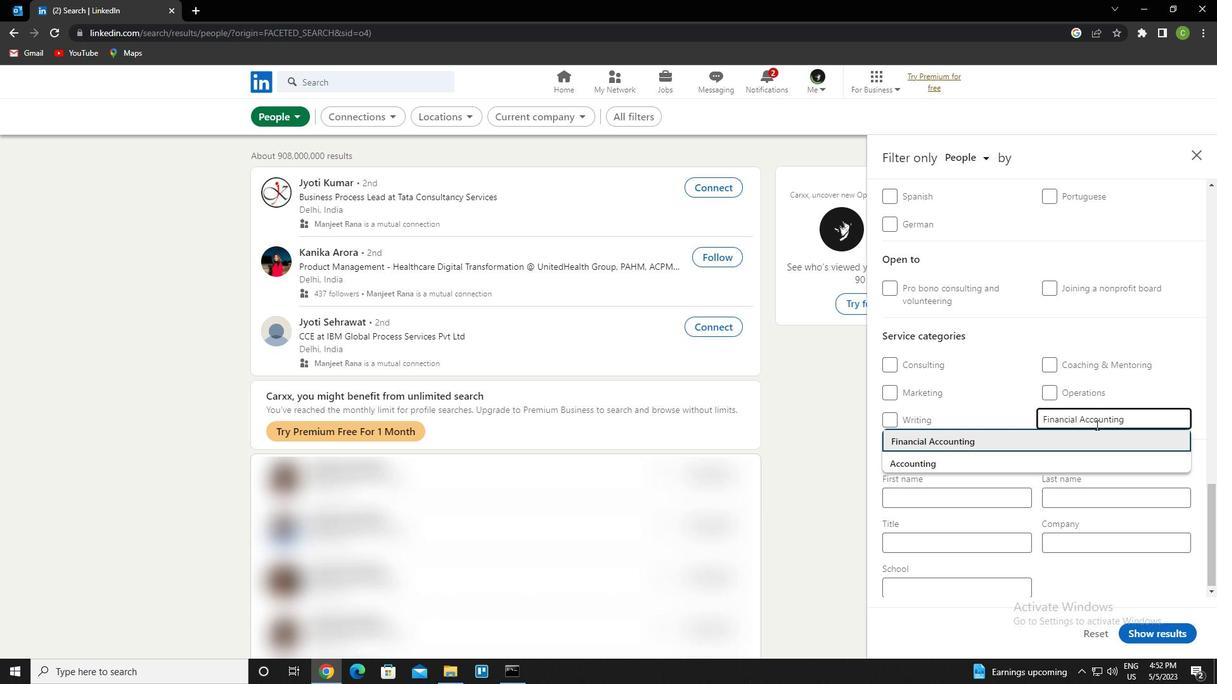 
Action: Mouse scrolled (1096, 424) with delta (0, 0)
Screenshot: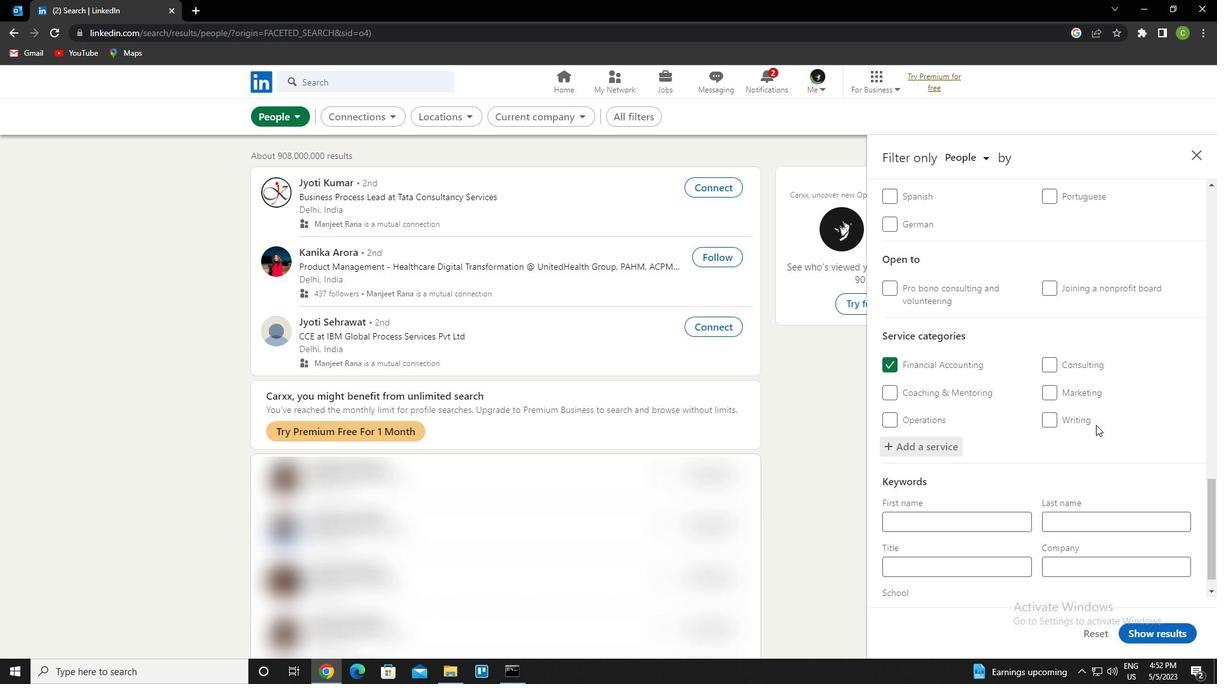 
Action: Mouse scrolled (1096, 424) with delta (0, 0)
Screenshot: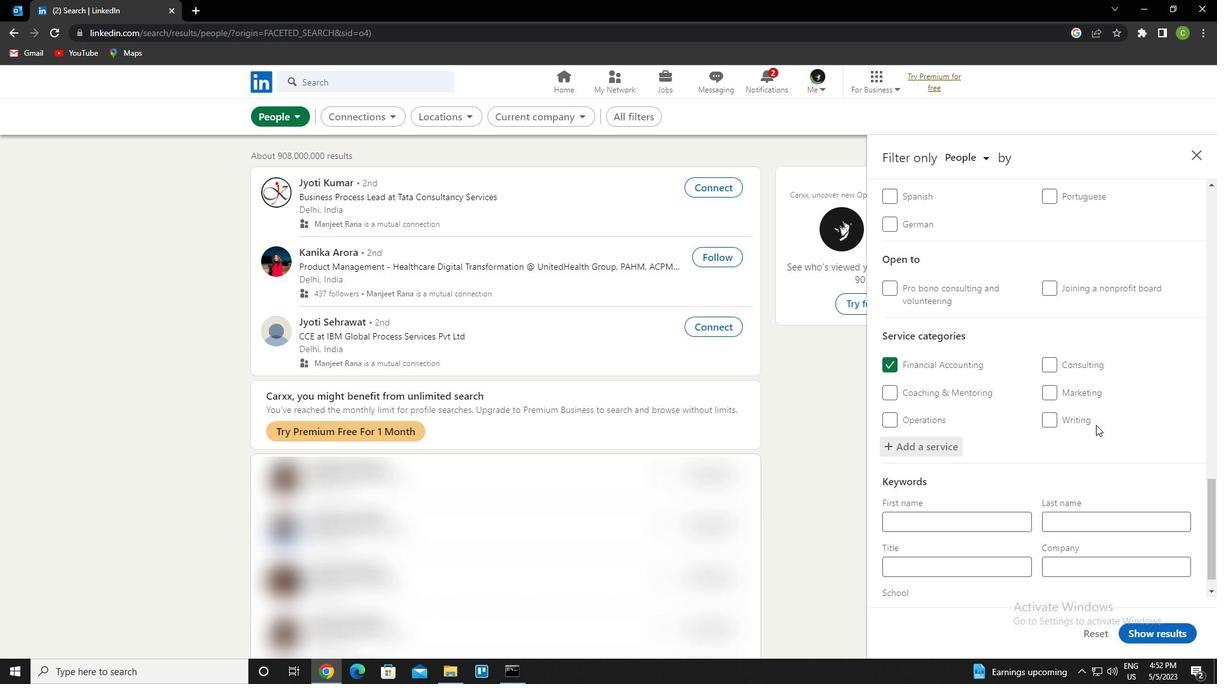 
Action: Mouse scrolled (1096, 424) with delta (0, 0)
Screenshot: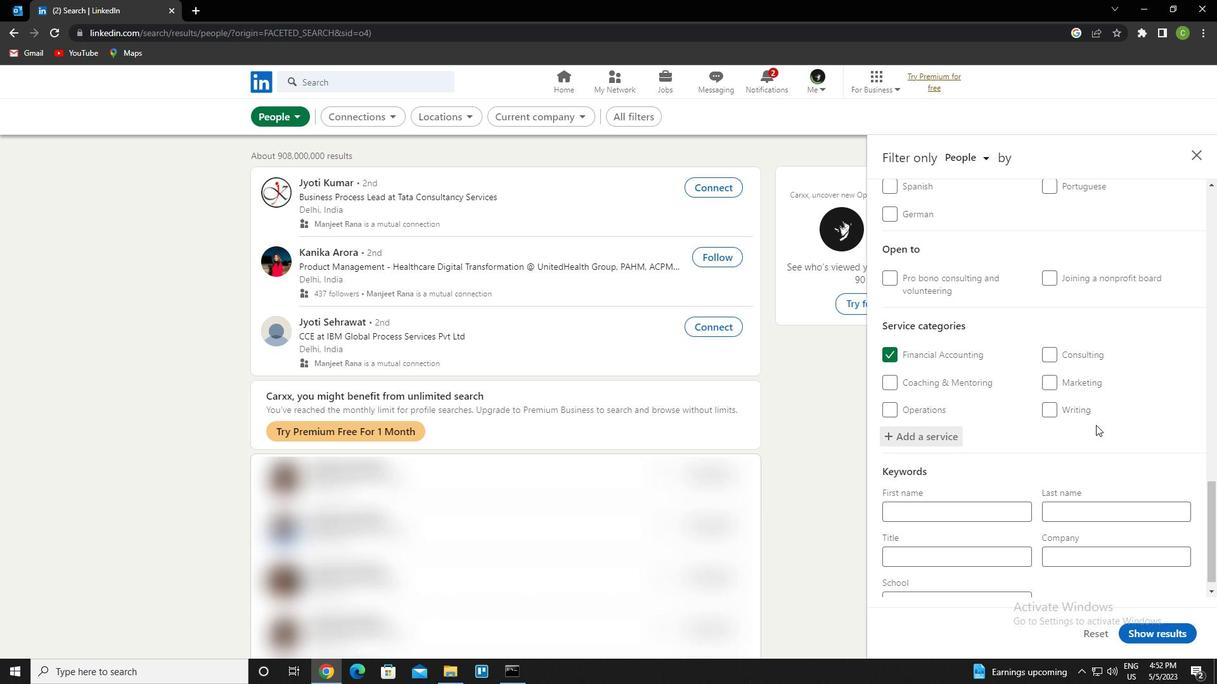 
Action: Mouse scrolled (1096, 424) with delta (0, 0)
Screenshot: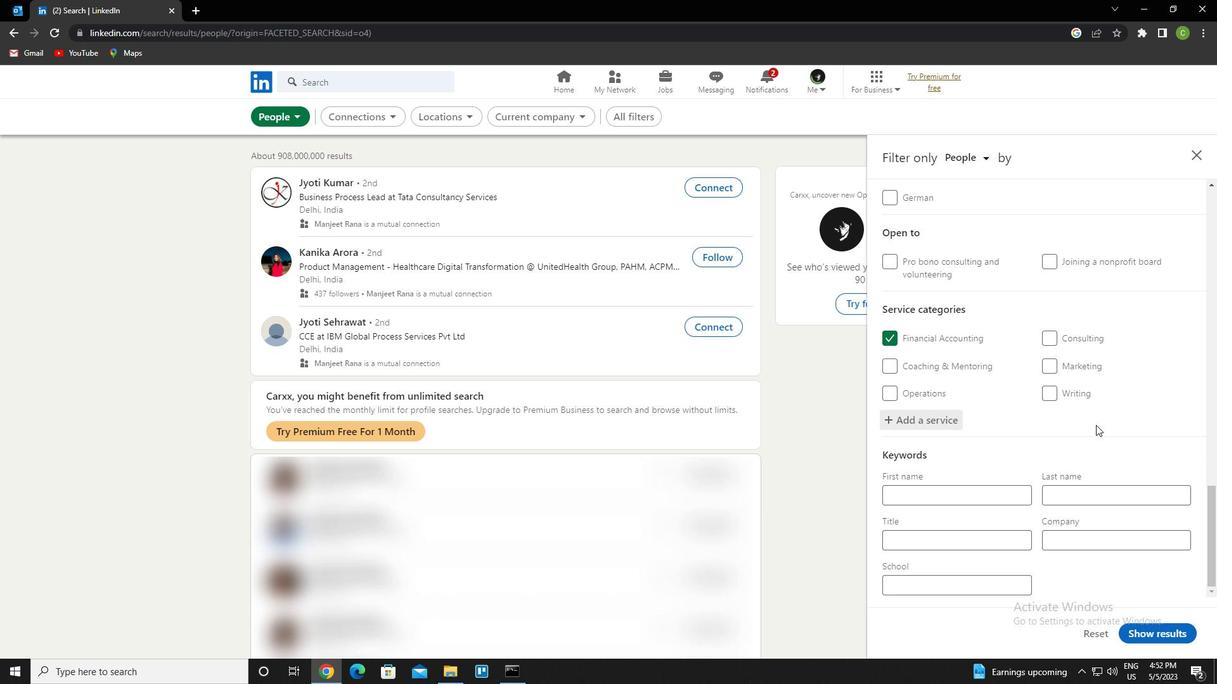 
Action: Mouse moved to (967, 542)
Screenshot: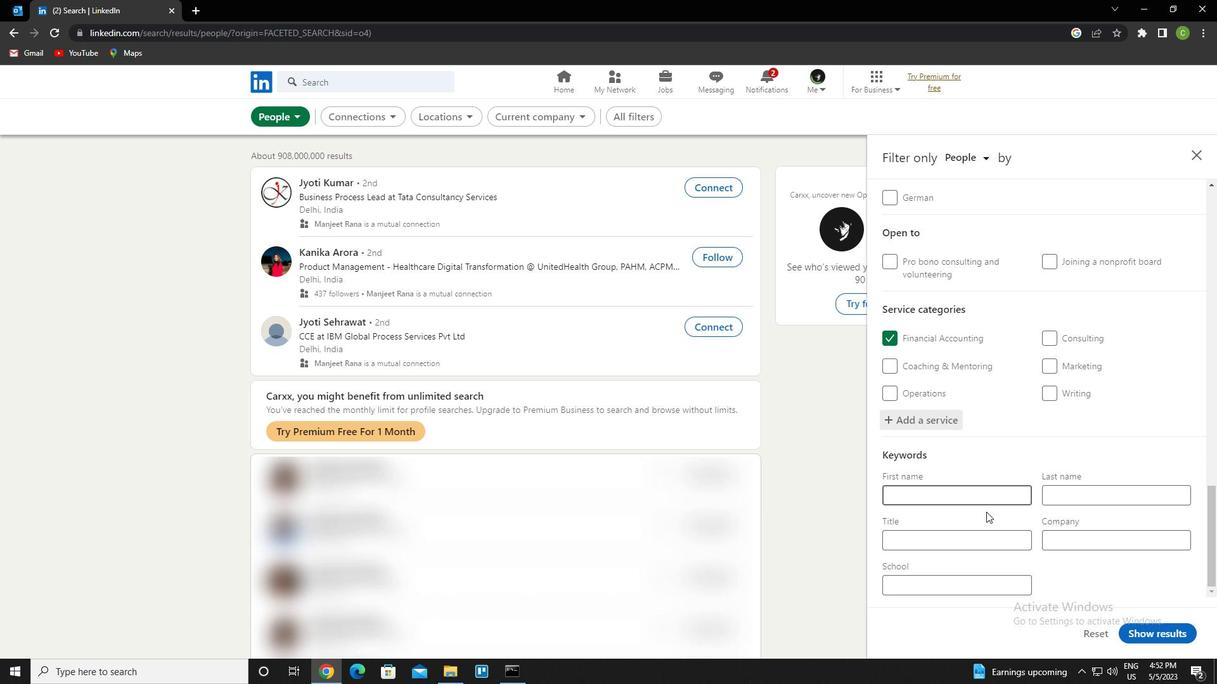 
Action: Mouse pressed left at (967, 542)
Screenshot: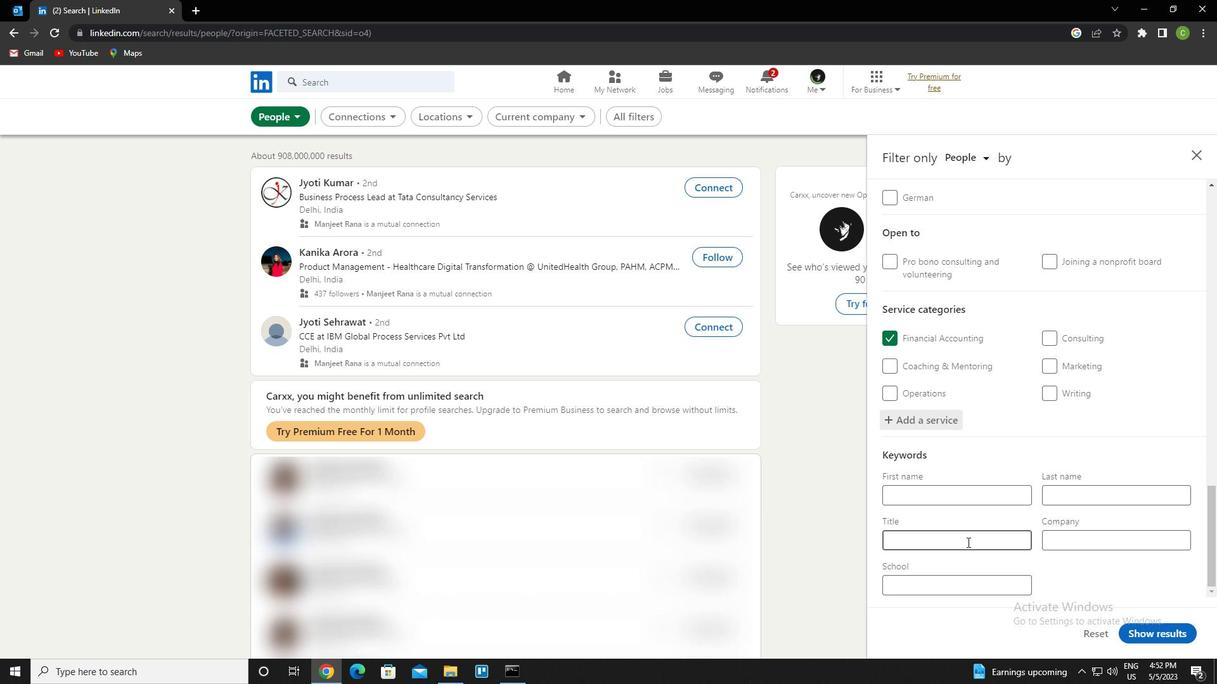 
Action: Key pressed <Key.caps_lock>S<Key.caps_lock>ALON<Key.space><Key.caps_lock>M<Key.caps_lock>ANAGER
Screenshot: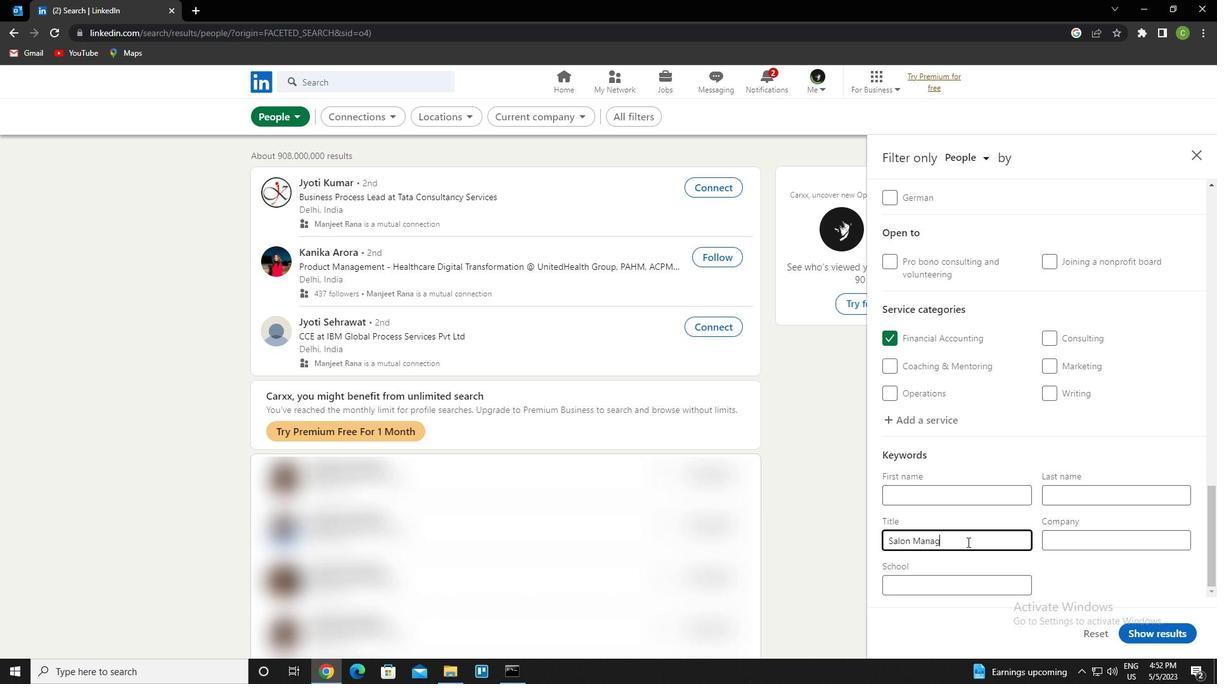 
Action: Mouse moved to (1172, 640)
Screenshot: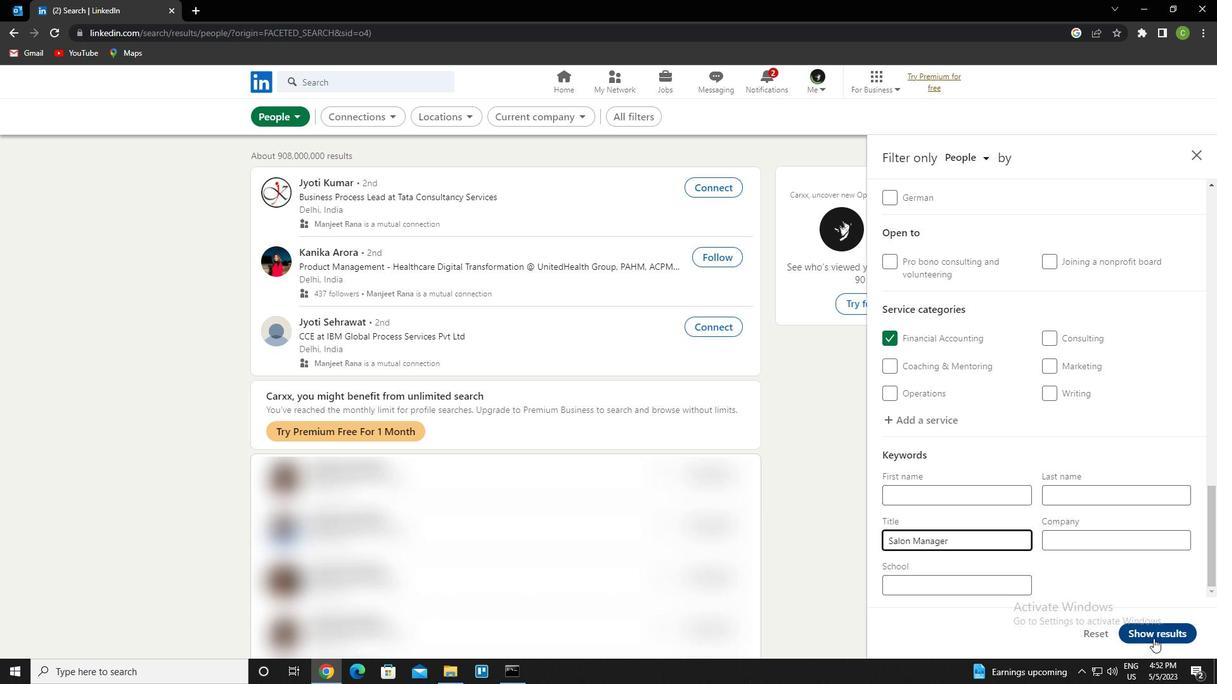 
Action: Mouse pressed left at (1172, 640)
Screenshot: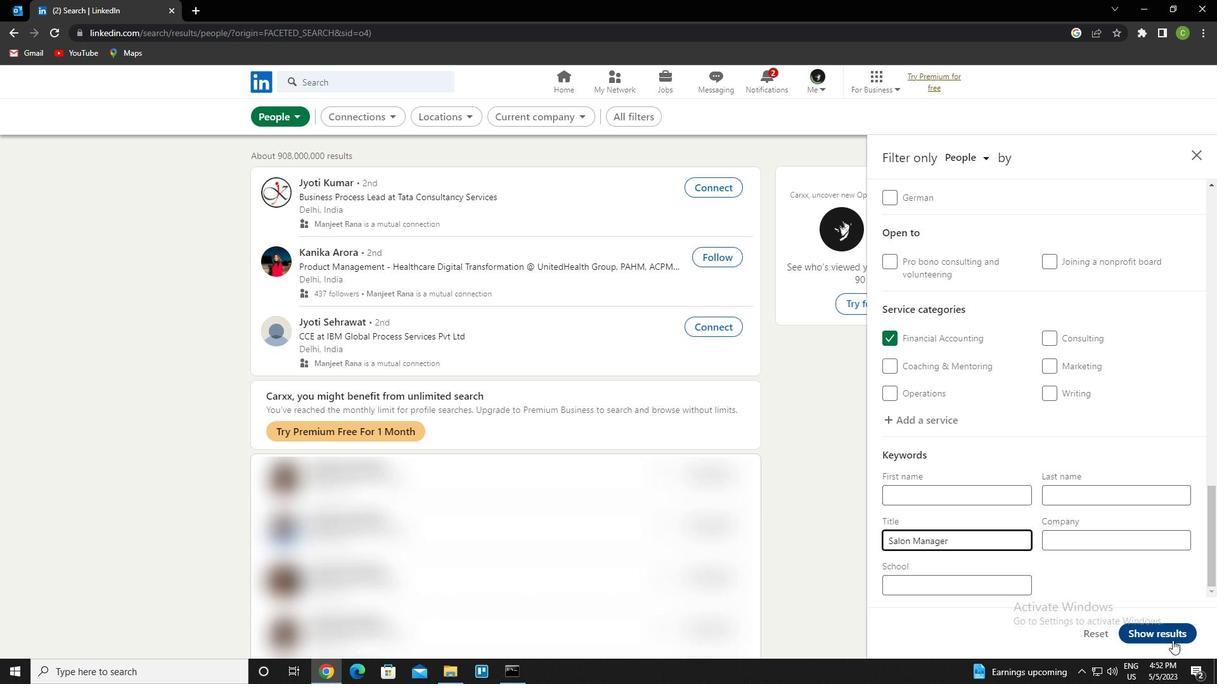 
Action: Mouse moved to (756, 517)
Screenshot: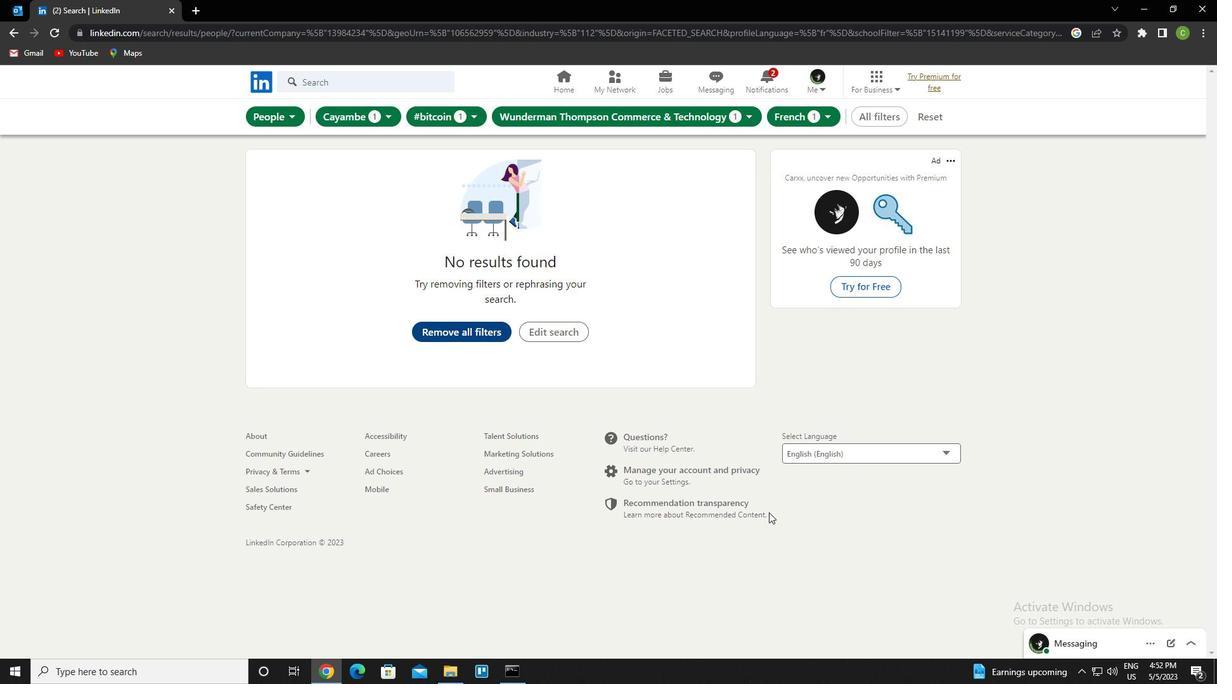 
